 Task: Look for space in Mason, United States from 12th July, 2023 to 16th July, 2023 for 8 adults in price range Rs.10000 to Rs.16000. Place can be private room with 8 bedrooms having 8 beds and 8 bathrooms. Property type can be house, flat, guest house. Amenities needed are: wifi, TV, free parkinig on premises, gym, breakfast. Booking option can be shelf check-in. Required host language is English.
Action: Mouse moved to (603, 152)
Screenshot: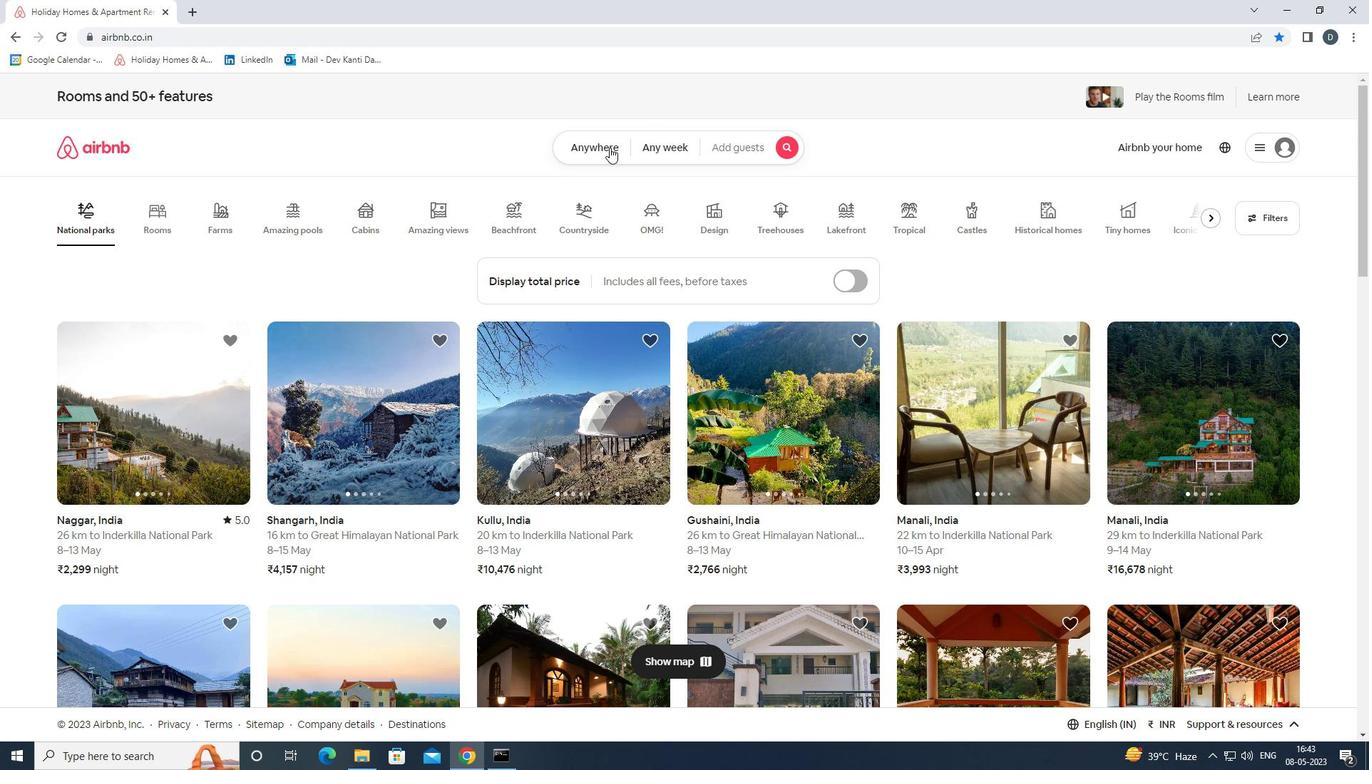 
Action: Mouse pressed left at (603, 152)
Screenshot: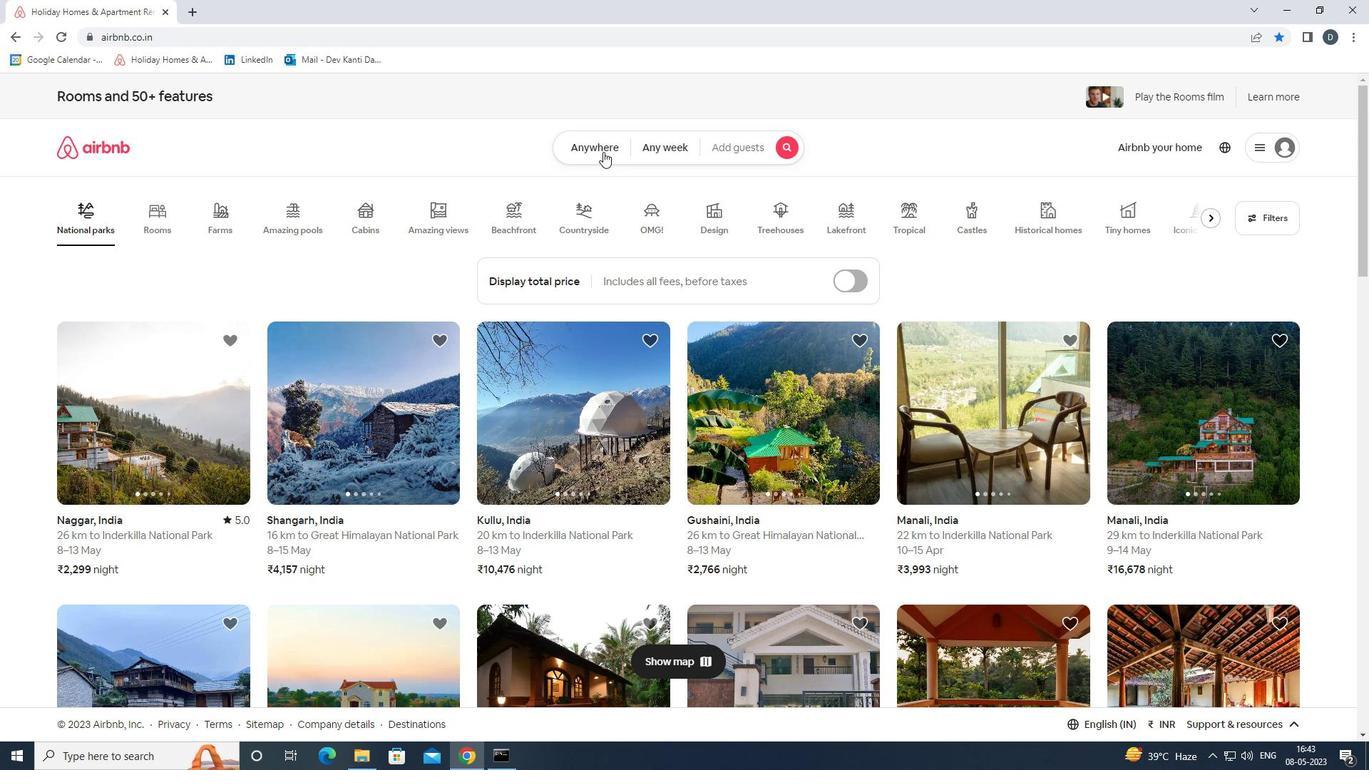 
Action: Mouse moved to (488, 203)
Screenshot: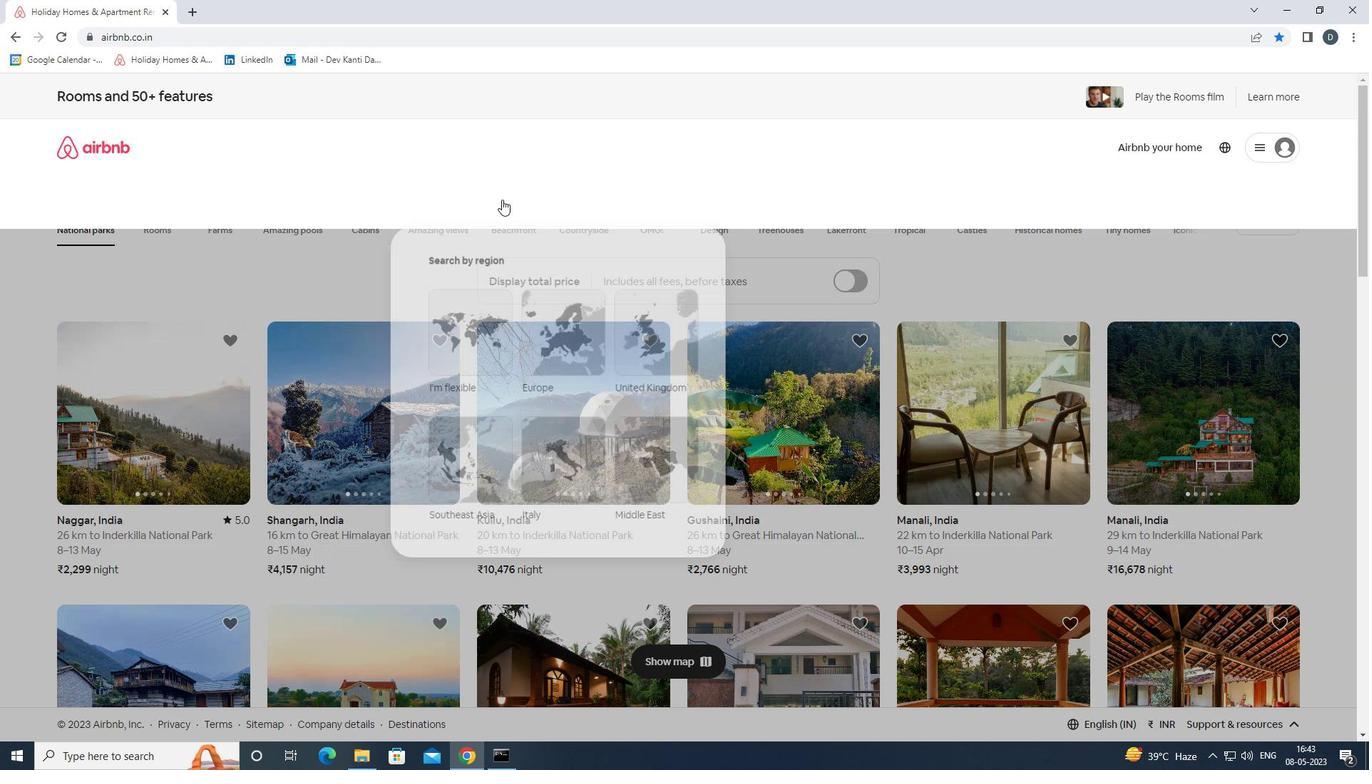 
Action: Mouse pressed left at (488, 203)
Screenshot: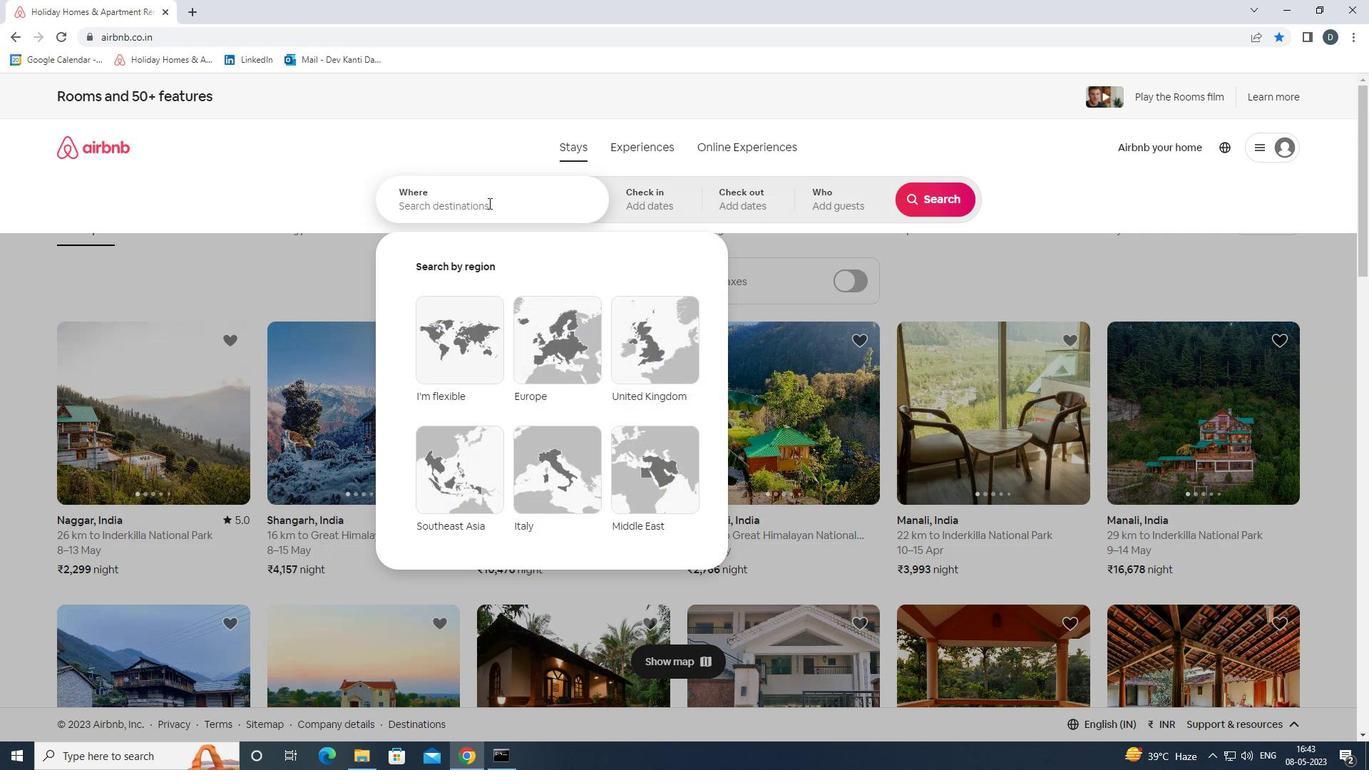 
Action: Key pressed <Key.shift><Key.shift>MASON,<Key.shift>UNITED<Key.space><Key.shift>STATES<Key.enter>
Screenshot: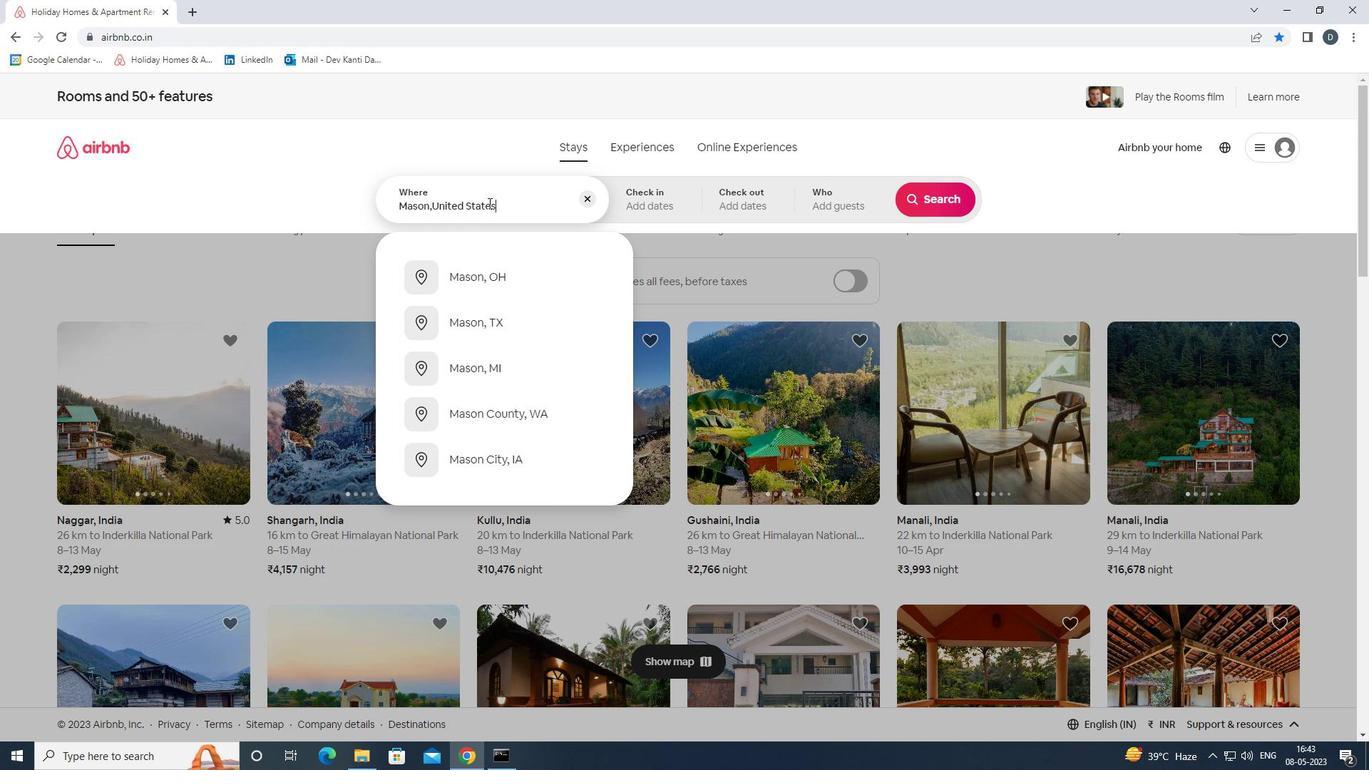 
Action: Mouse moved to (935, 314)
Screenshot: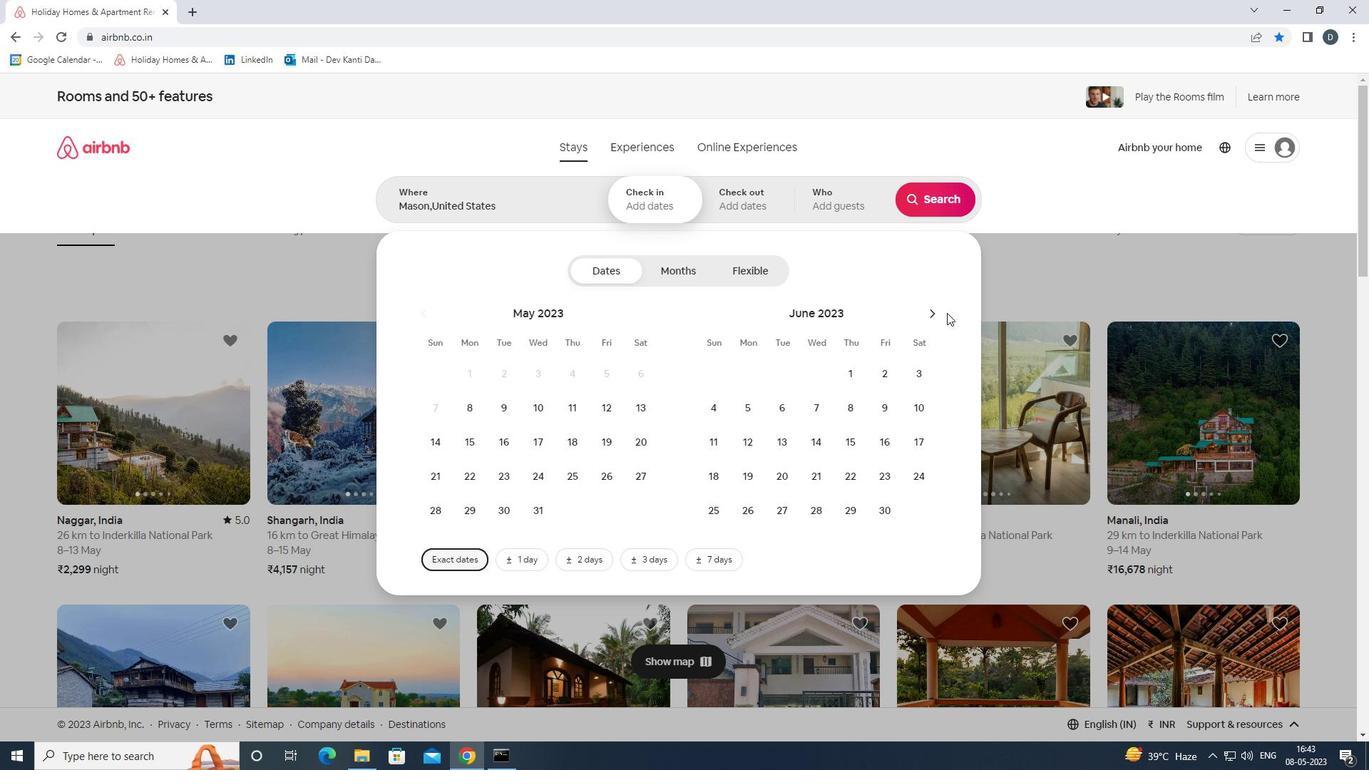 
Action: Mouse pressed left at (935, 314)
Screenshot: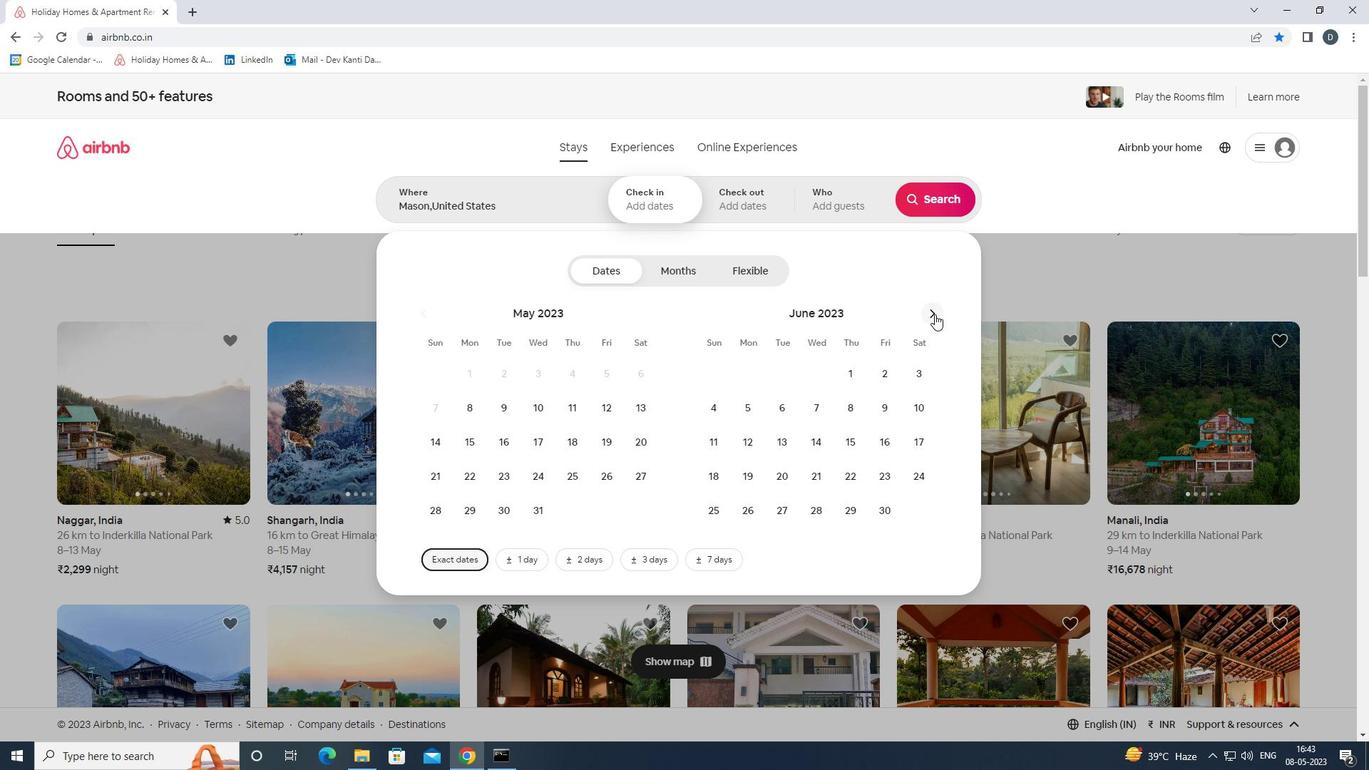 
Action: Mouse moved to (807, 444)
Screenshot: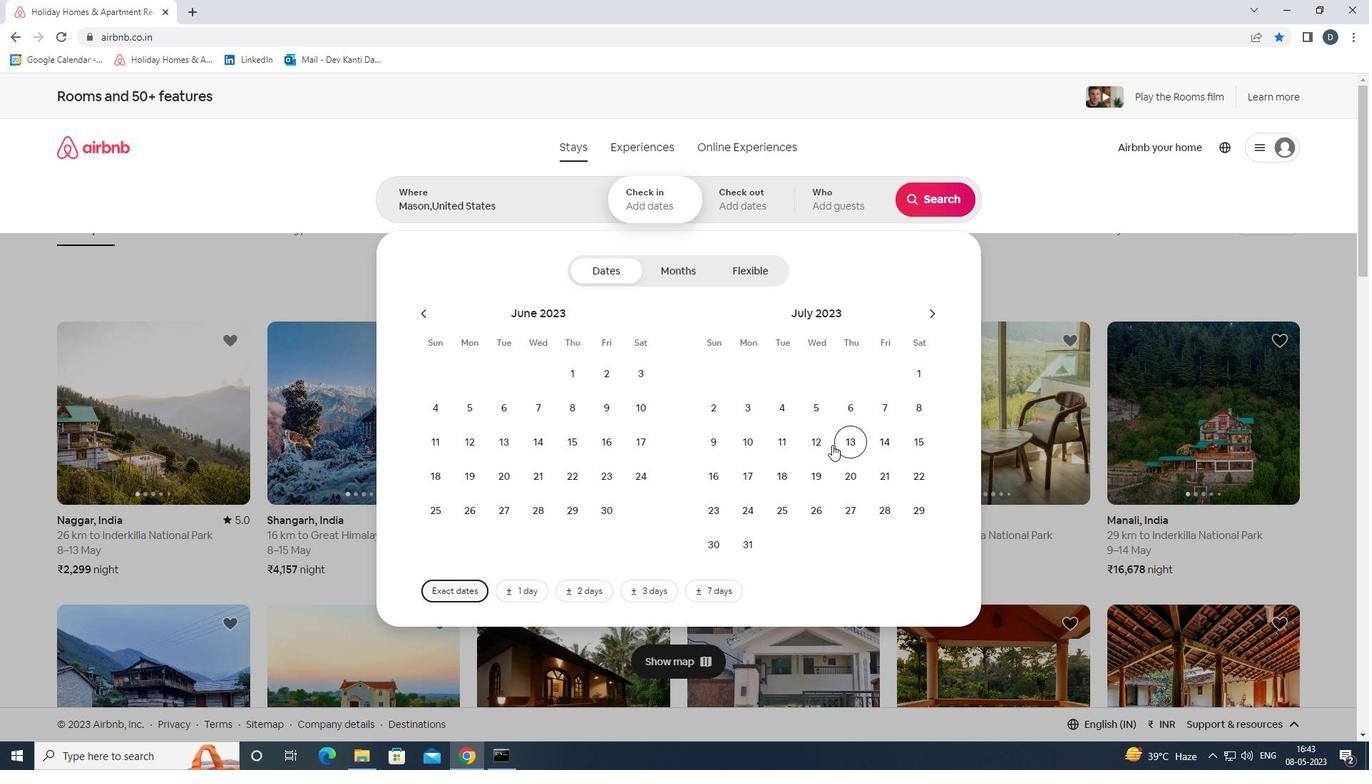 
Action: Mouse pressed left at (807, 444)
Screenshot: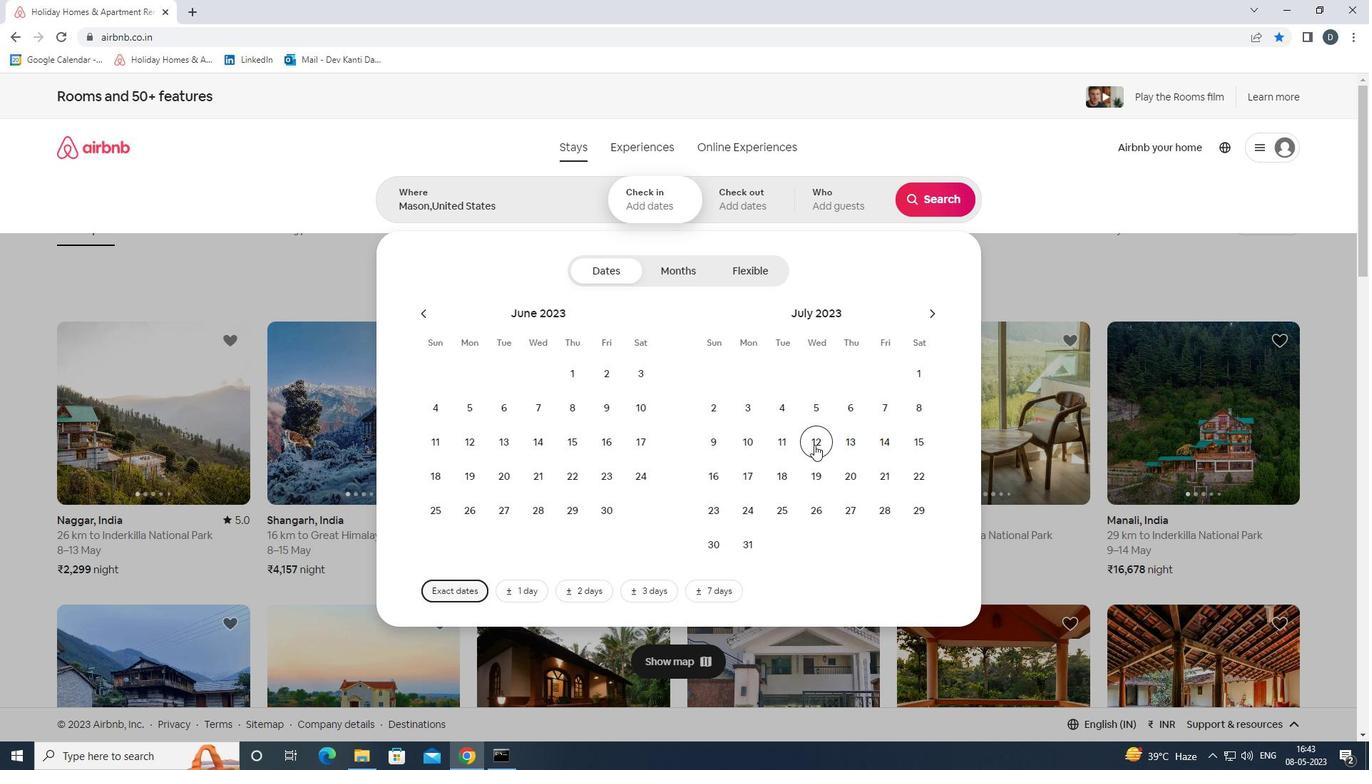 
Action: Mouse moved to (711, 480)
Screenshot: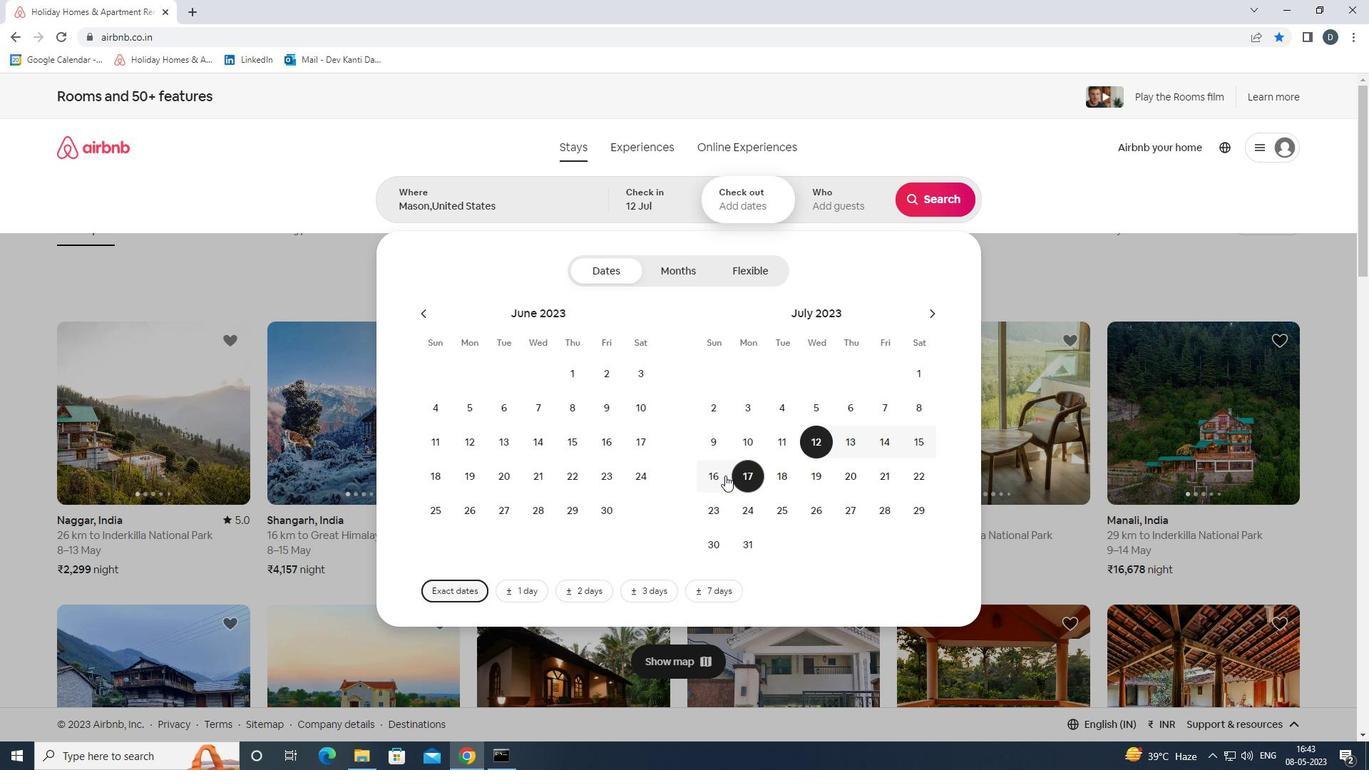 
Action: Mouse pressed left at (711, 480)
Screenshot: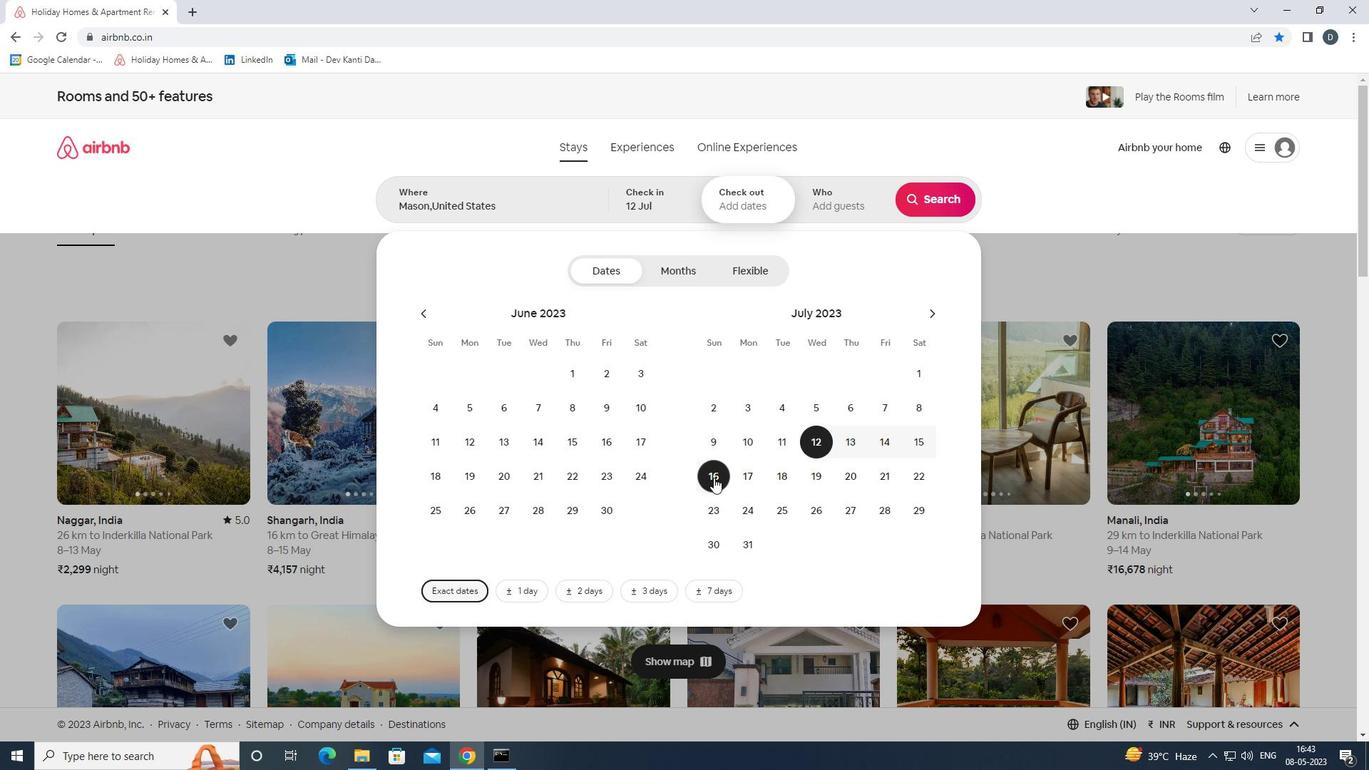 
Action: Mouse moved to (843, 194)
Screenshot: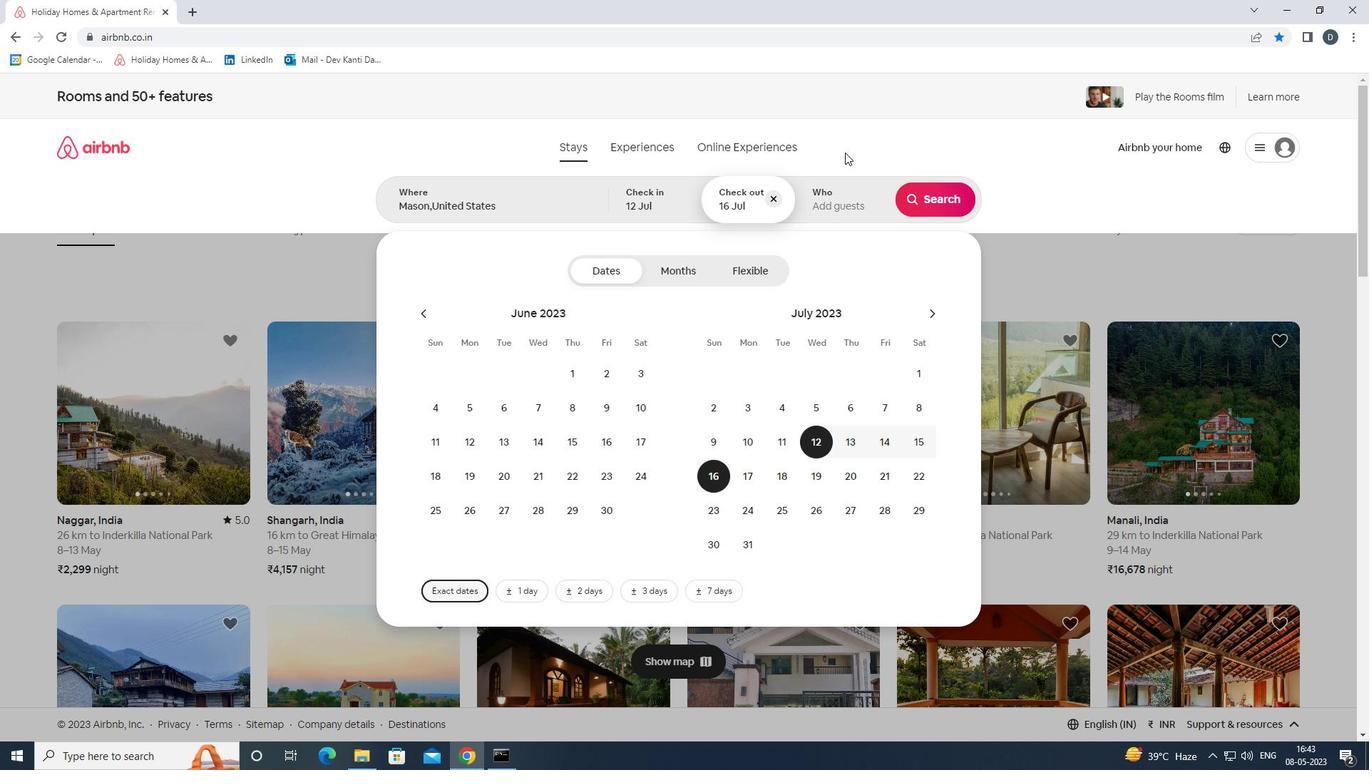 
Action: Mouse pressed left at (843, 194)
Screenshot: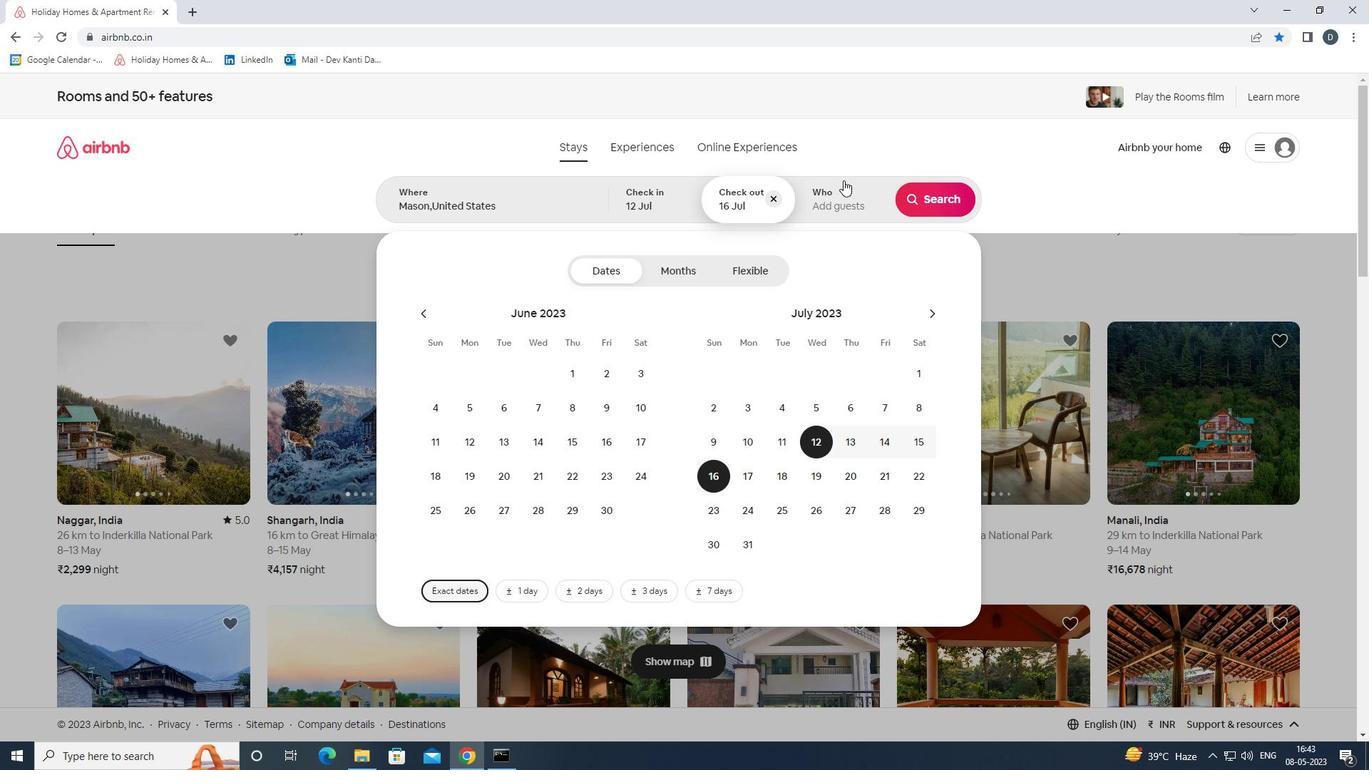 
Action: Mouse moved to (935, 279)
Screenshot: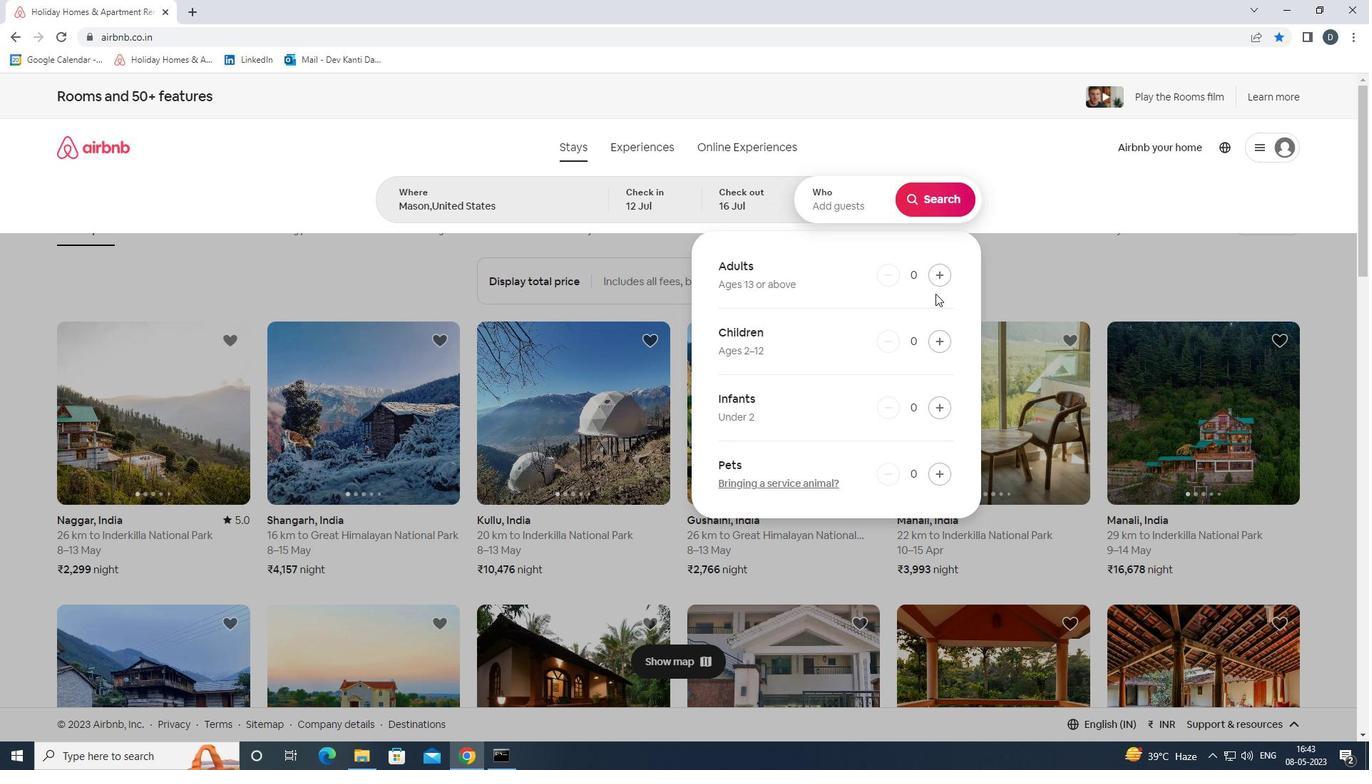 
Action: Mouse pressed left at (935, 279)
Screenshot: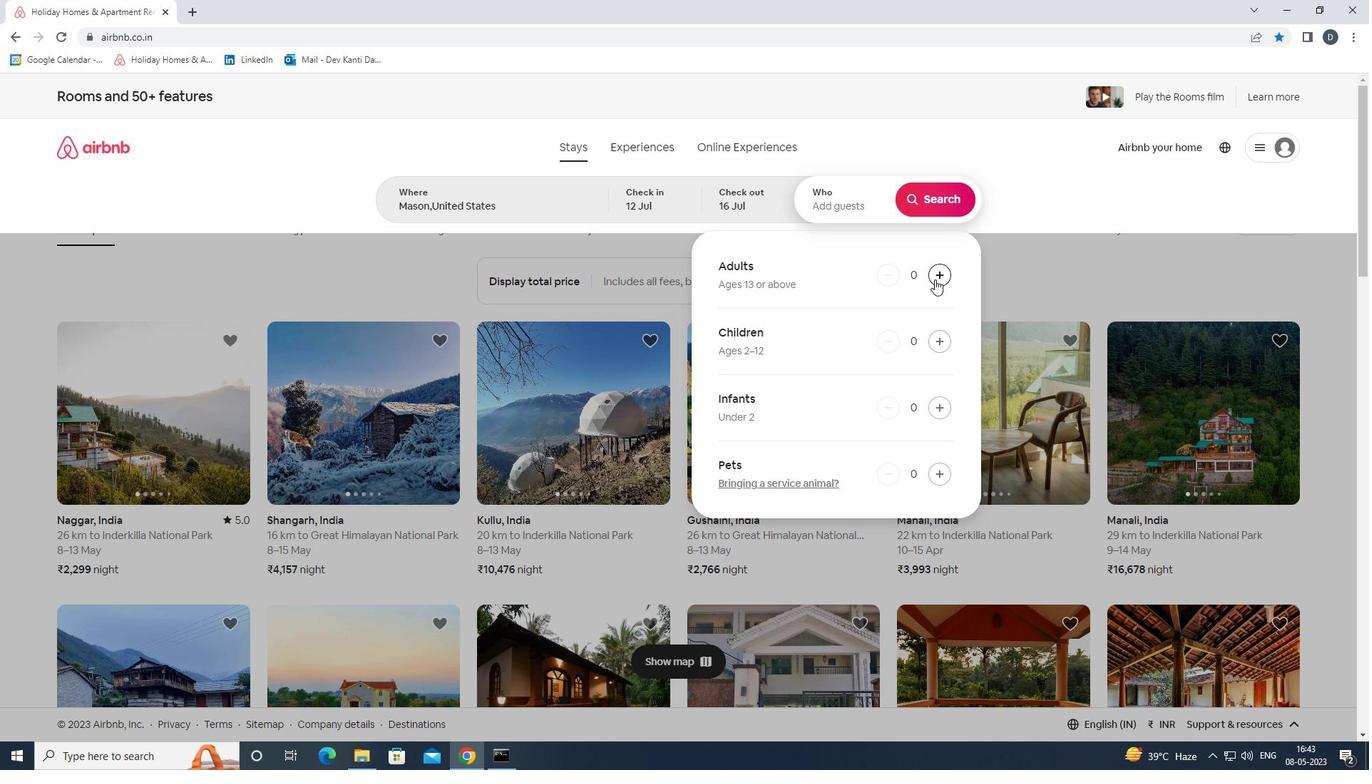 
Action: Mouse pressed left at (935, 279)
Screenshot: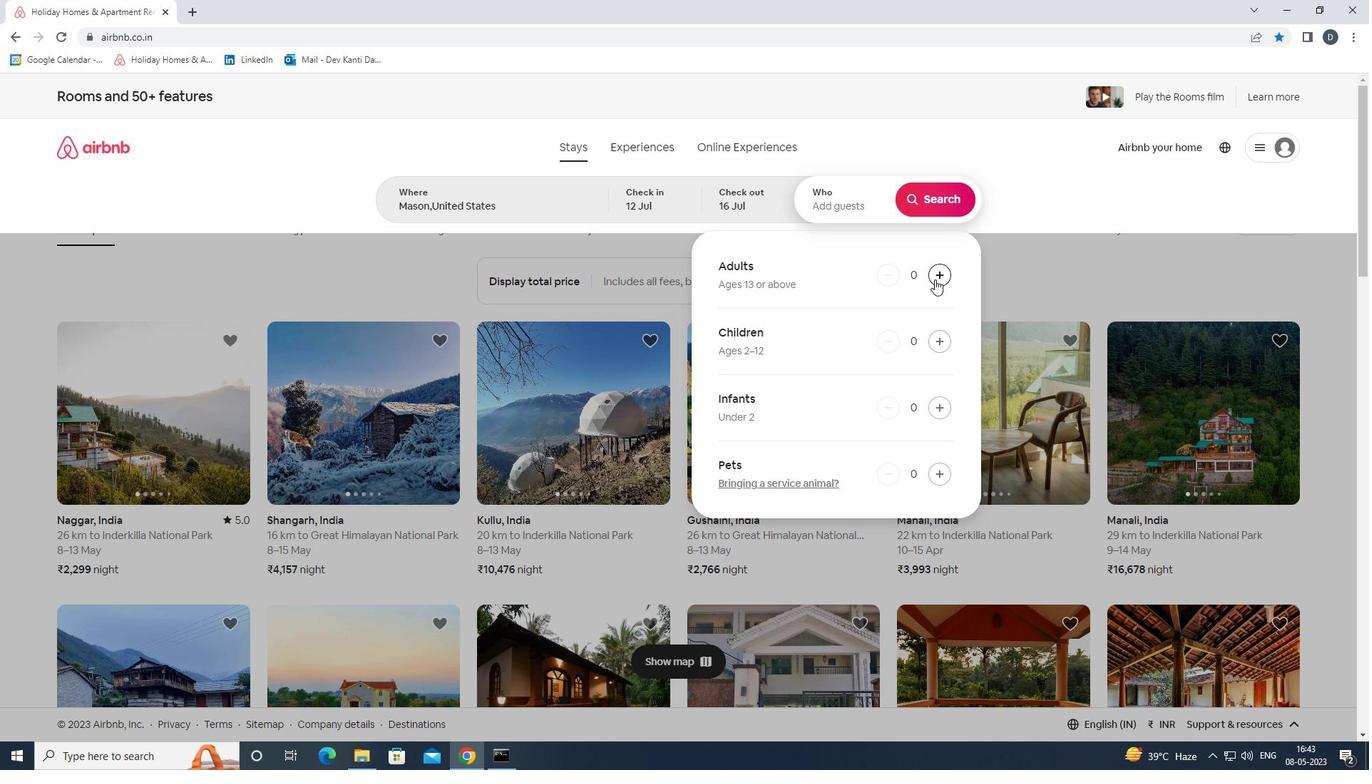 
Action: Mouse pressed left at (935, 279)
Screenshot: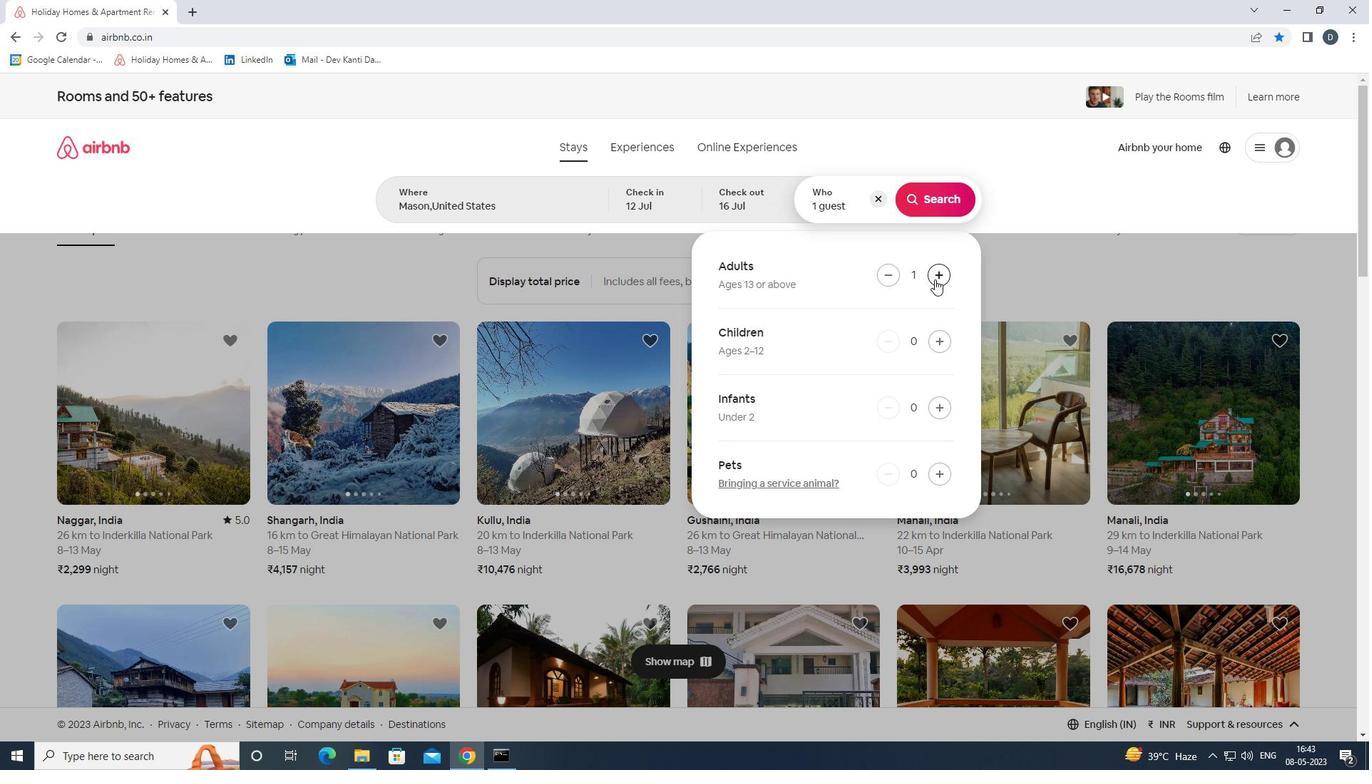 
Action: Mouse pressed left at (935, 279)
Screenshot: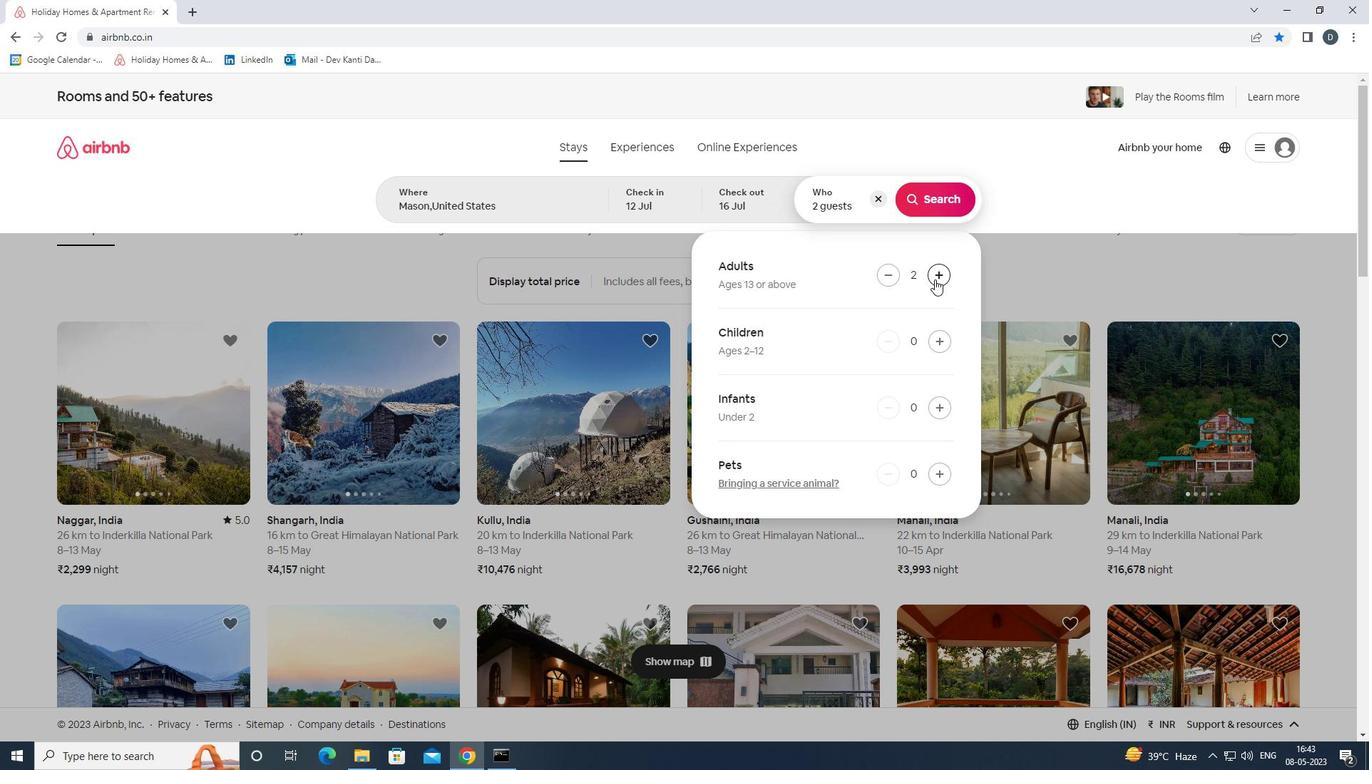 
Action: Mouse pressed left at (935, 279)
Screenshot: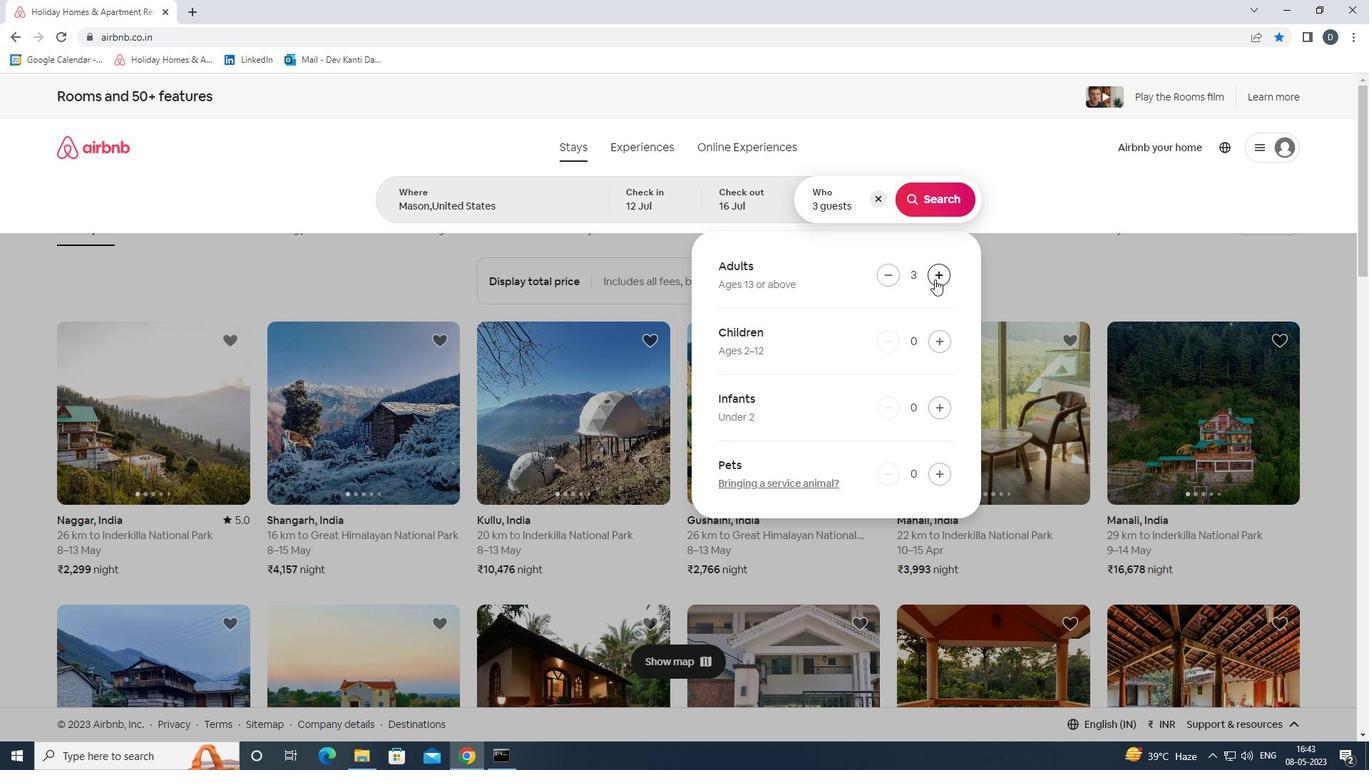 
Action: Mouse pressed left at (935, 279)
Screenshot: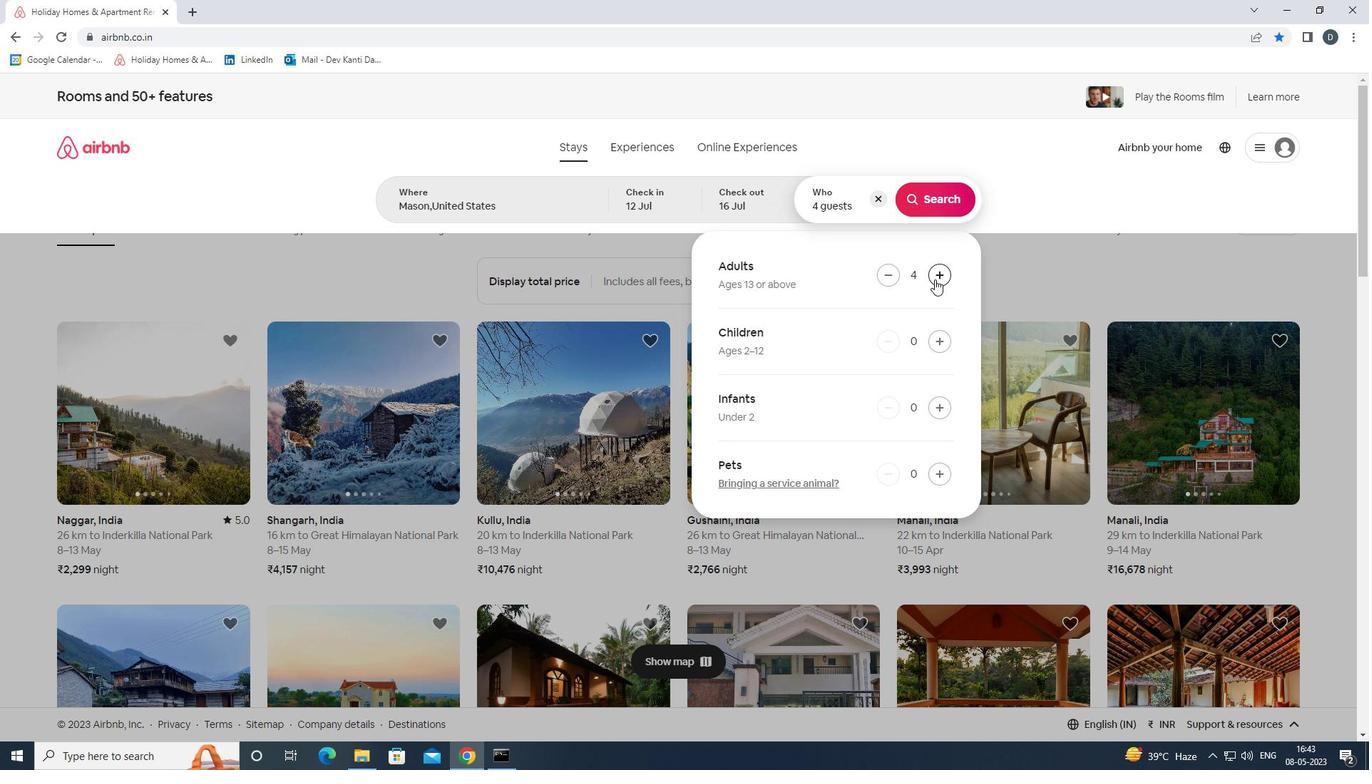 
Action: Mouse pressed left at (935, 279)
Screenshot: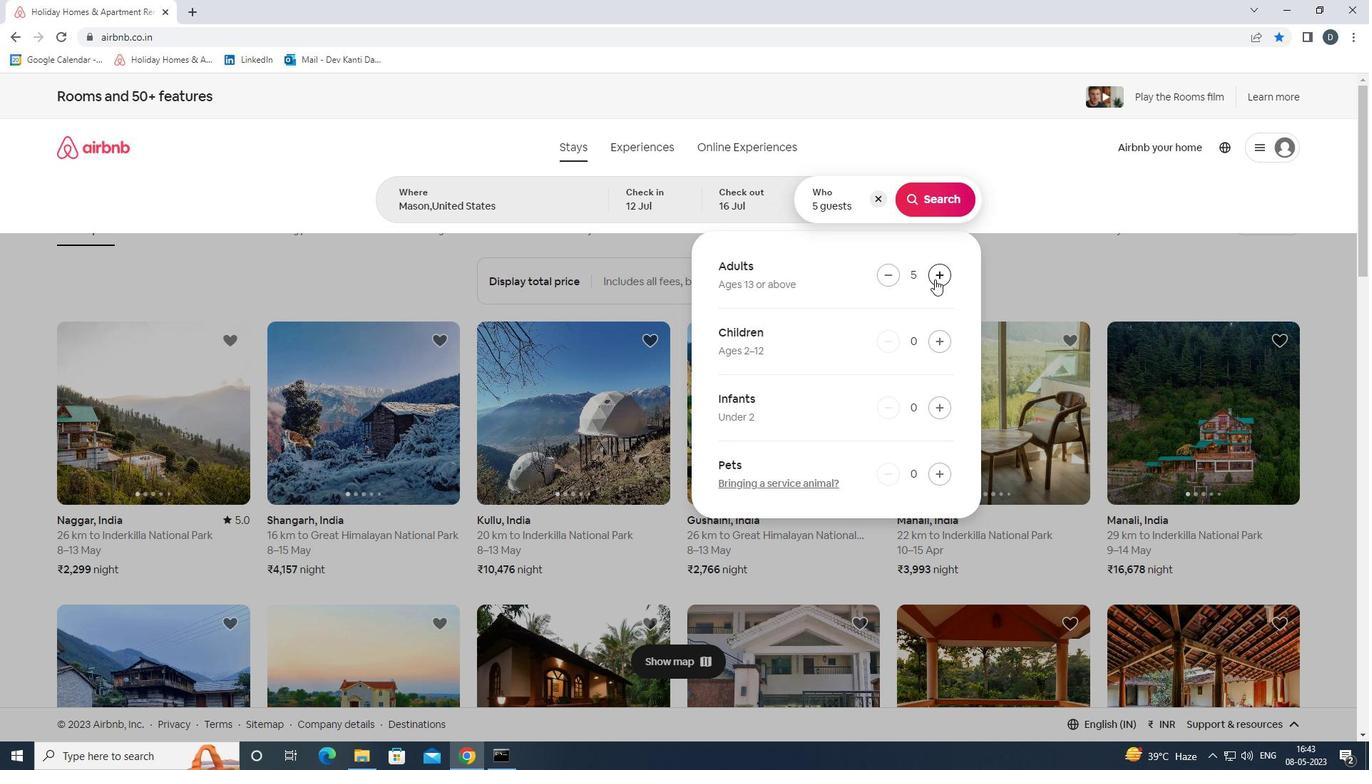 
Action: Mouse pressed left at (935, 279)
Screenshot: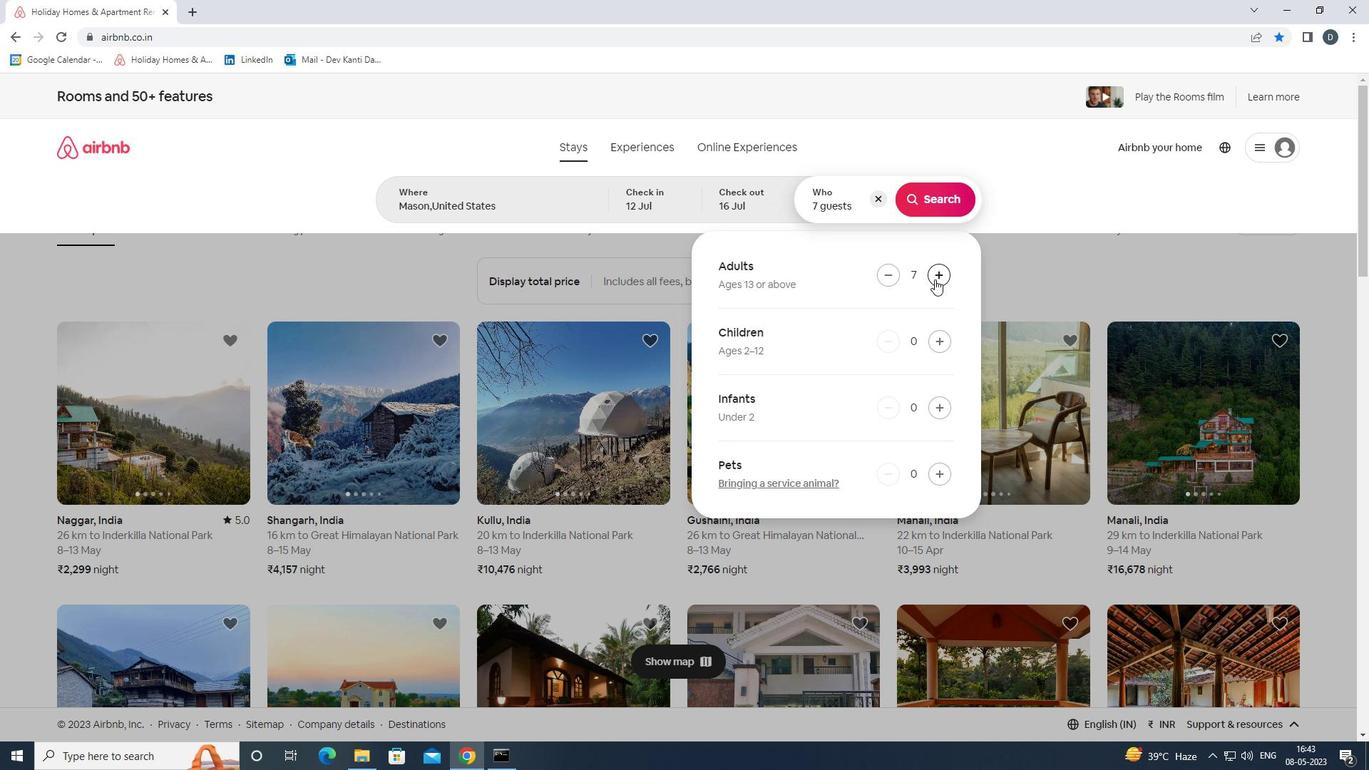 
Action: Mouse moved to (916, 211)
Screenshot: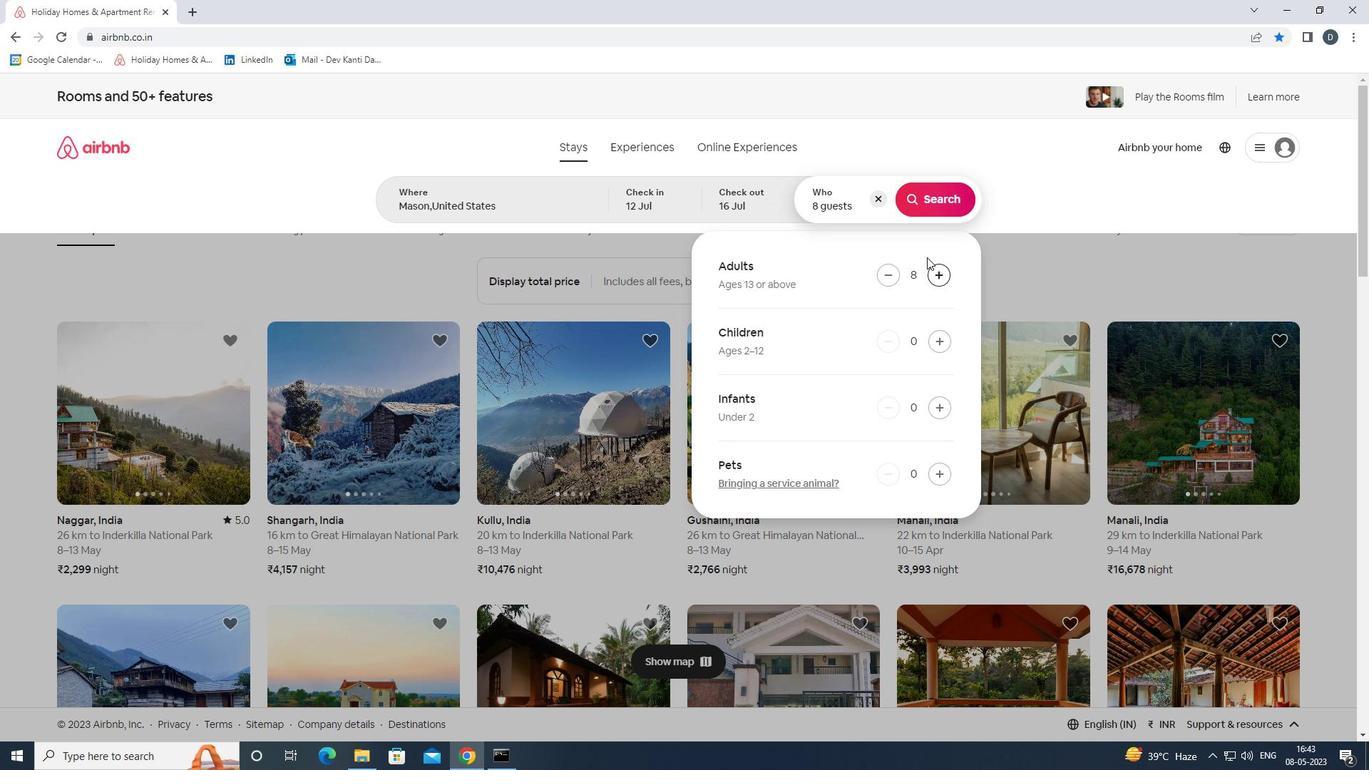 
Action: Mouse pressed left at (916, 211)
Screenshot: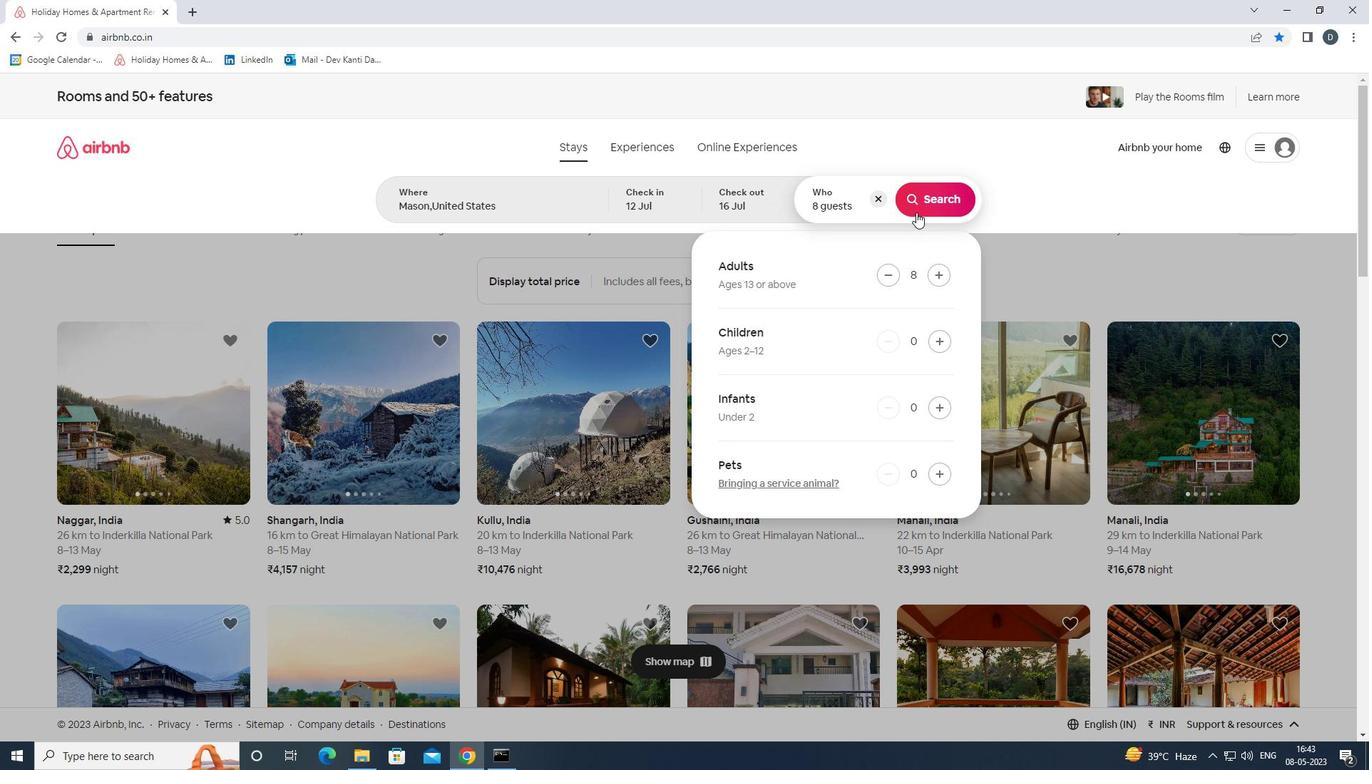 
Action: Mouse moved to (1324, 162)
Screenshot: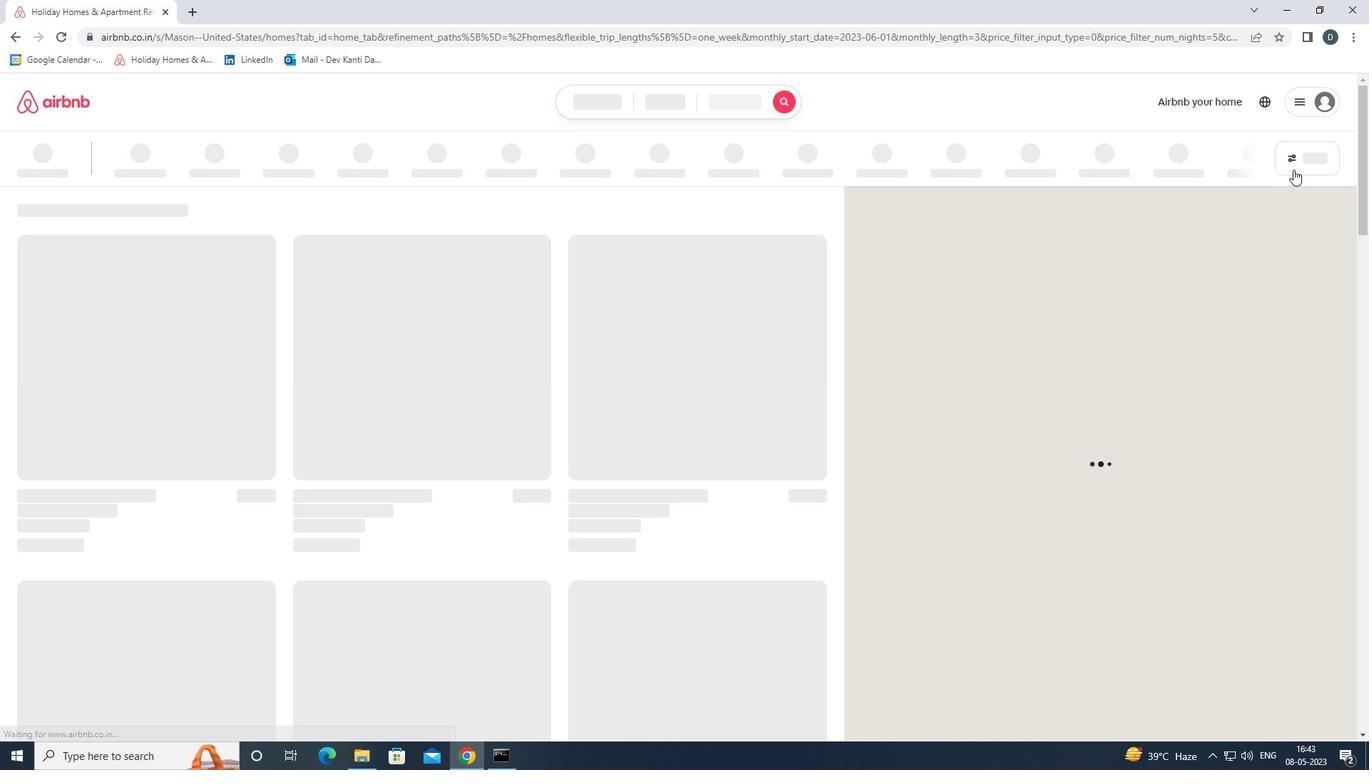 
Action: Mouse pressed left at (1324, 162)
Screenshot: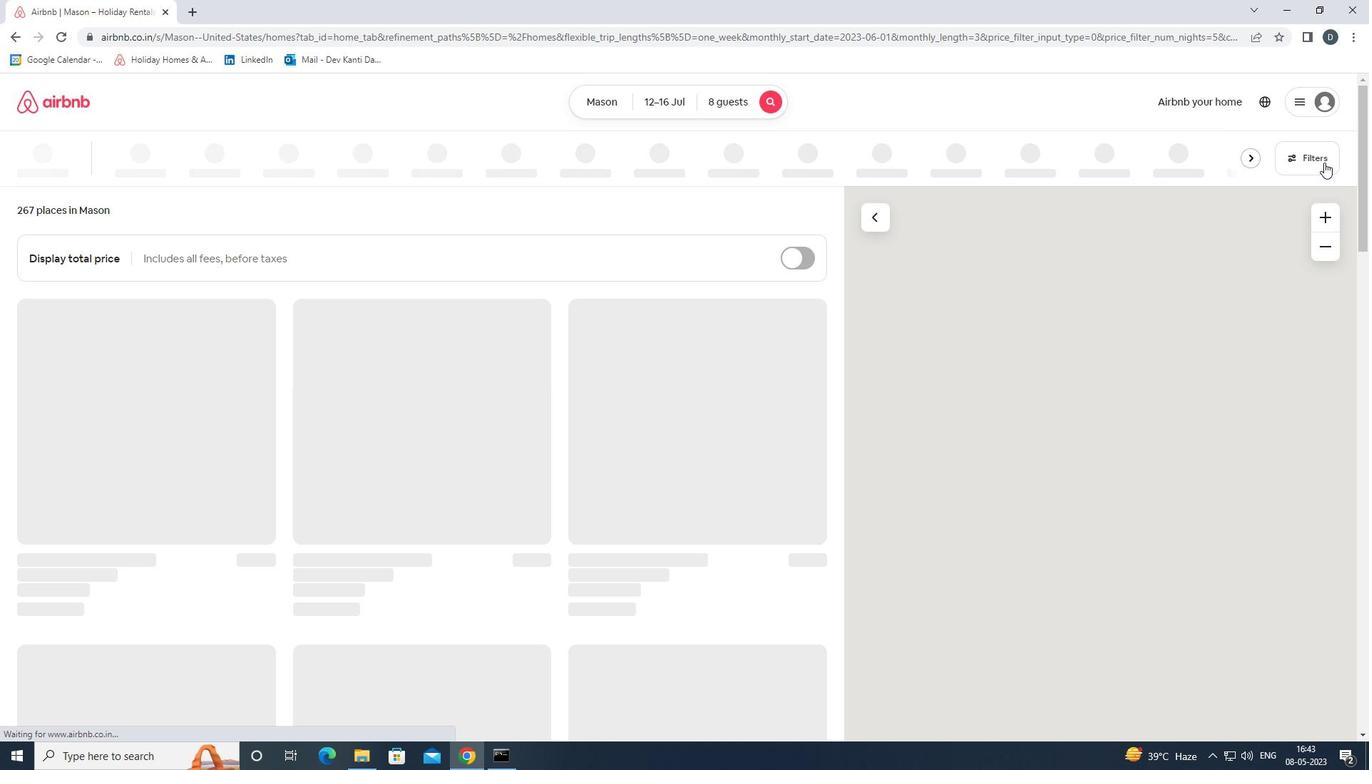 
Action: Mouse moved to (517, 506)
Screenshot: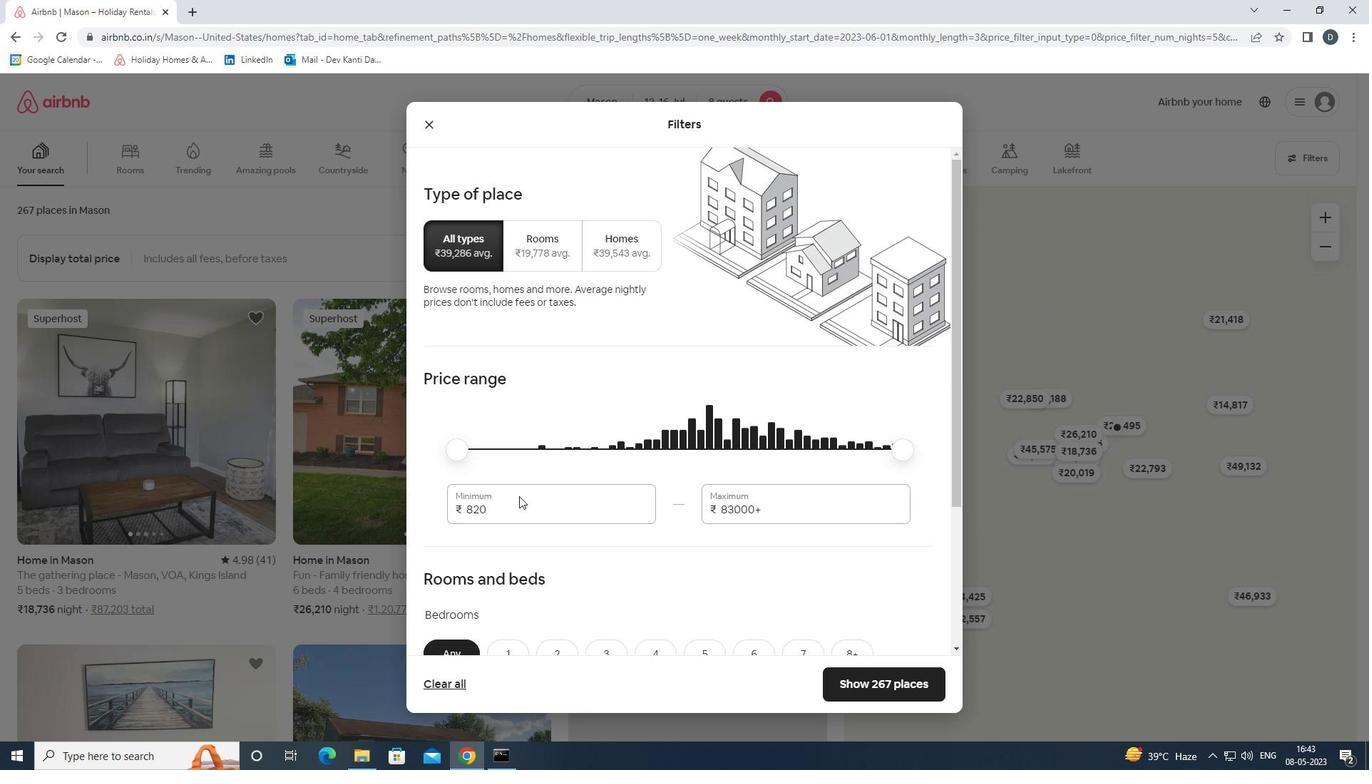 
Action: Mouse pressed left at (517, 506)
Screenshot: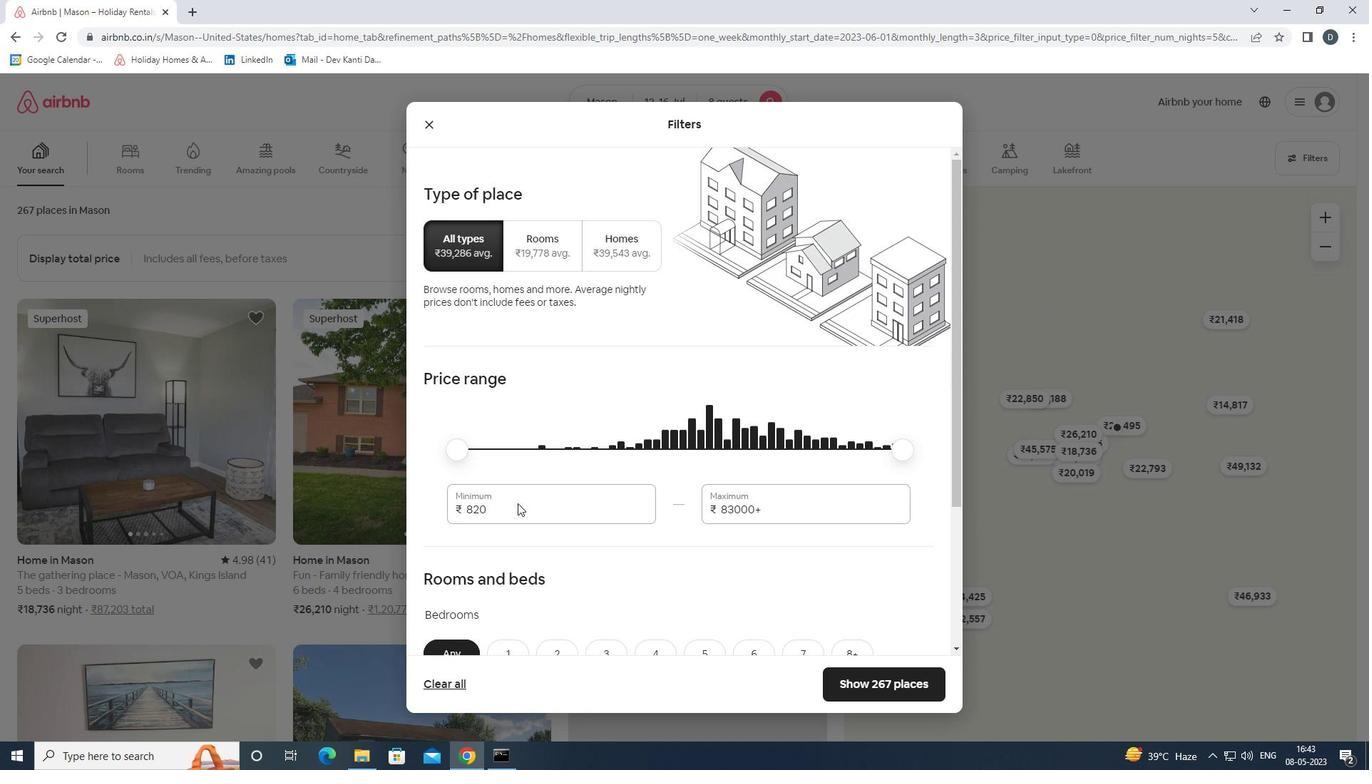 
Action: Mouse pressed left at (517, 506)
Screenshot: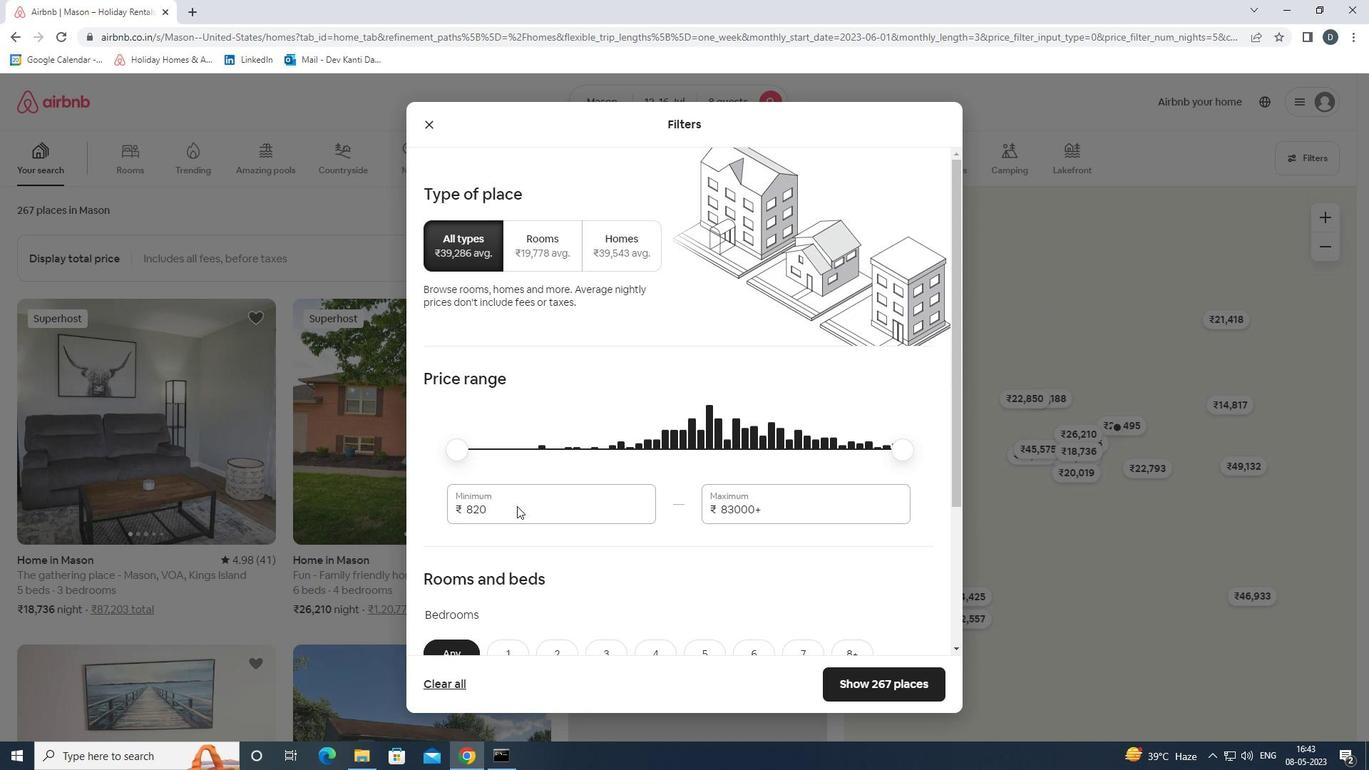 
Action: Key pressed 10000<Key.tab>16000
Screenshot: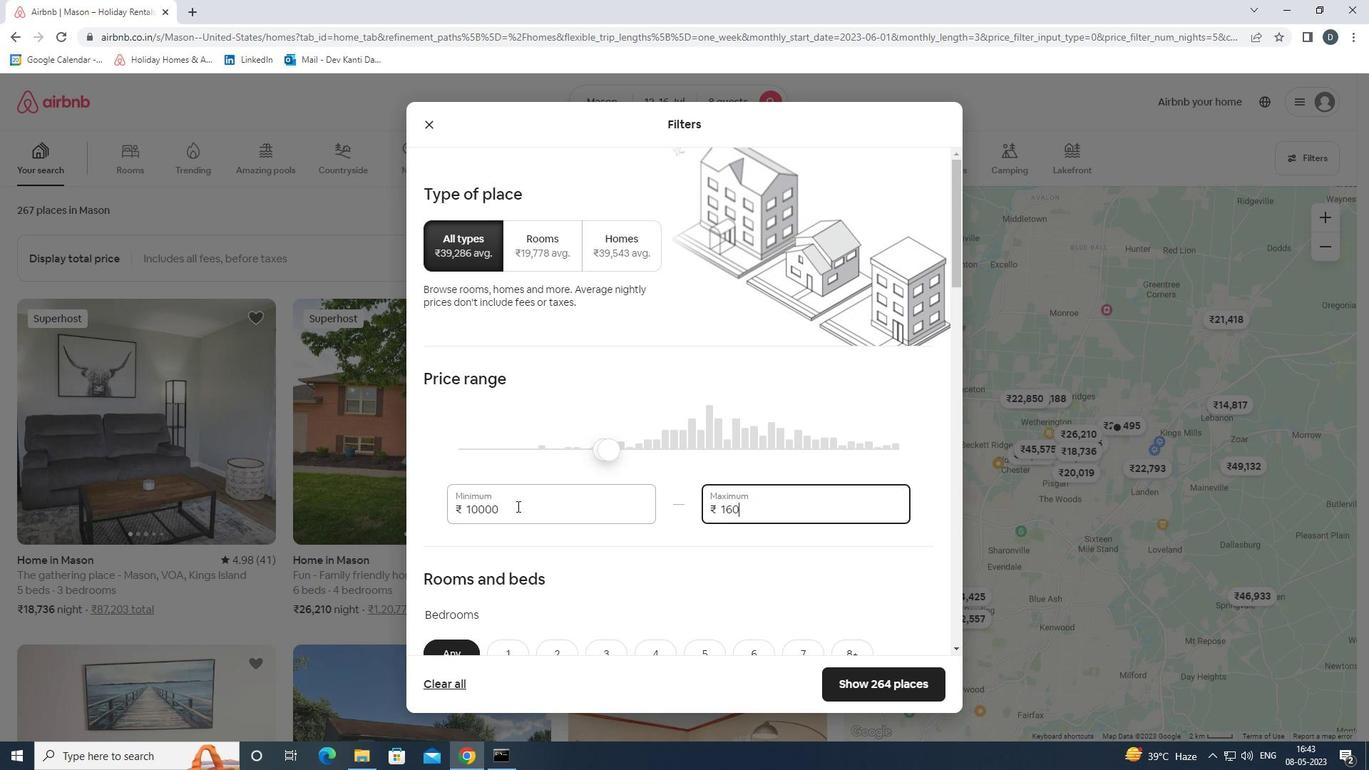 
Action: Mouse moved to (542, 513)
Screenshot: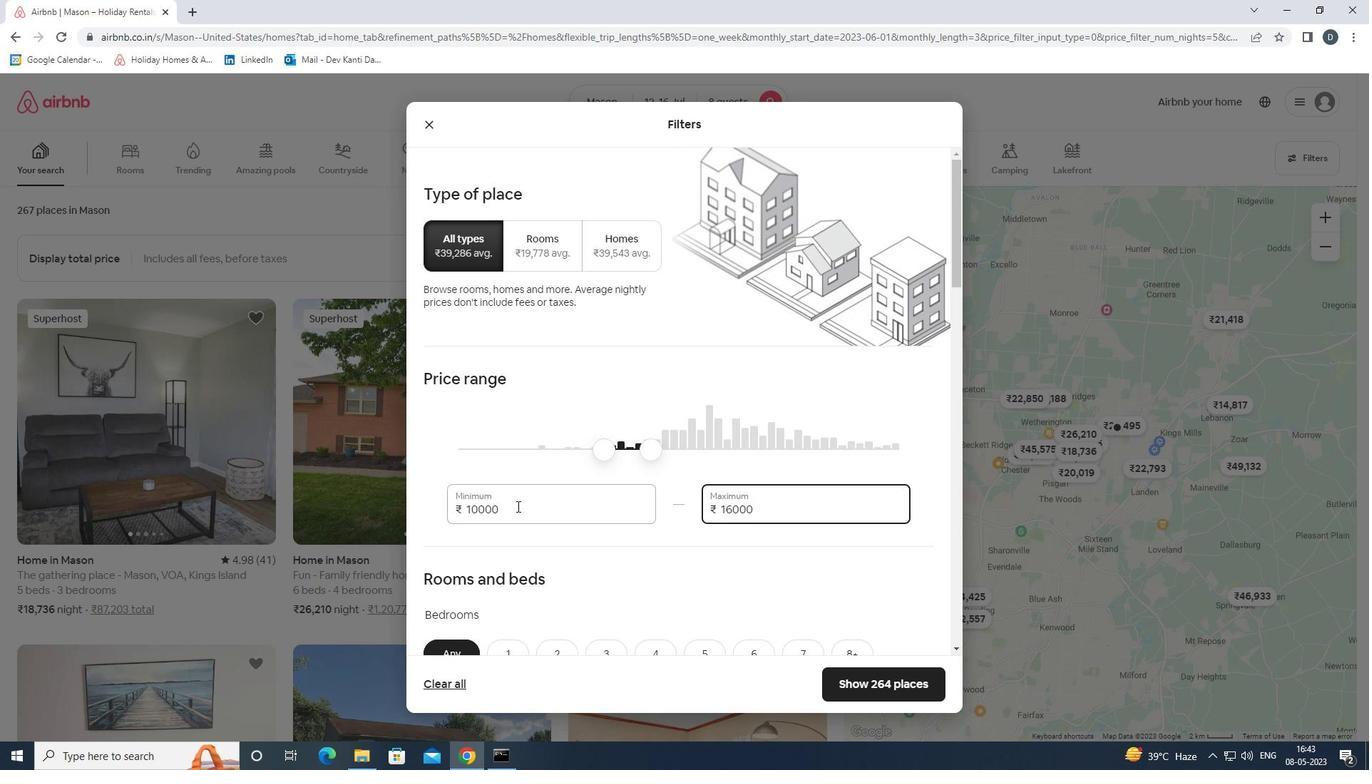
Action: Mouse scrolled (542, 512) with delta (0, 0)
Screenshot: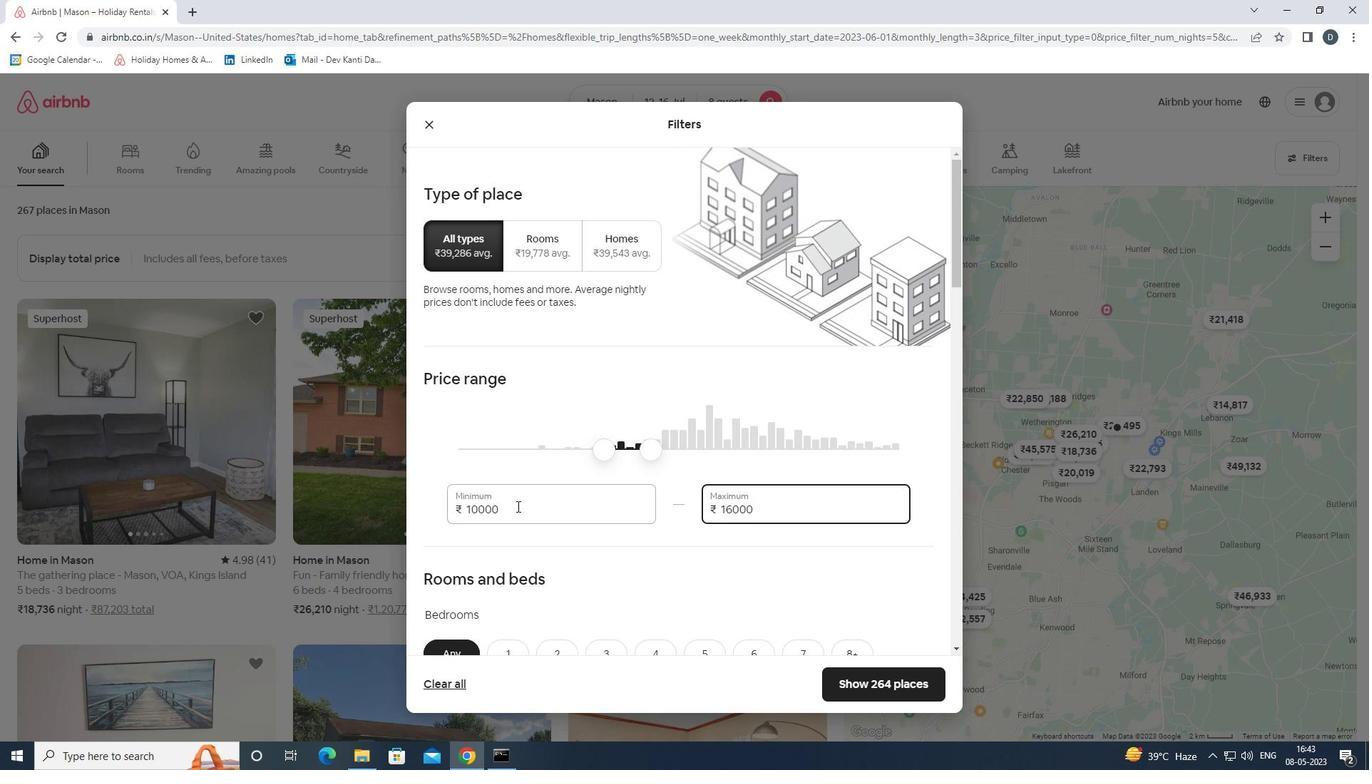 
Action: Mouse scrolled (542, 512) with delta (0, 0)
Screenshot: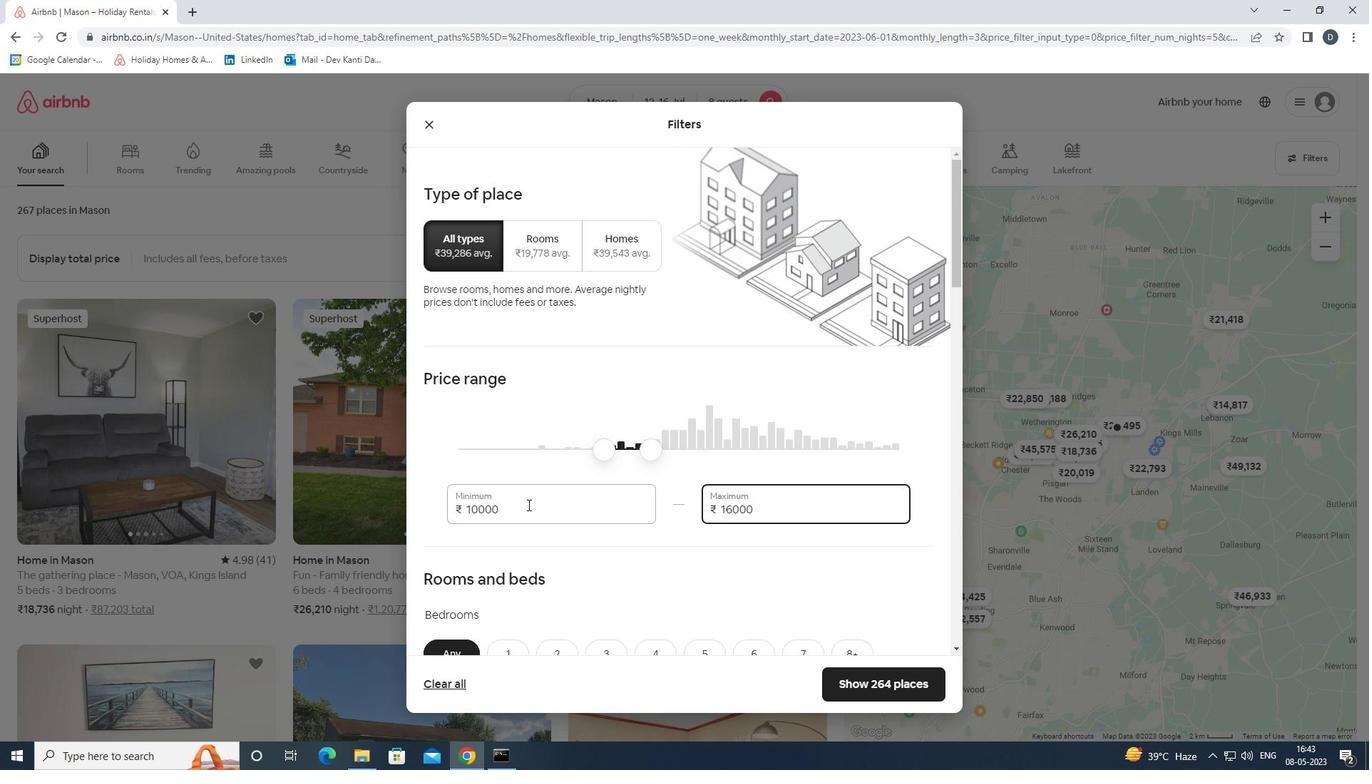 
Action: Mouse moved to (540, 513)
Screenshot: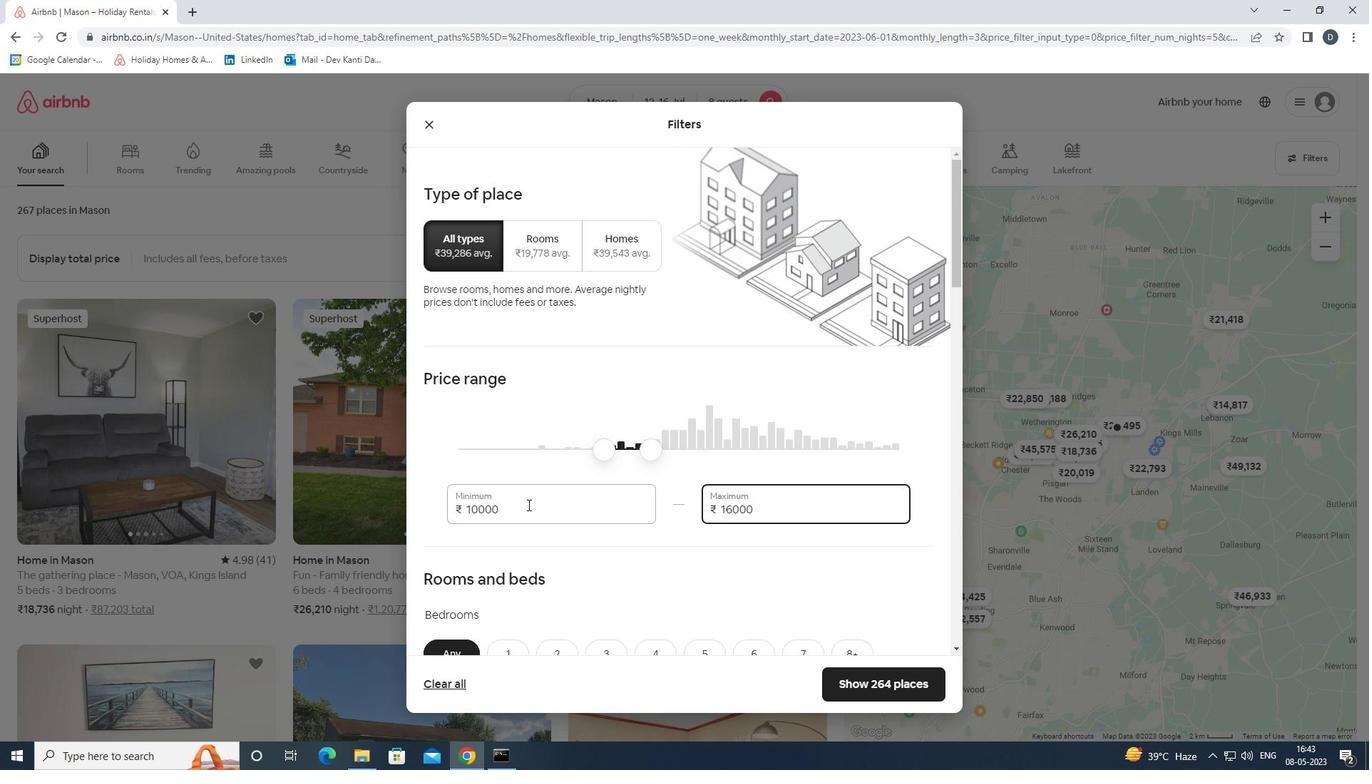 
Action: Mouse scrolled (540, 512) with delta (0, 0)
Screenshot: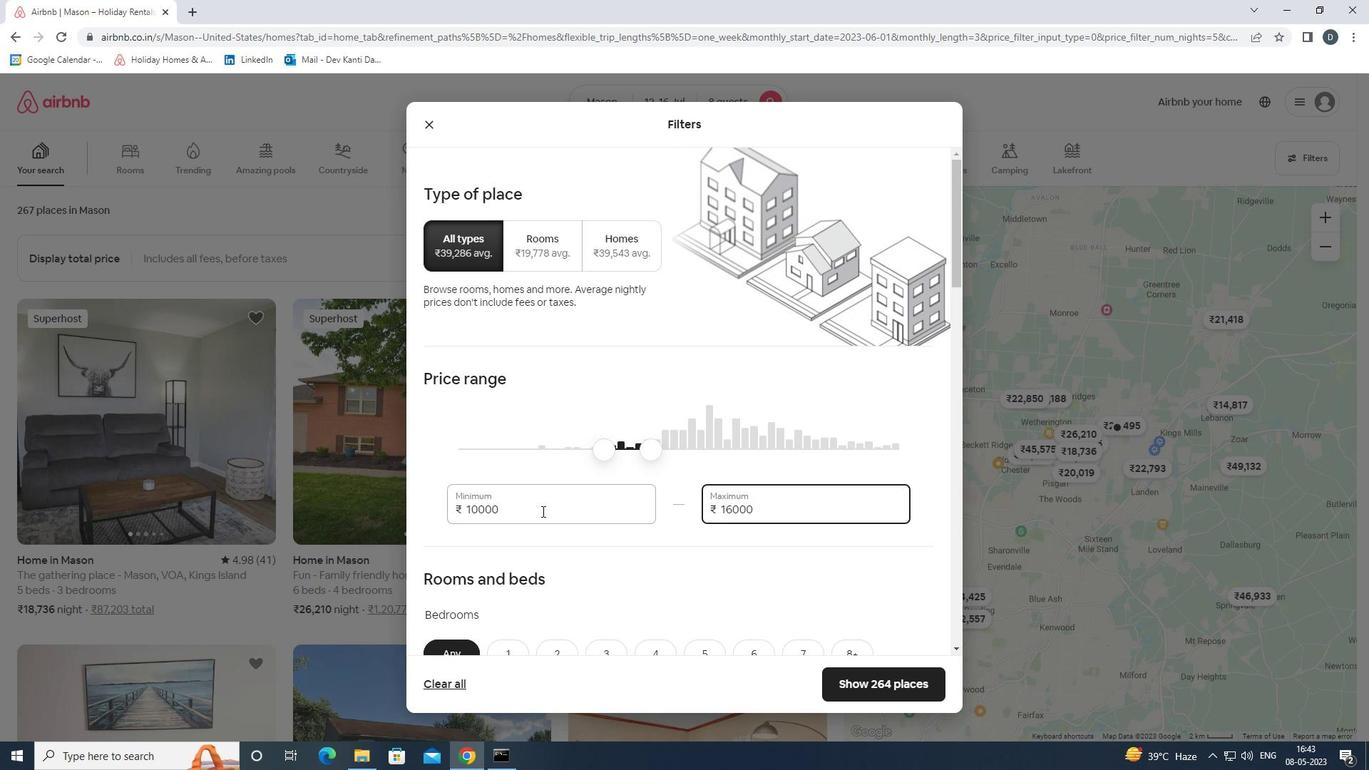 
Action: Mouse scrolled (540, 512) with delta (0, 0)
Screenshot: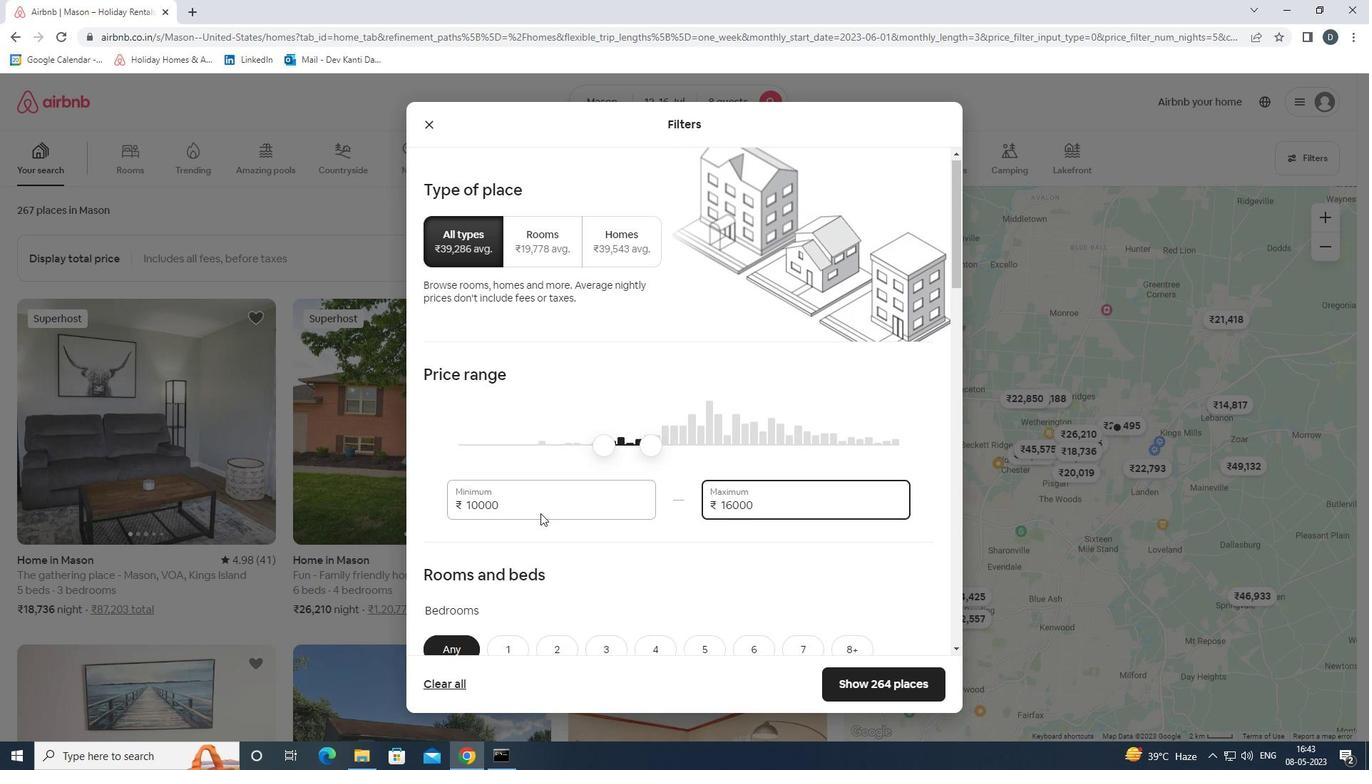 
Action: Mouse moved to (569, 472)
Screenshot: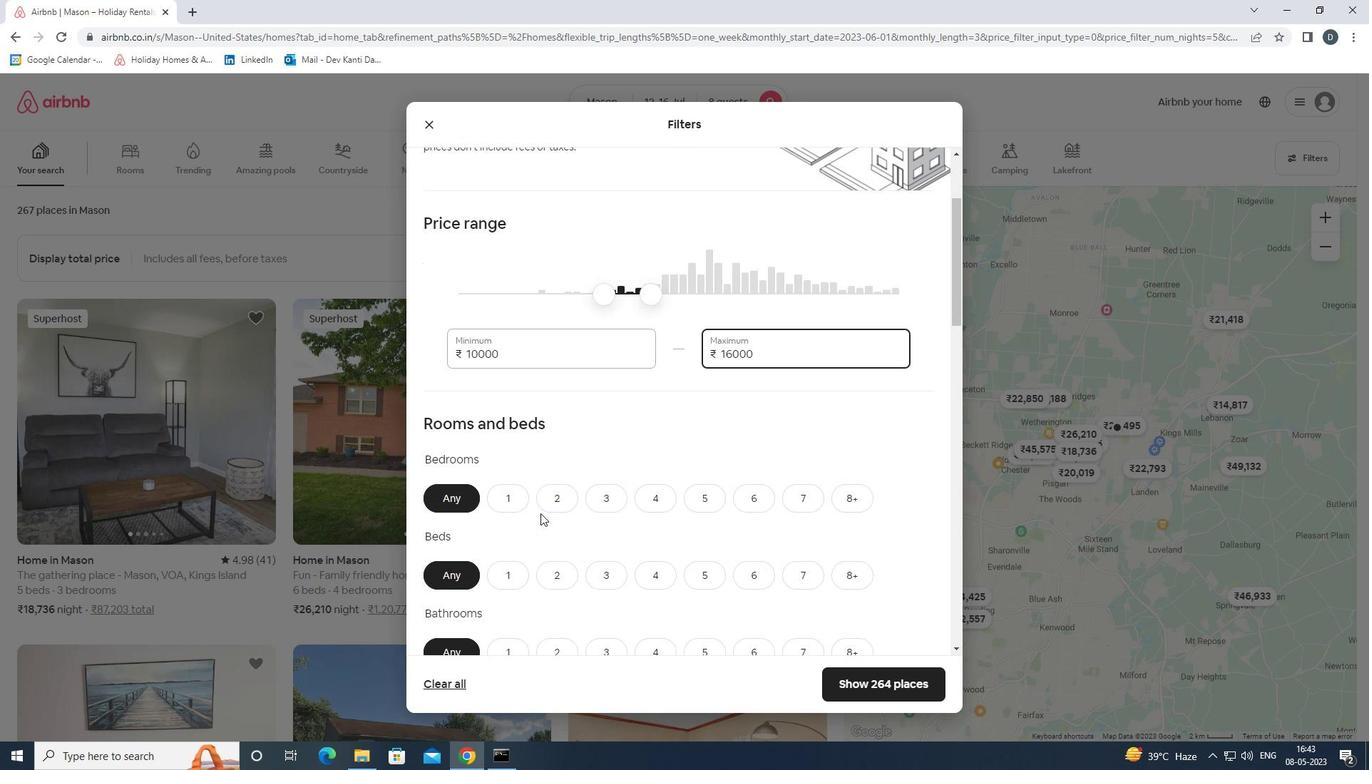 
Action: Mouse scrolled (569, 472) with delta (0, 0)
Screenshot: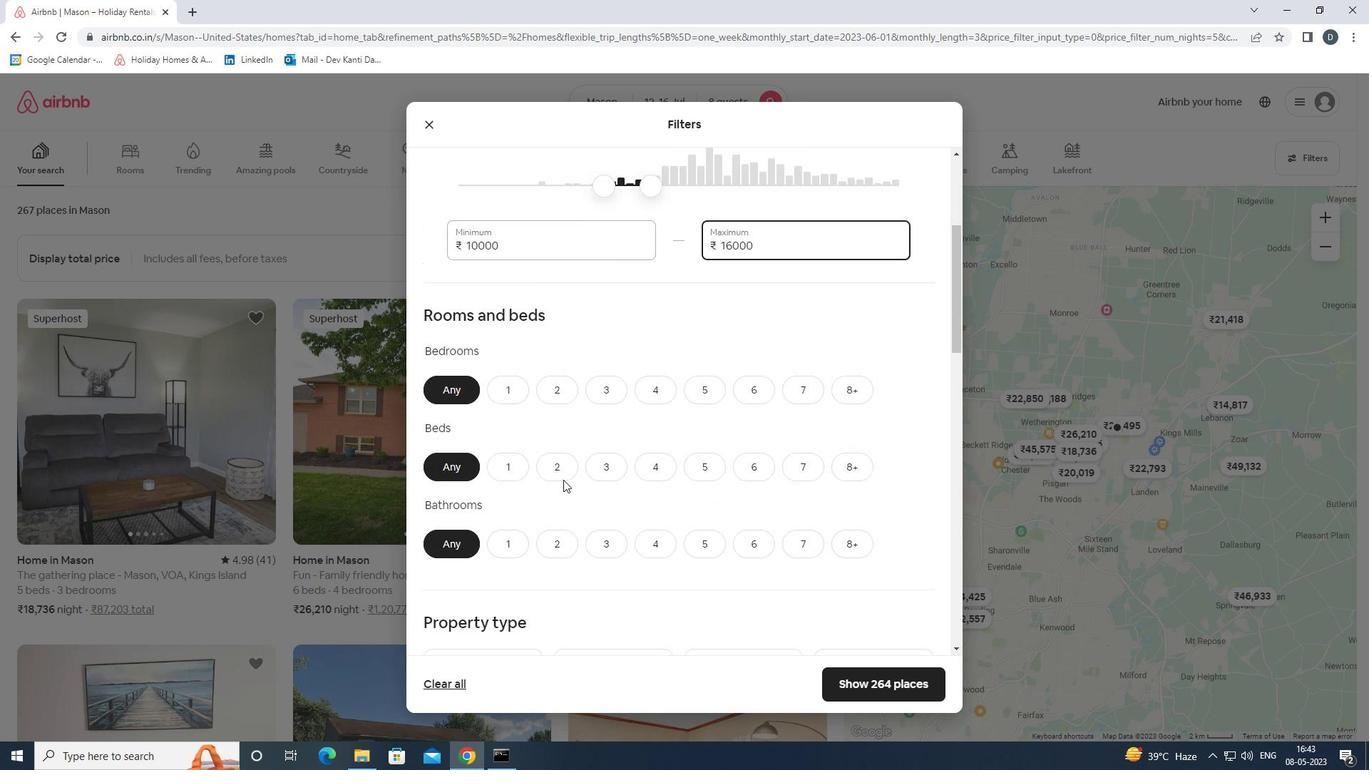 
Action: Mouse moved to (840, 294)
Screenshot: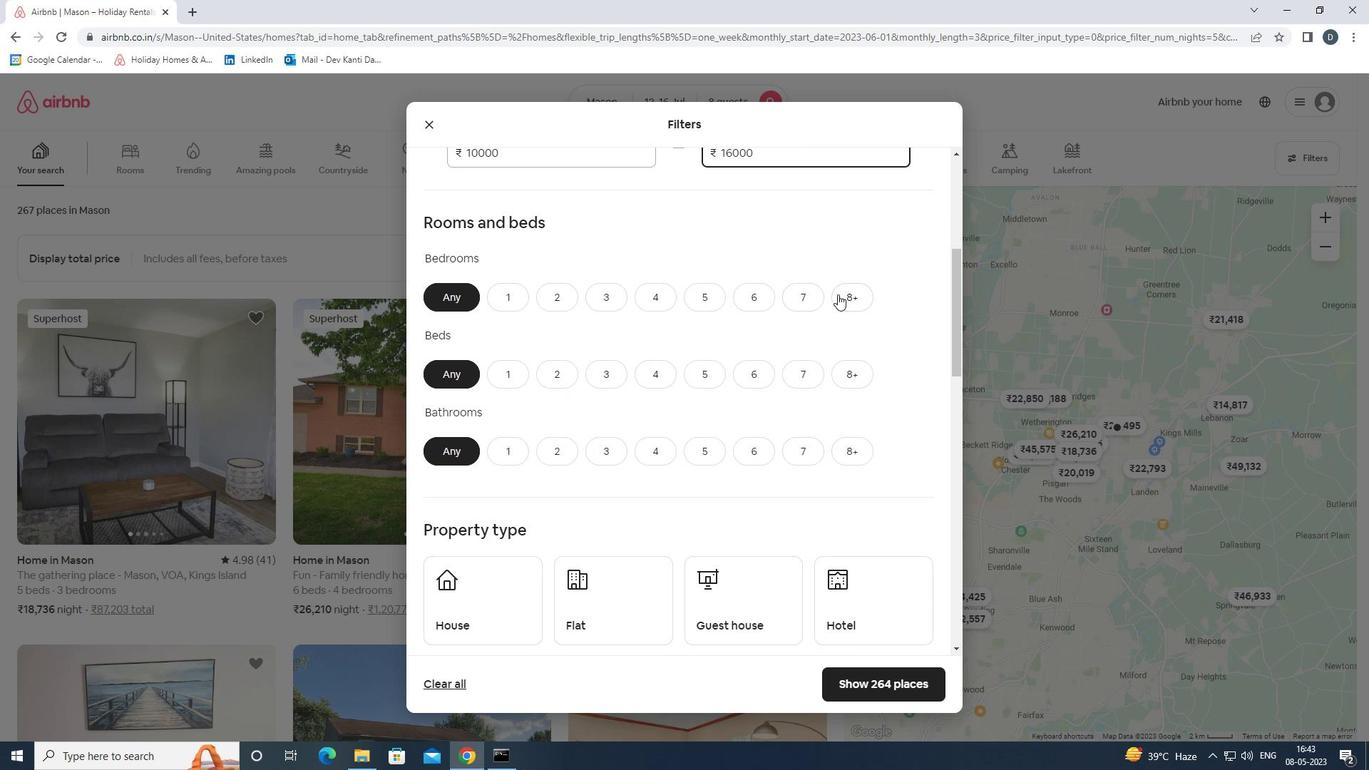 
Action: Mouse pressed left at (840, 294)
Screenshot: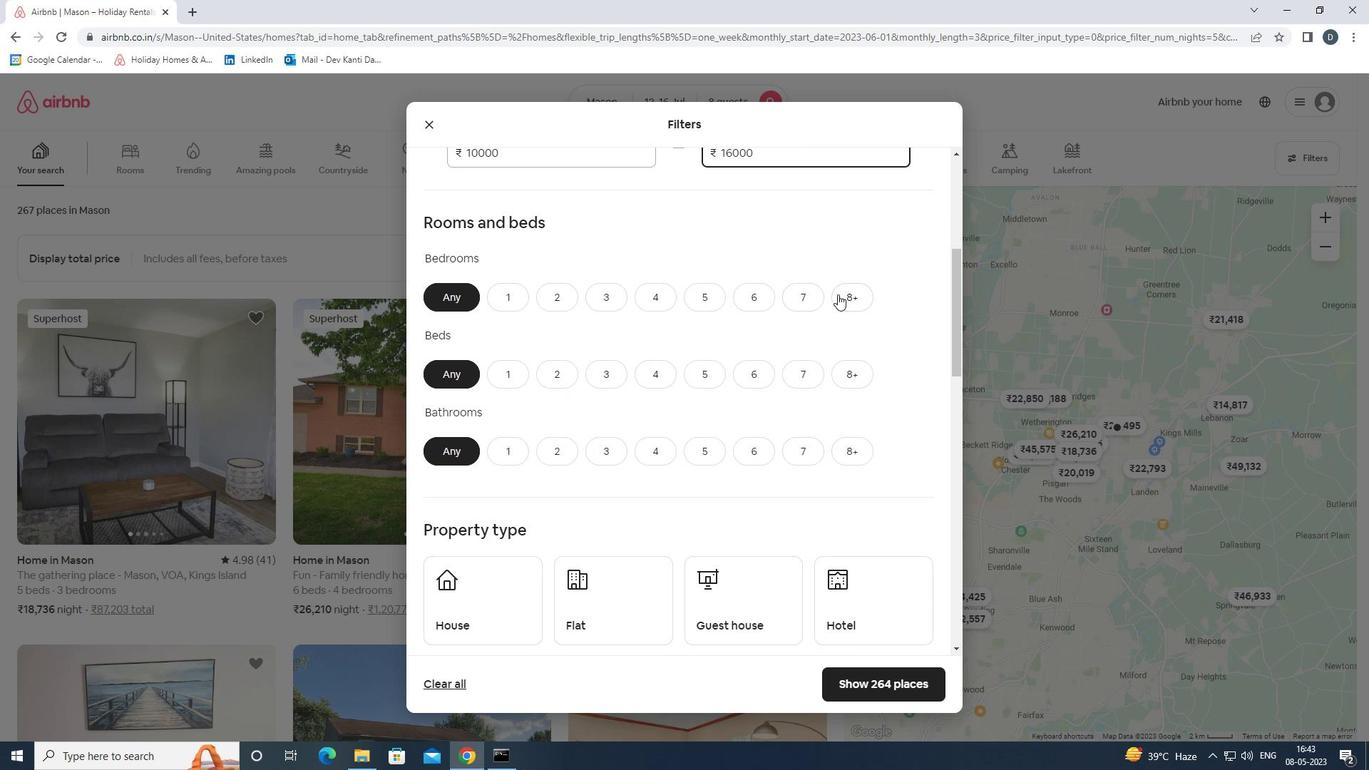 
Action: Mouse moved to (853, 369)
Screenshot: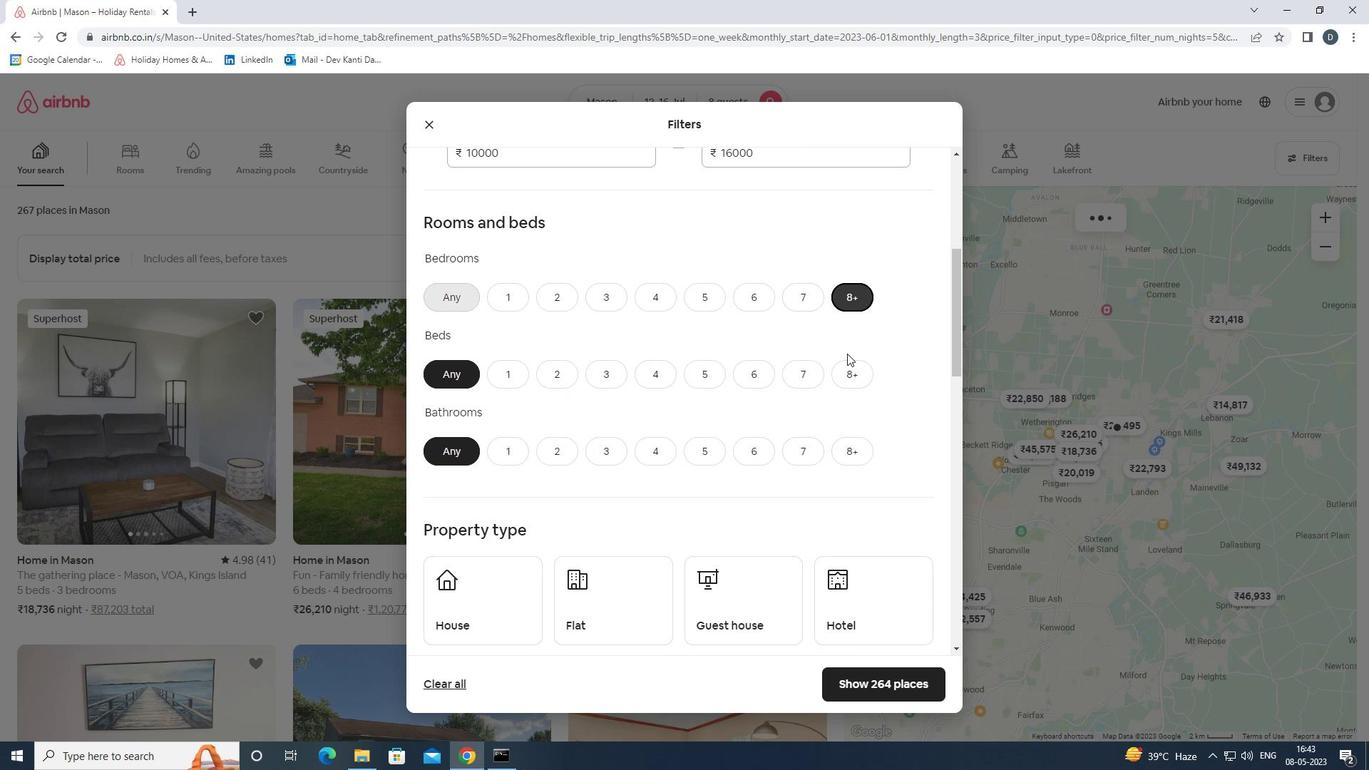 
Action: Mouse pressed left at (853, 369)
Screenshot: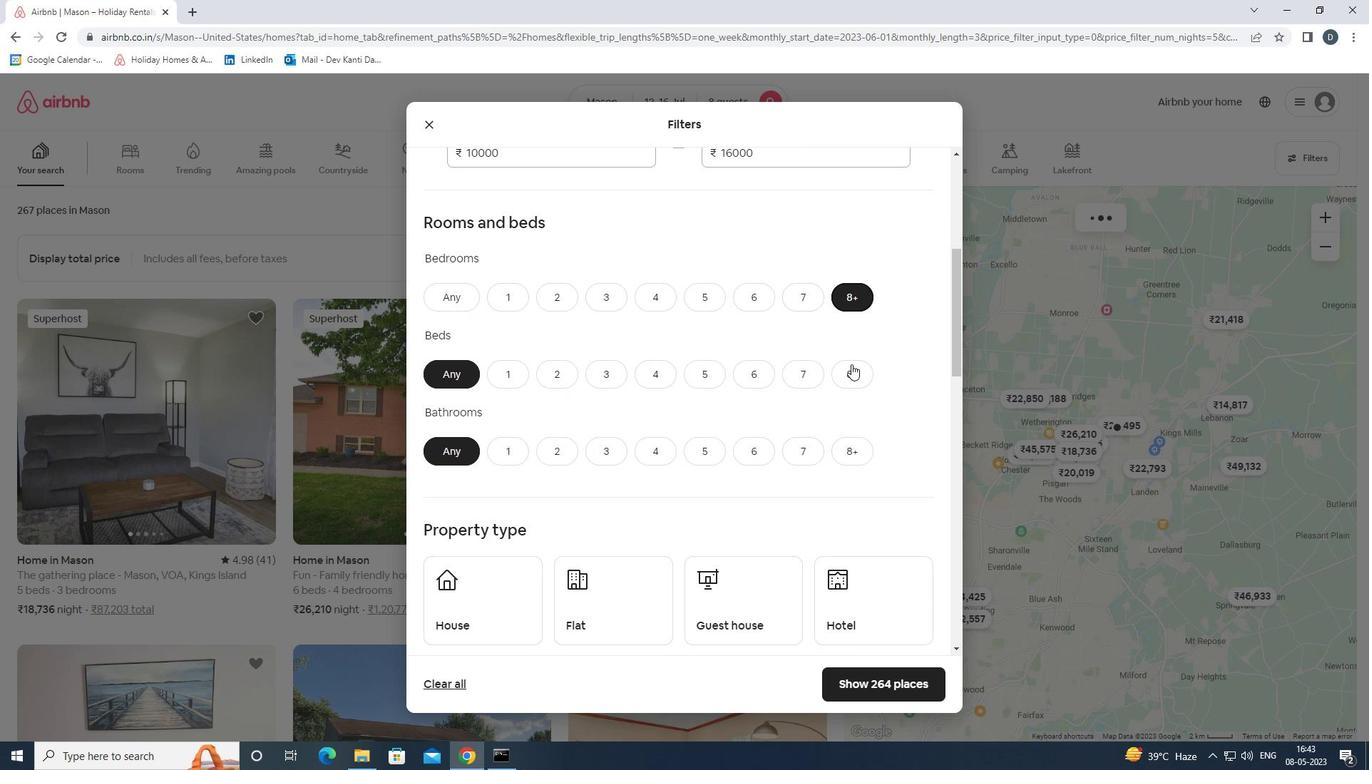 
Action: Mouse moved to (853, 450)
Screenshot: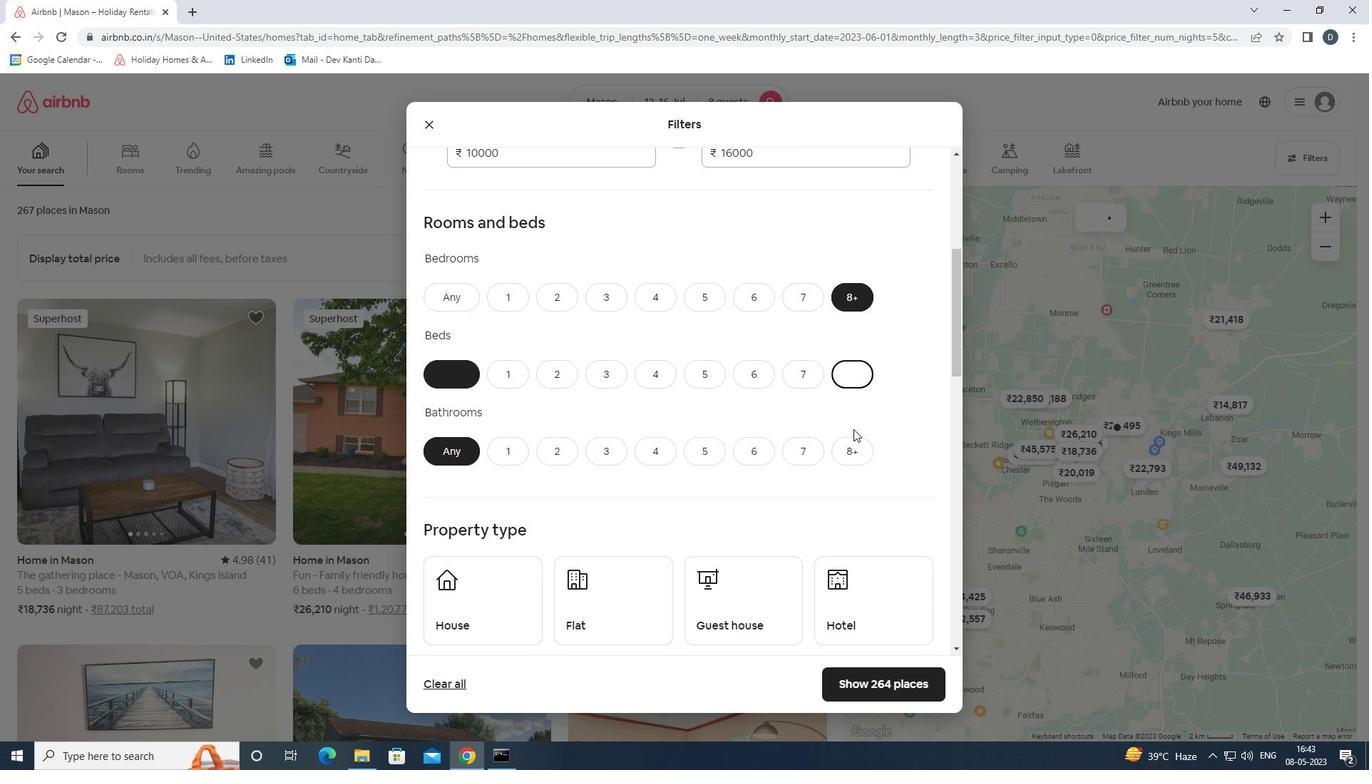 
Action: Mouse pressed left at (853, 450)
Screenshot: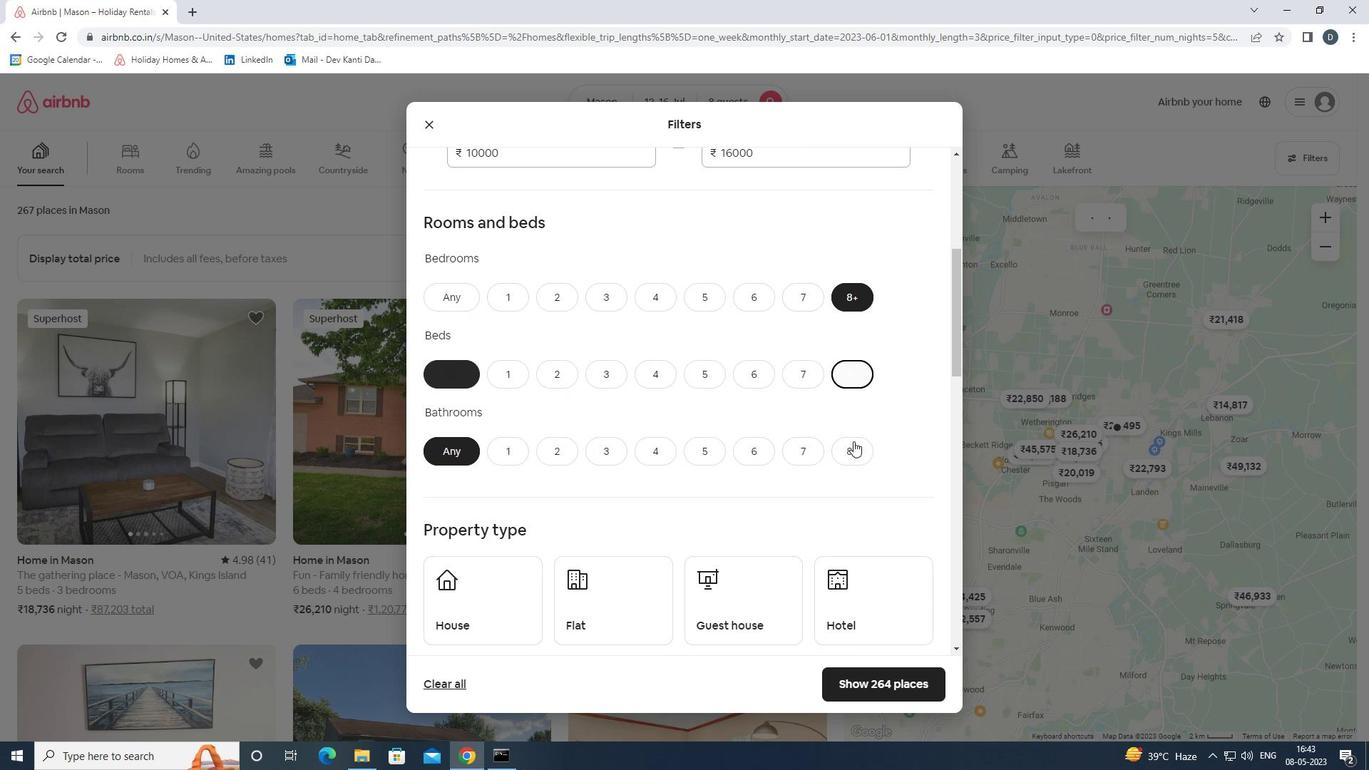 
Action: Mouse moved to (851, 450)
Screenshot: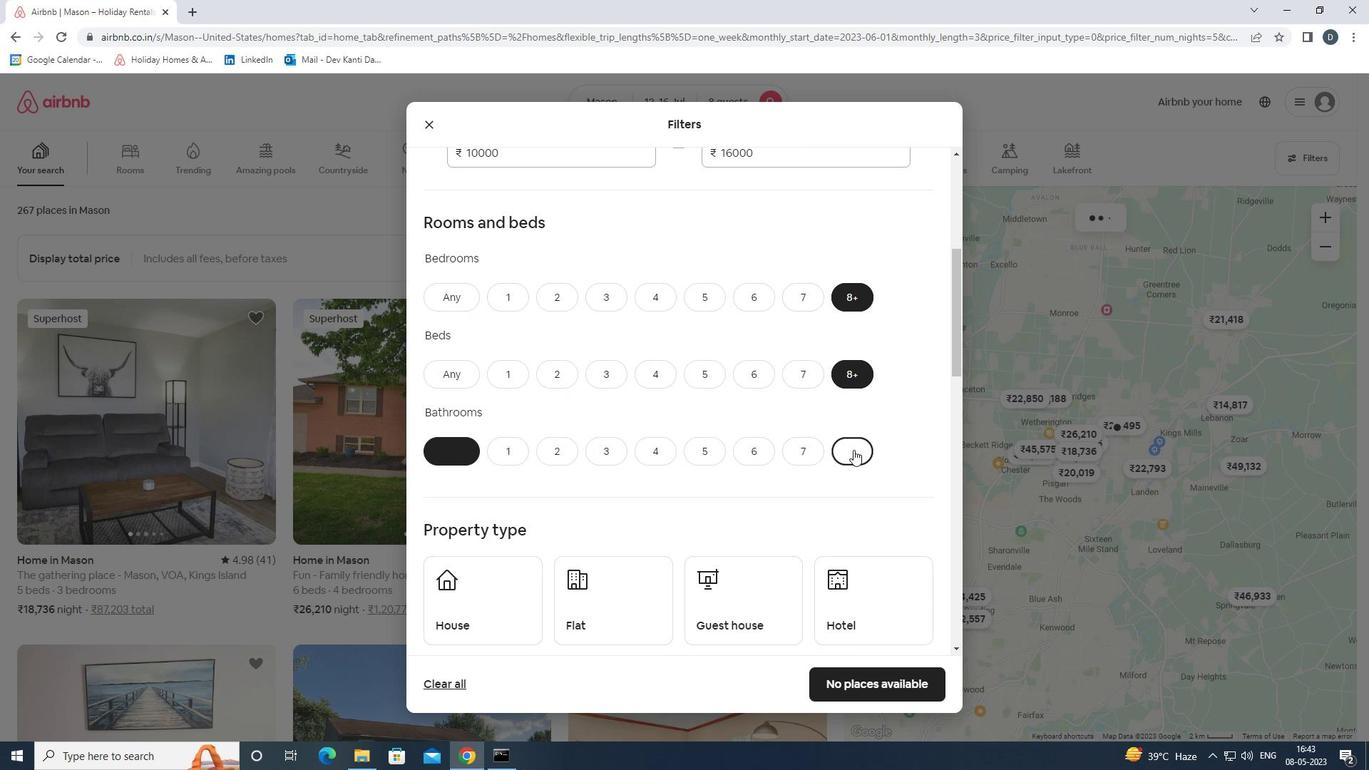 
Action: Mouse scrolled (851, 450) with delta (0, 0)
Screenshot: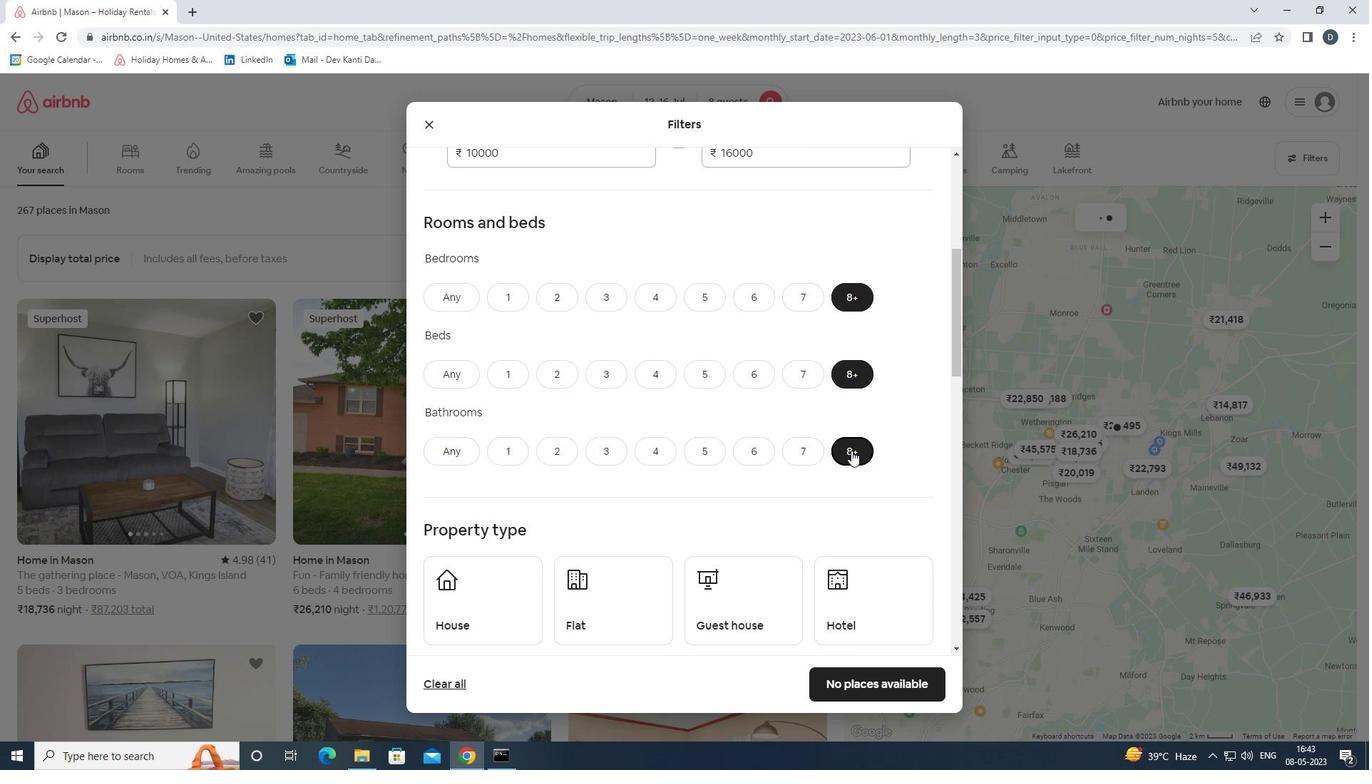 
Action: Mouse scrolled (851, 450) with delta (0, 0)
Screenshot: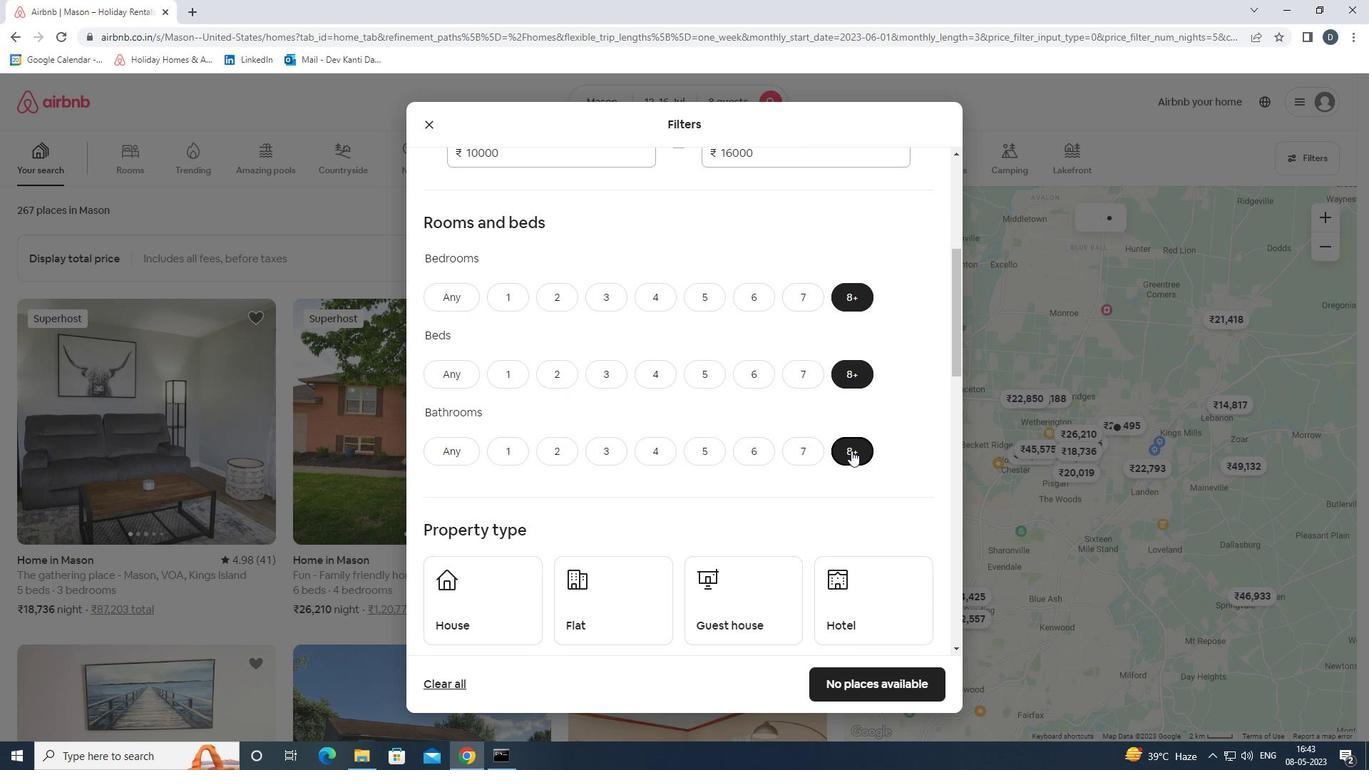 
Action: Mouse scrolled (851, 450) with delta (0, 0)
Screenshot: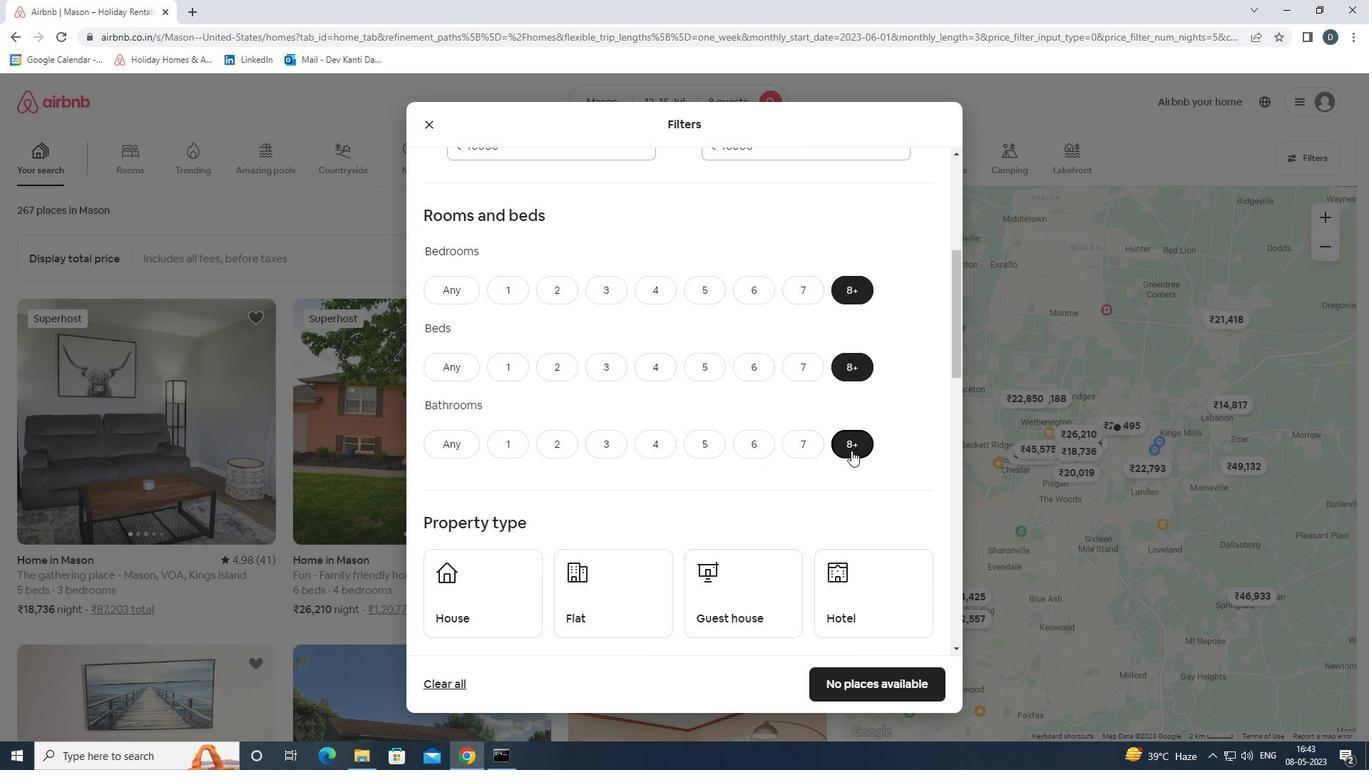 
Action: Mouse moved to (516, 385)
Screenshot: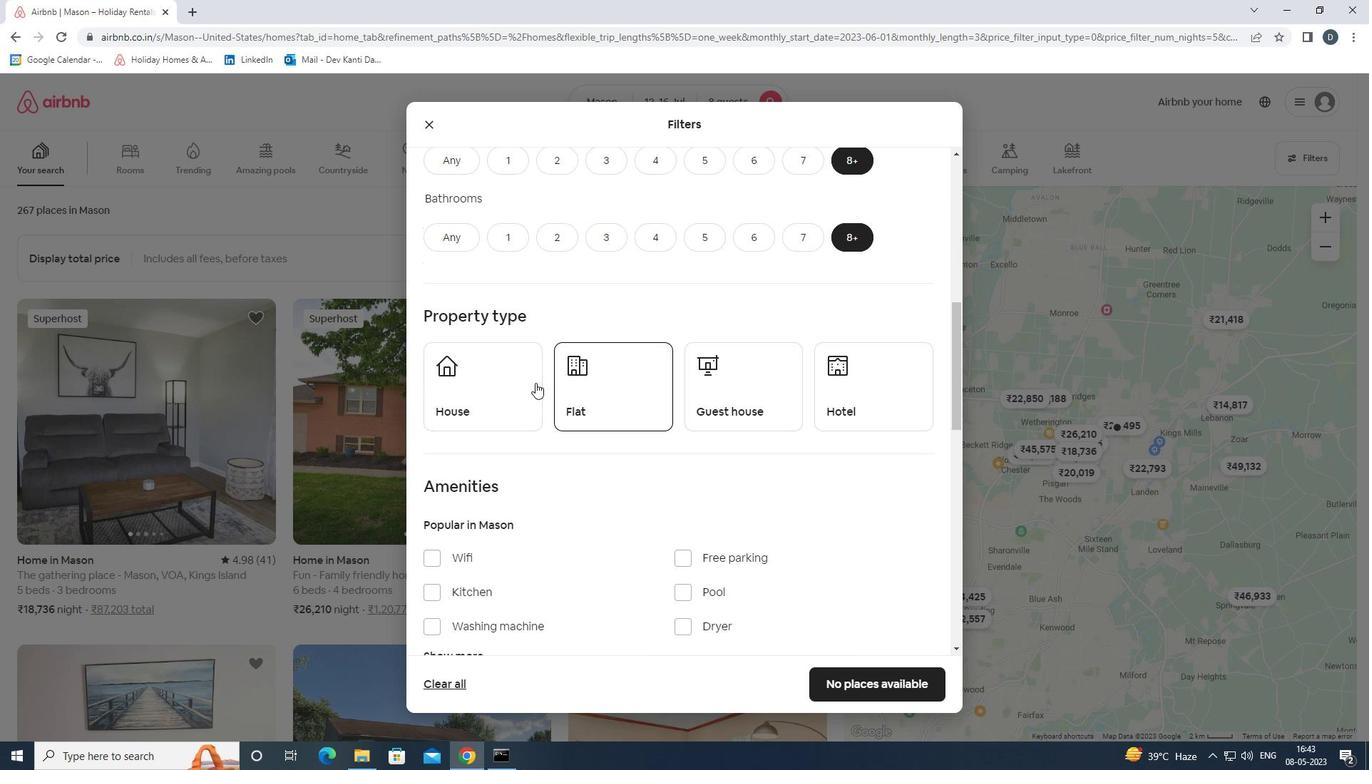 
Action: Mouse pressed left at (516, 385)
Screenshot: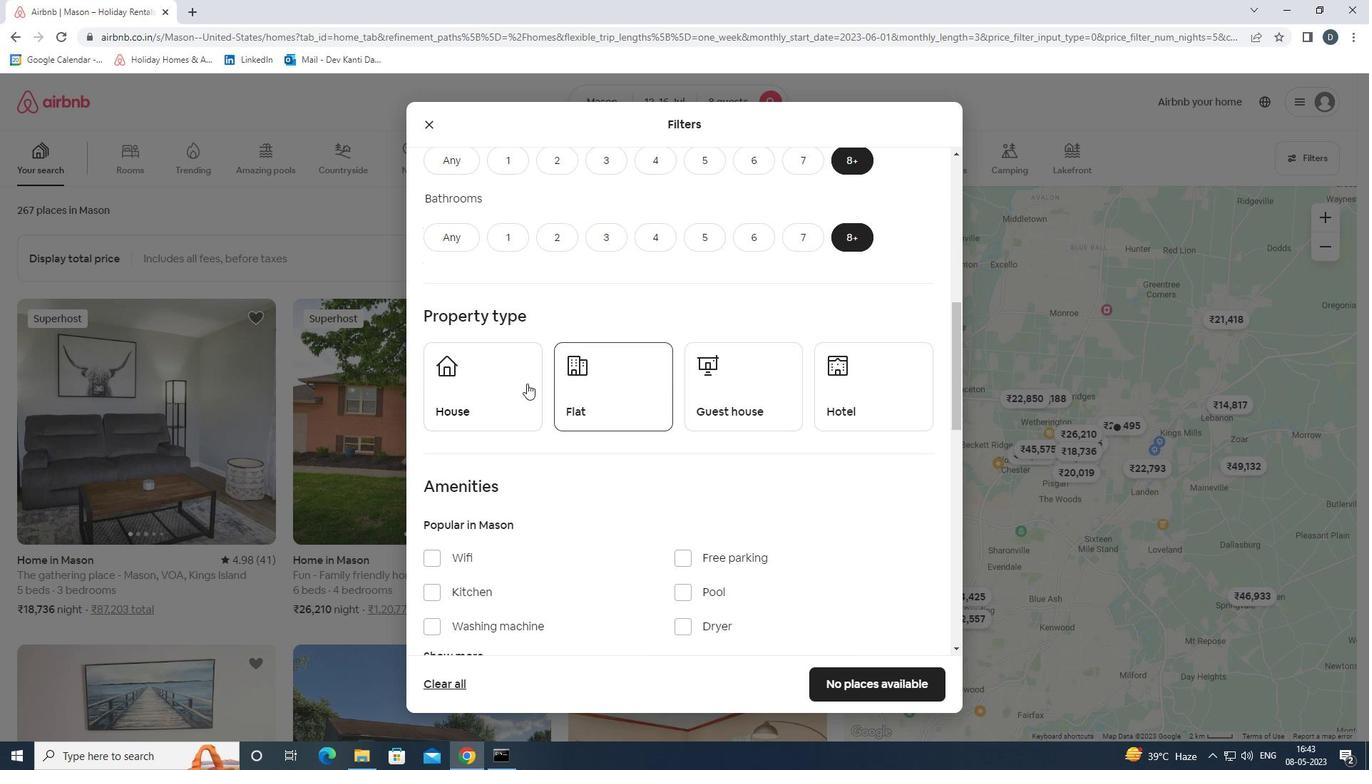 
Action: Mouse moved to (604, 387)
Screenshot: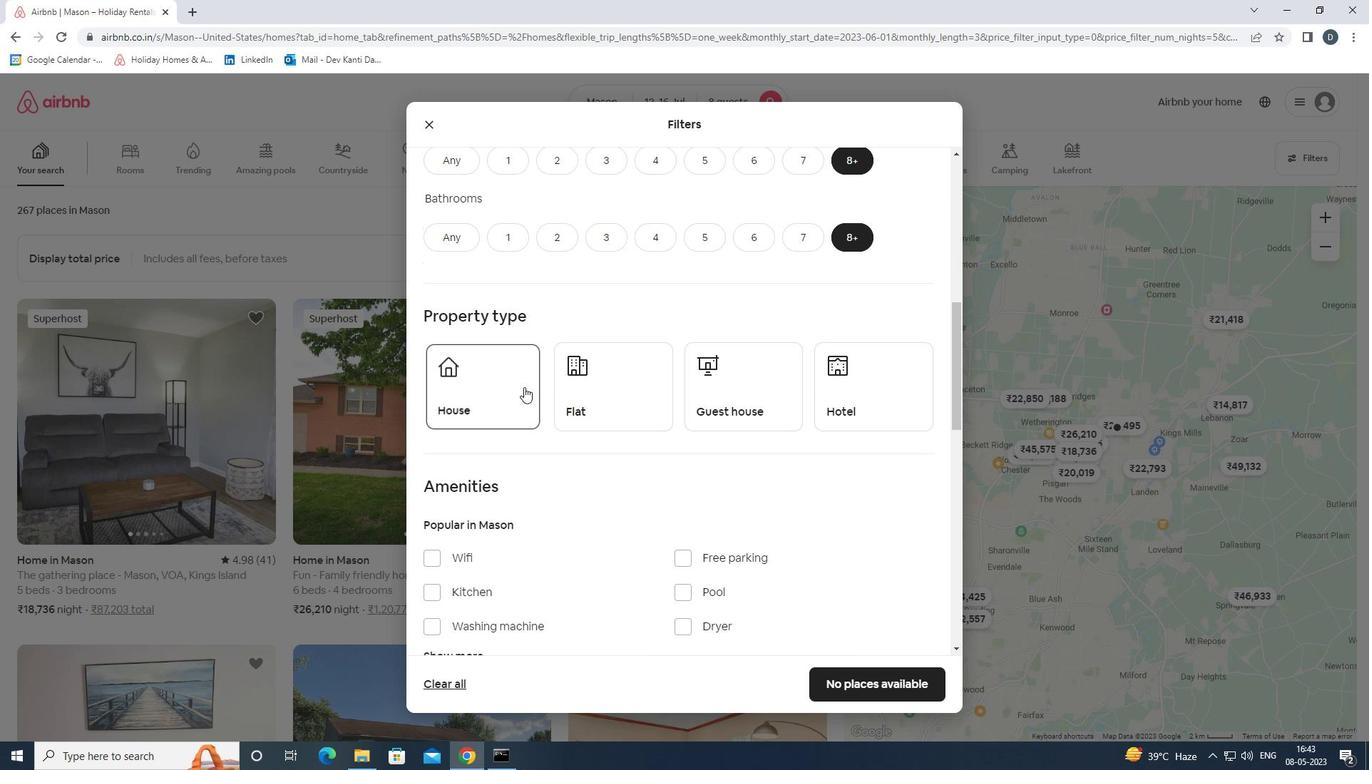 
Action: Mouse pressed left at (604, 387)
Screenshot: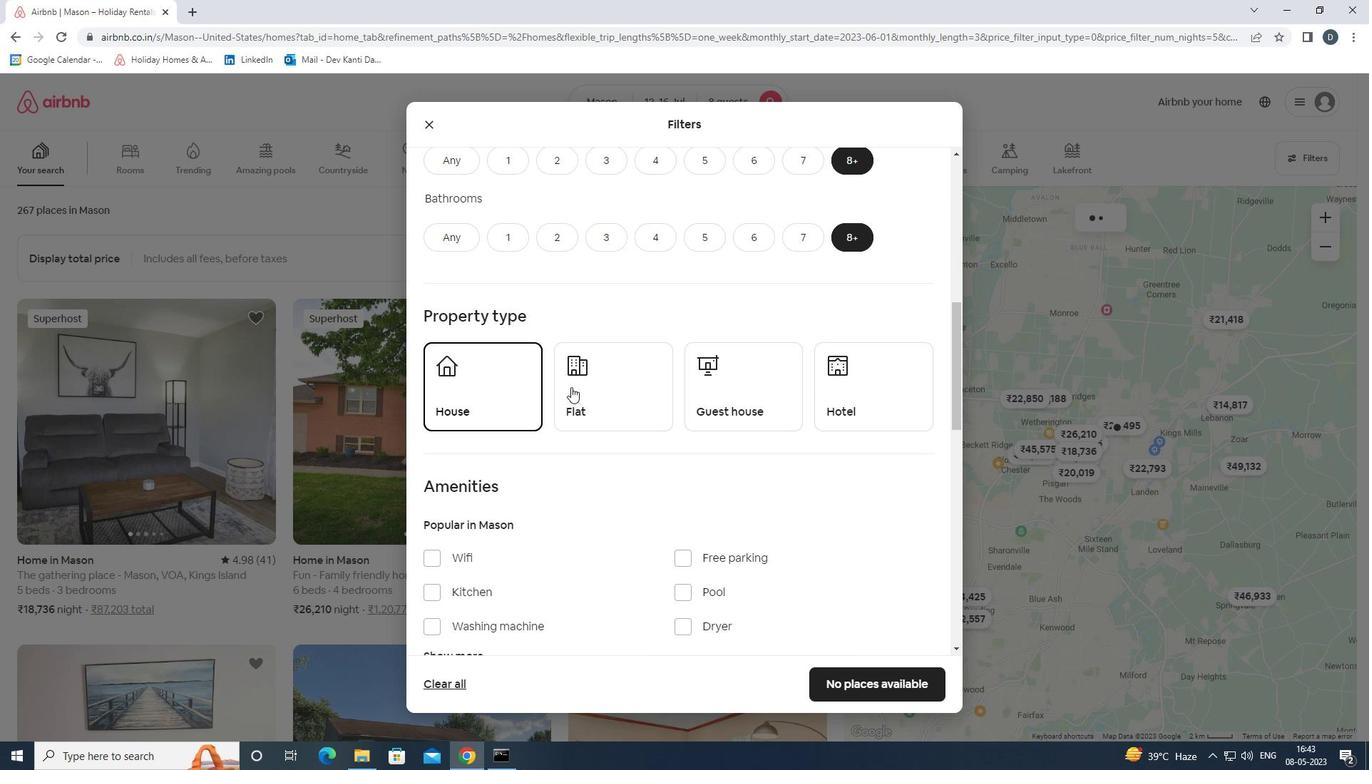 
Action: Mouse moved to (716, 386)
Screenshot: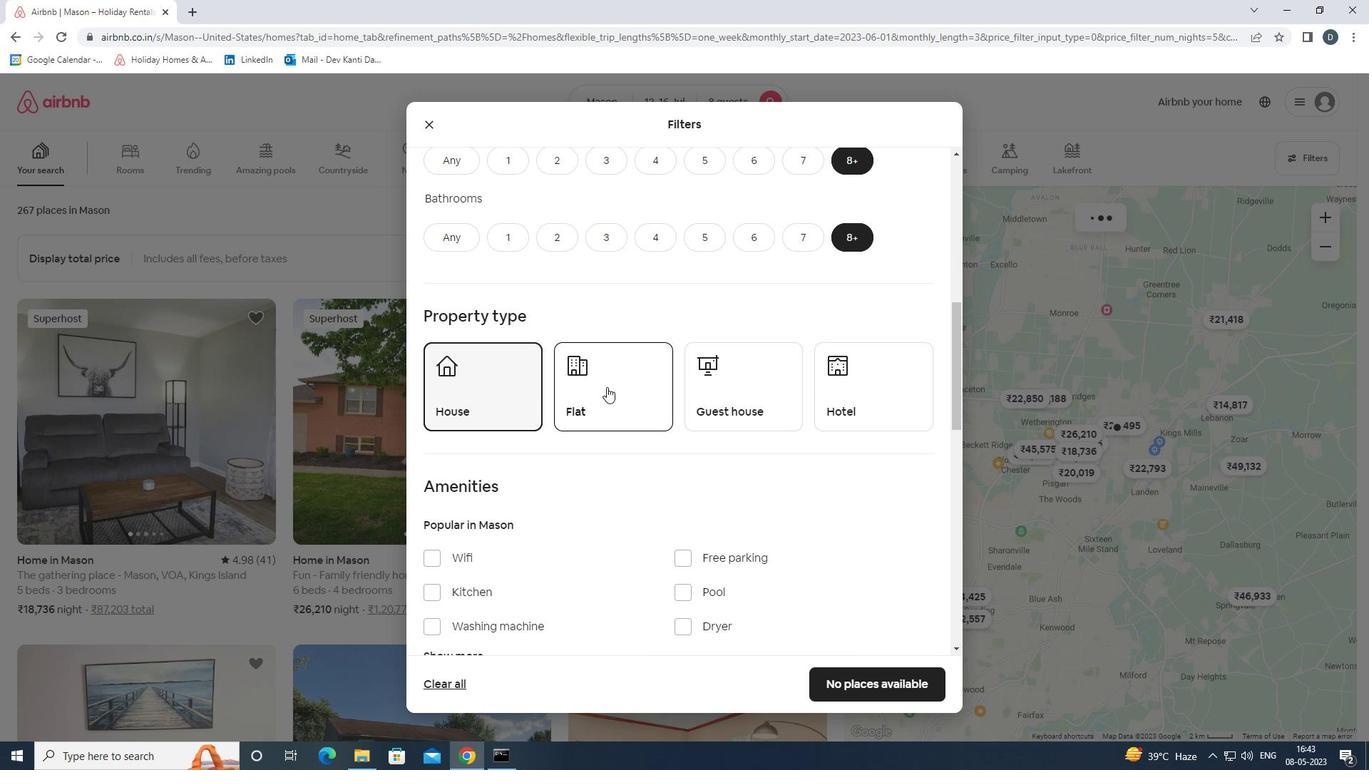 
Action: Mouse pressed left at (716, 386)
Screenshot: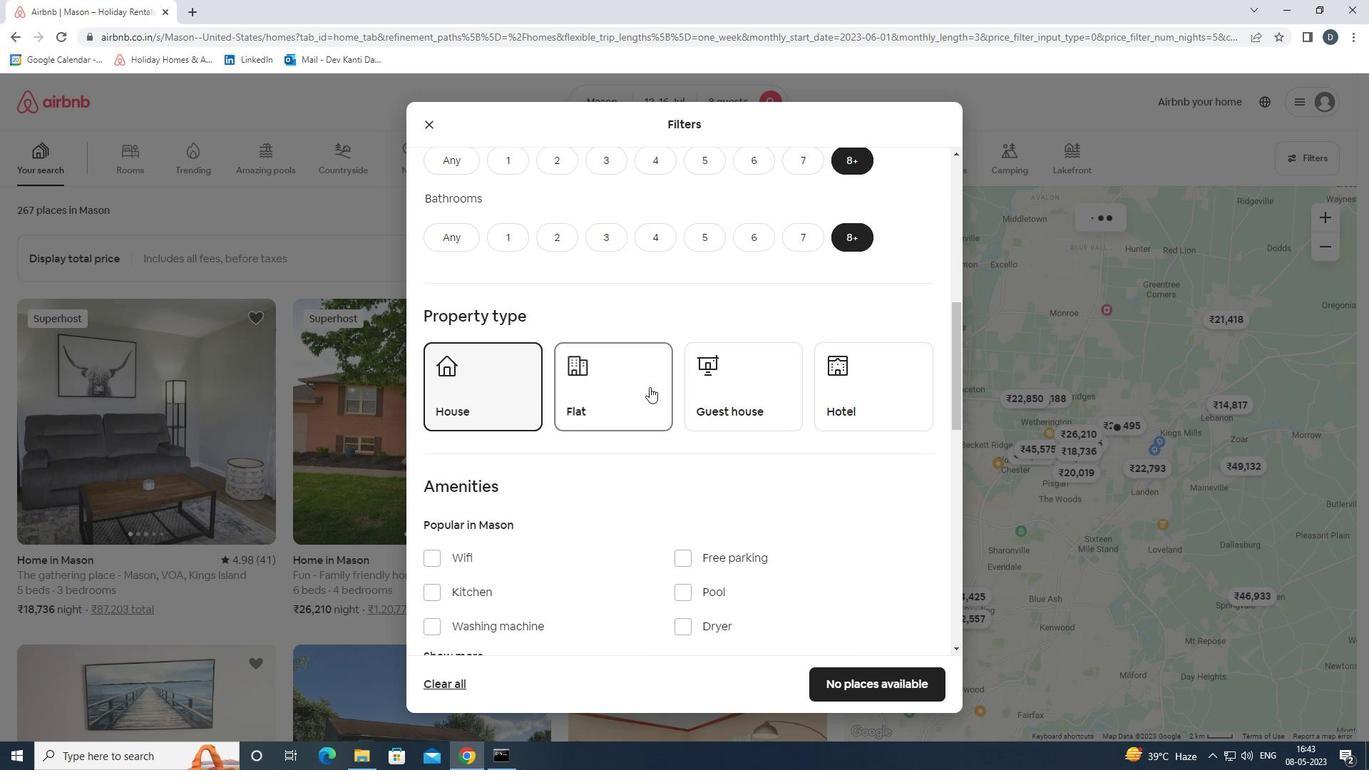
Action: Mouse scrolled (716, 385) with delta (0, 0)
Screenshot: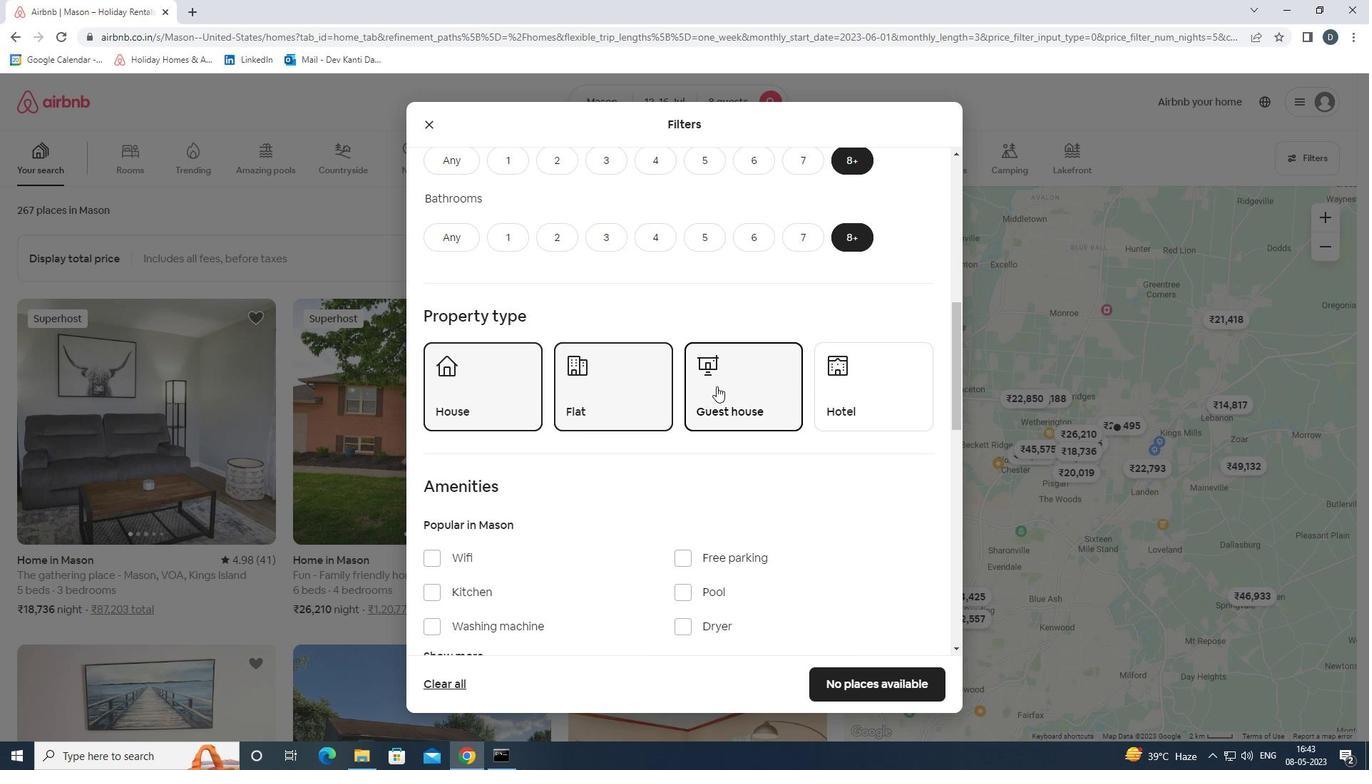 
Action: Mouse scrolled (716, 385) with delta (0, 0)
Screenshot: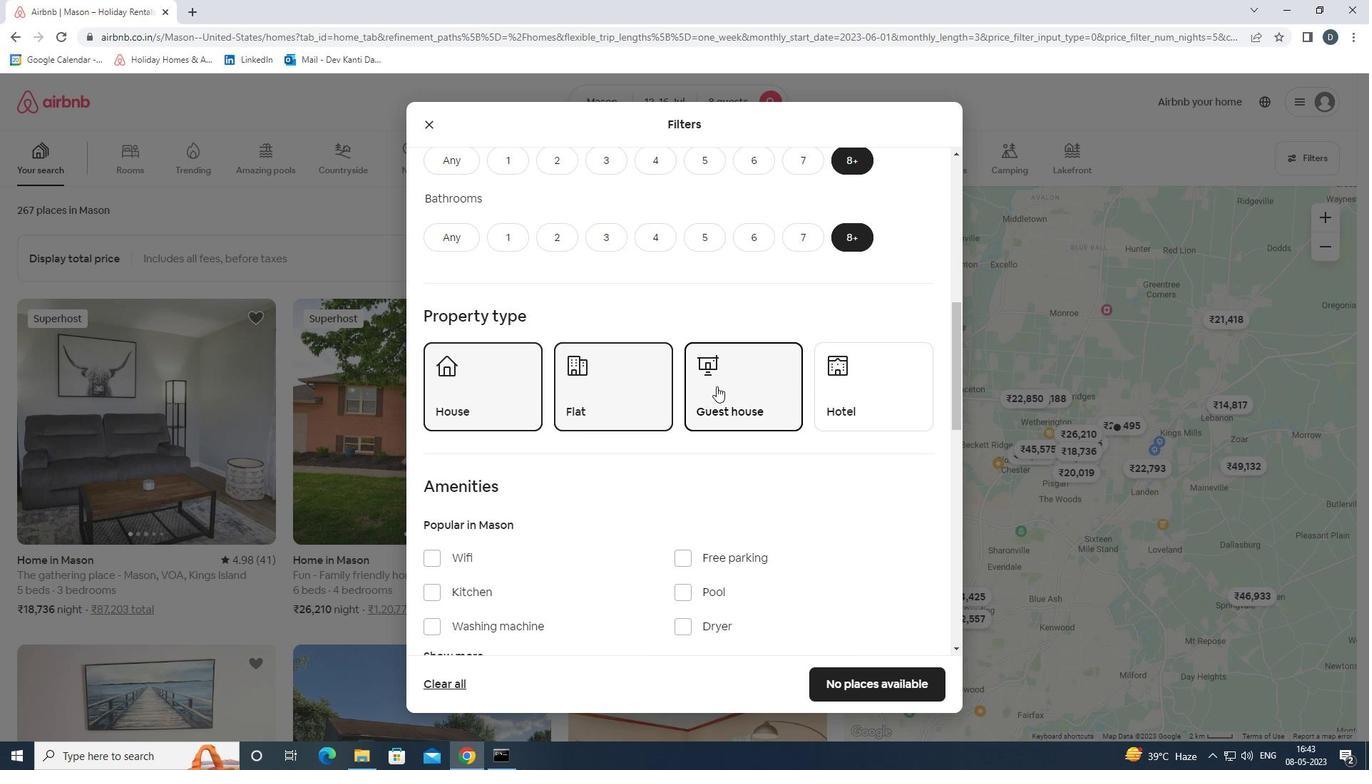 
Action: Mouse scrolled (716, 385) with delta (0, 0)
Screenshot: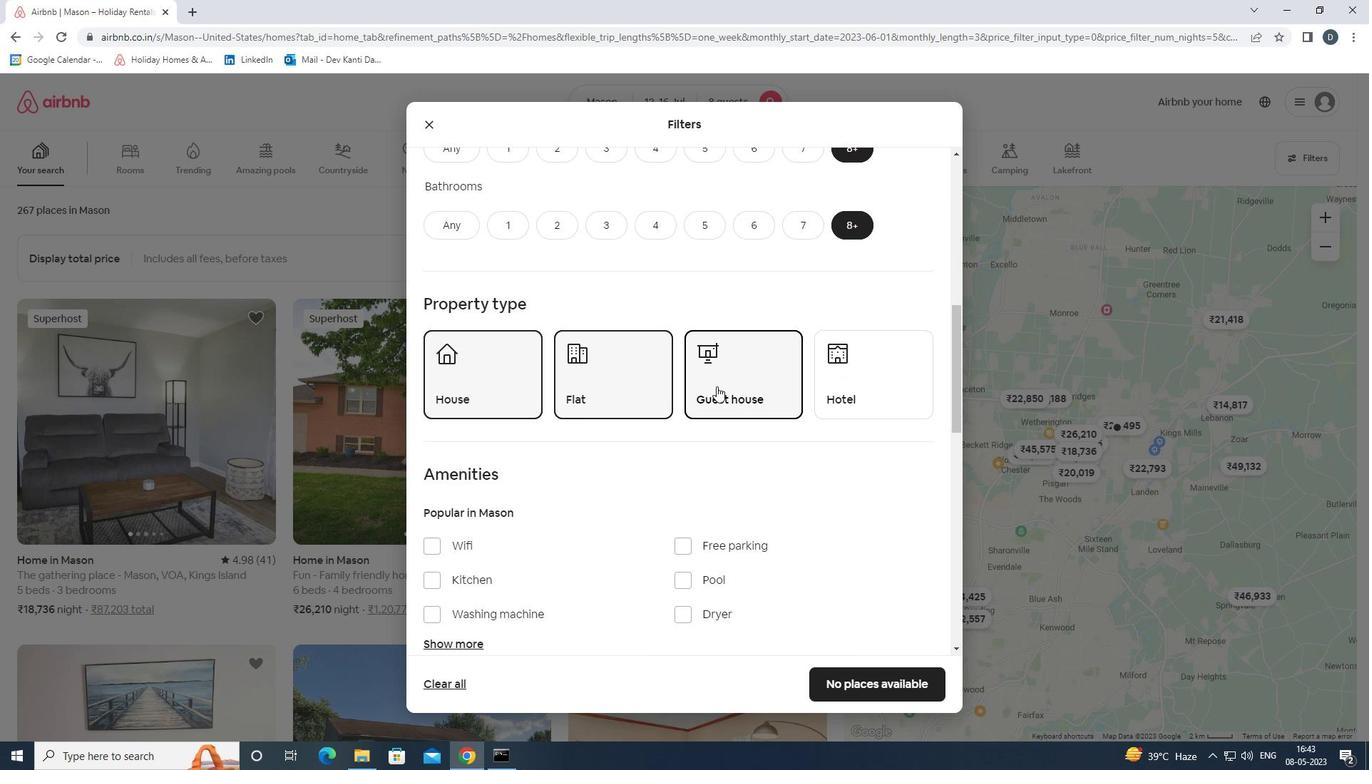 
Action: Mouse moved to (483, 338)
Screenshot: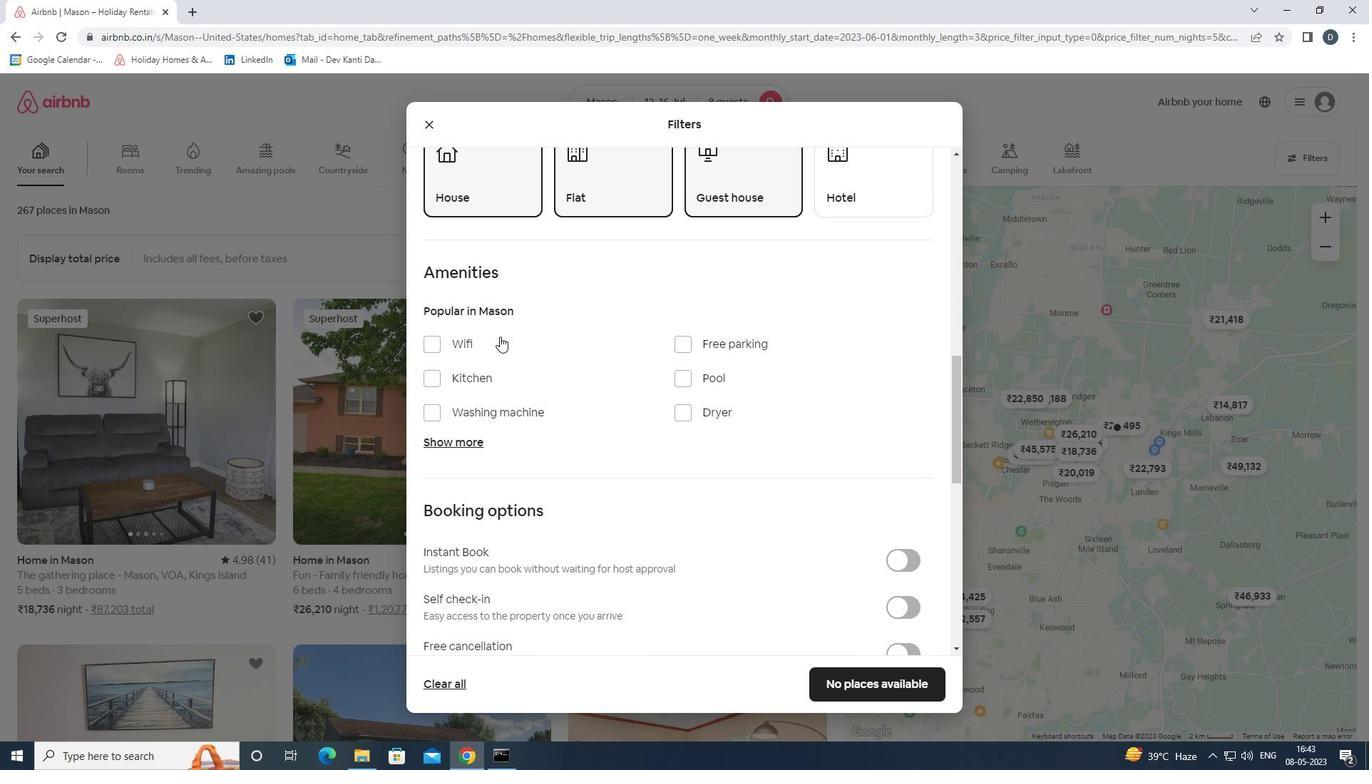 
Action: Mouse pressed left at (483, 338)
Screenshot: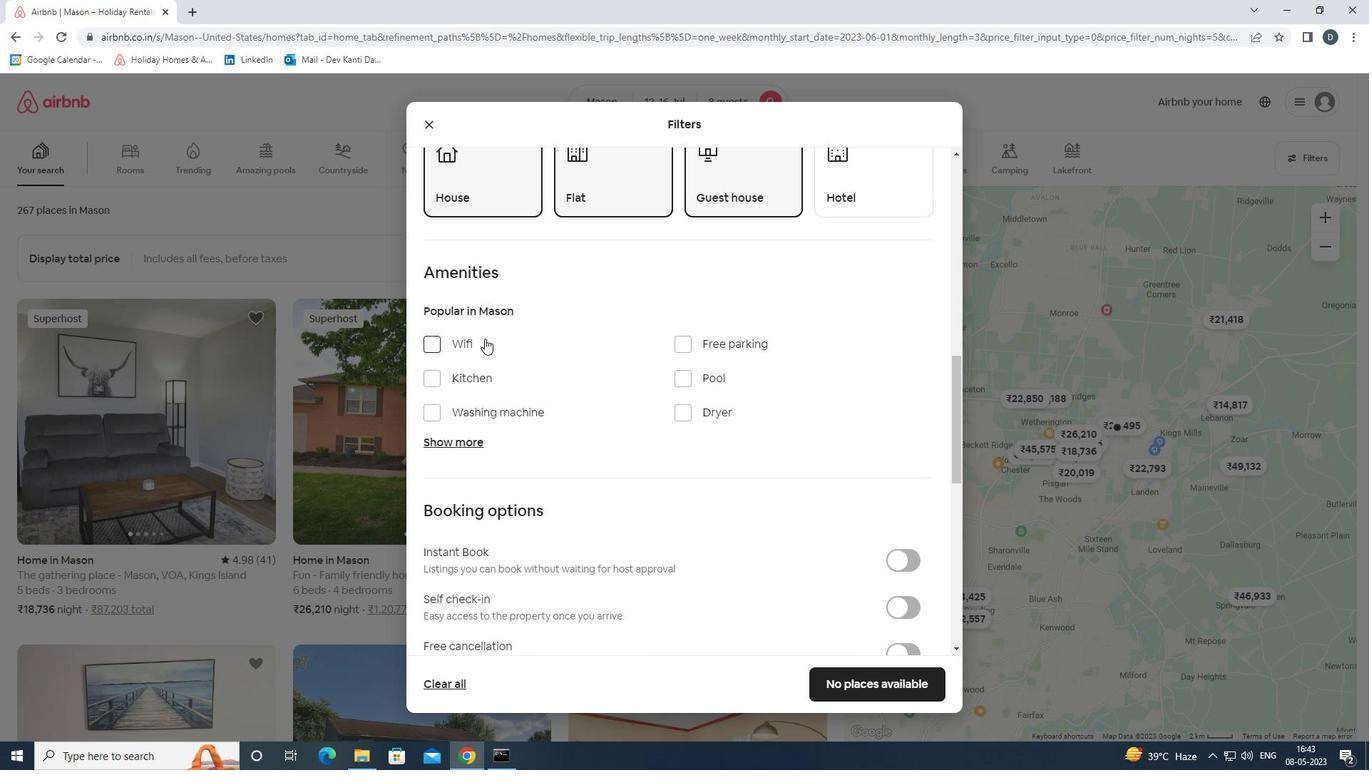 
Action: Mouse moved to (698, 339)
Screenshot: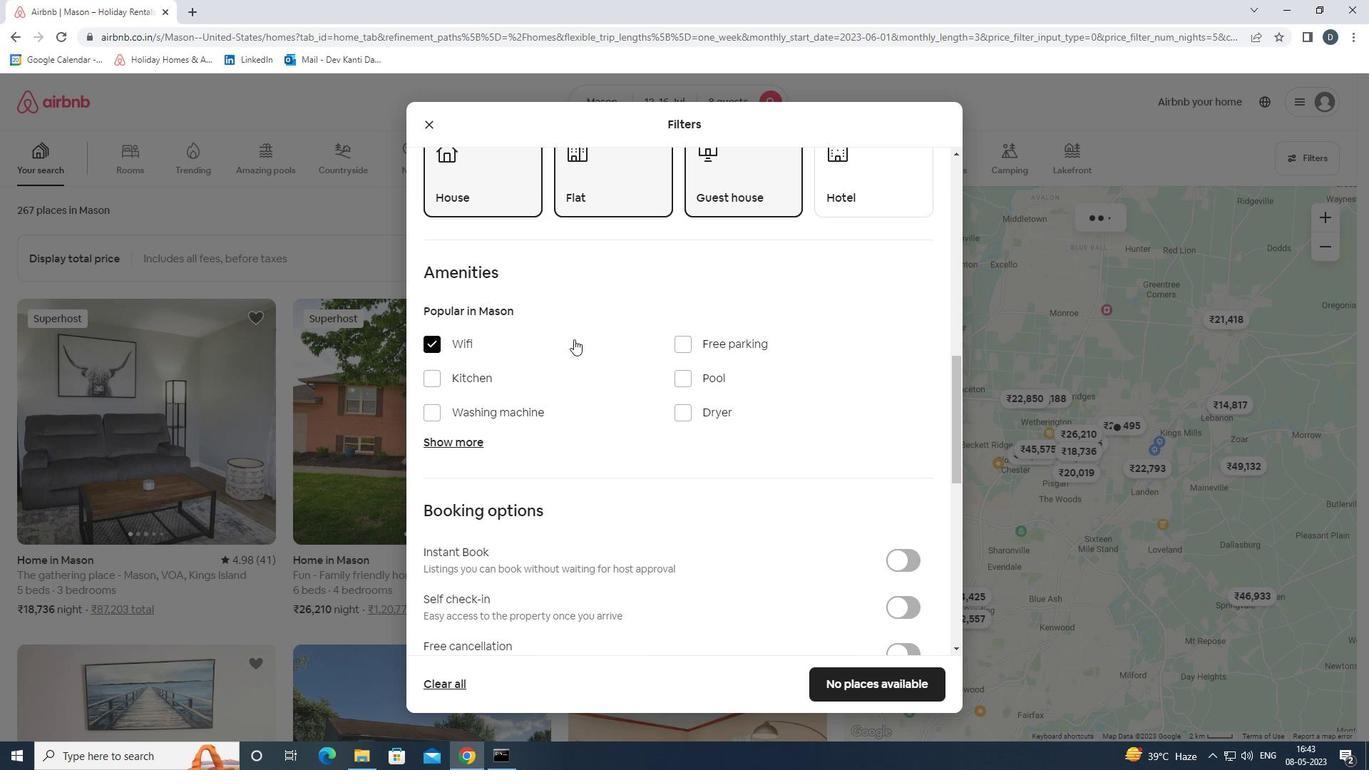 
Action: Mouse pressed left at (698, 339)
Screenshot: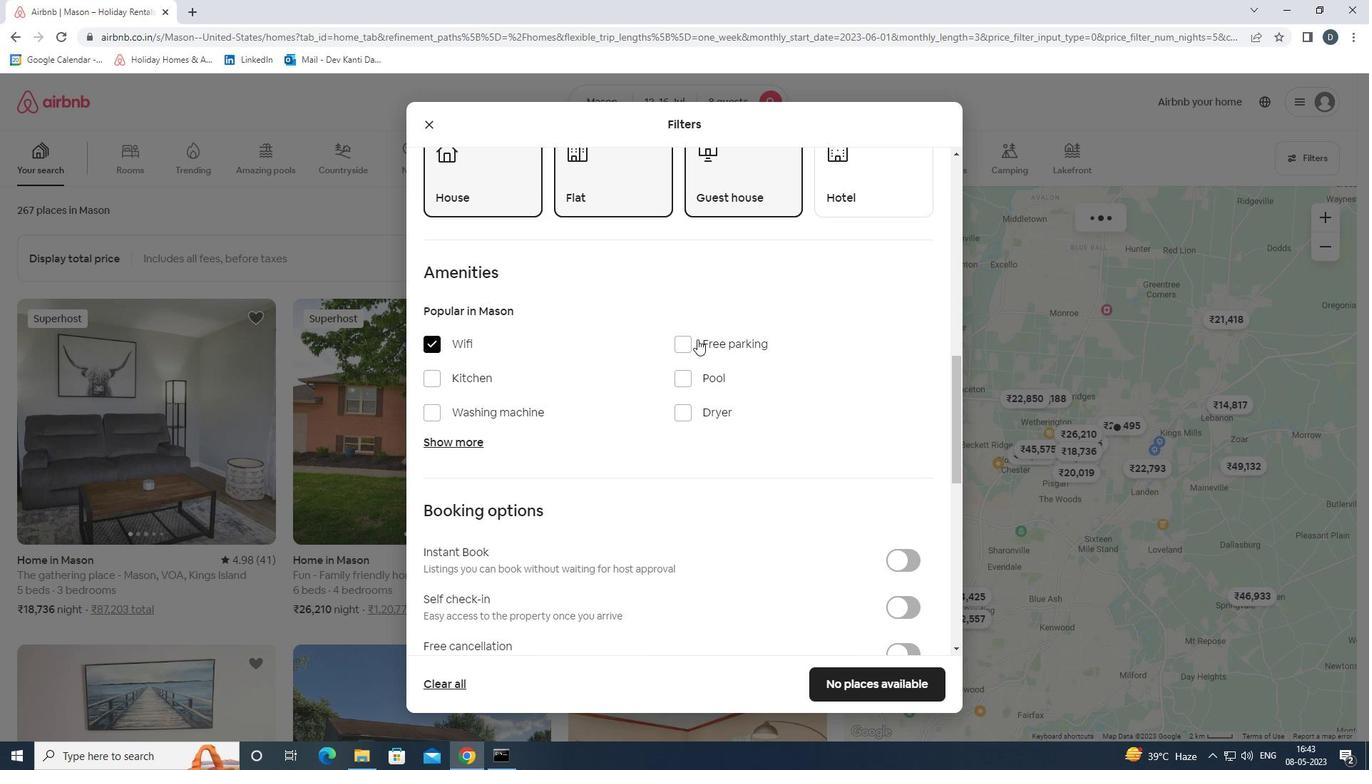 
Action: Mouse moved to (452, 438)
Screenshot: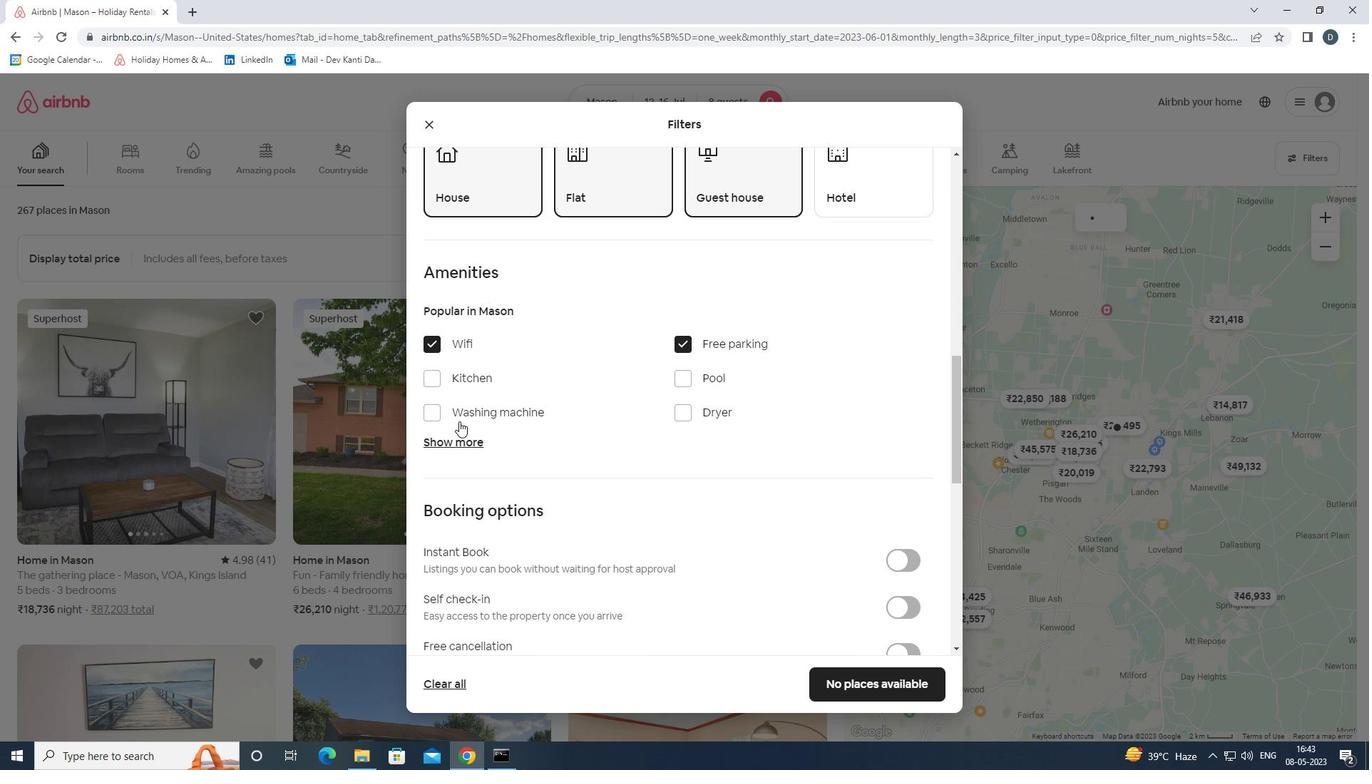 
Action: Mouse pressed left at (452, 438)
Screenshot: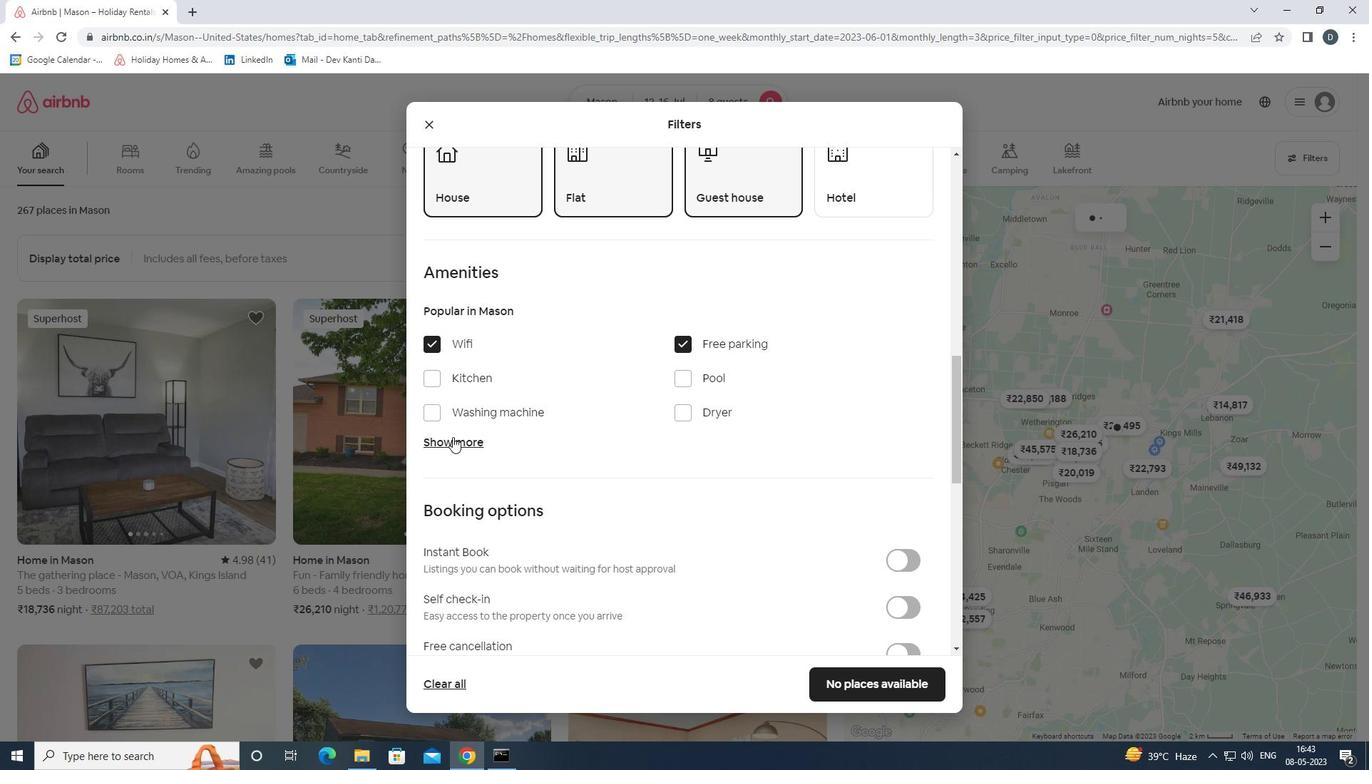 
Action: Mouse moved to (602, 394)
Screenshot: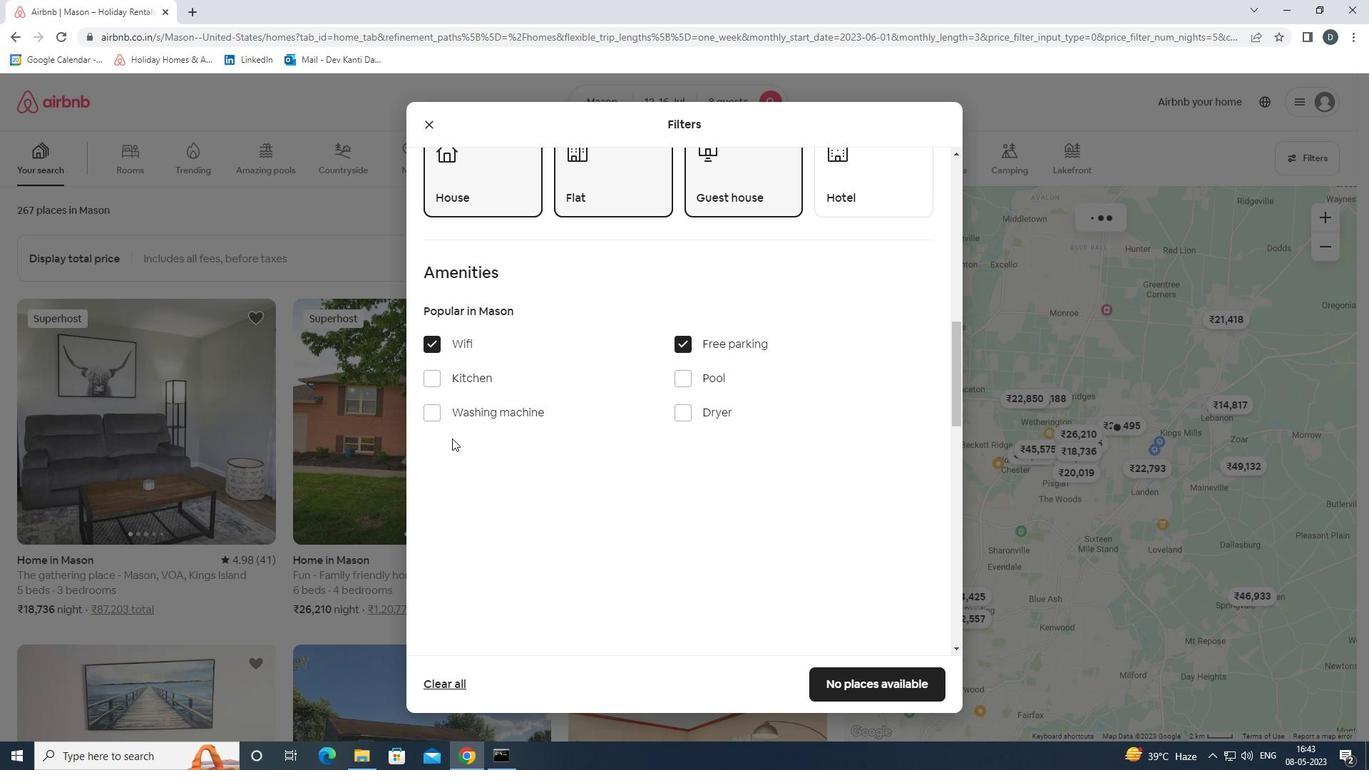 
Action: Mouse scrolled (602, 393) with delta (0, 0)
Screenshot: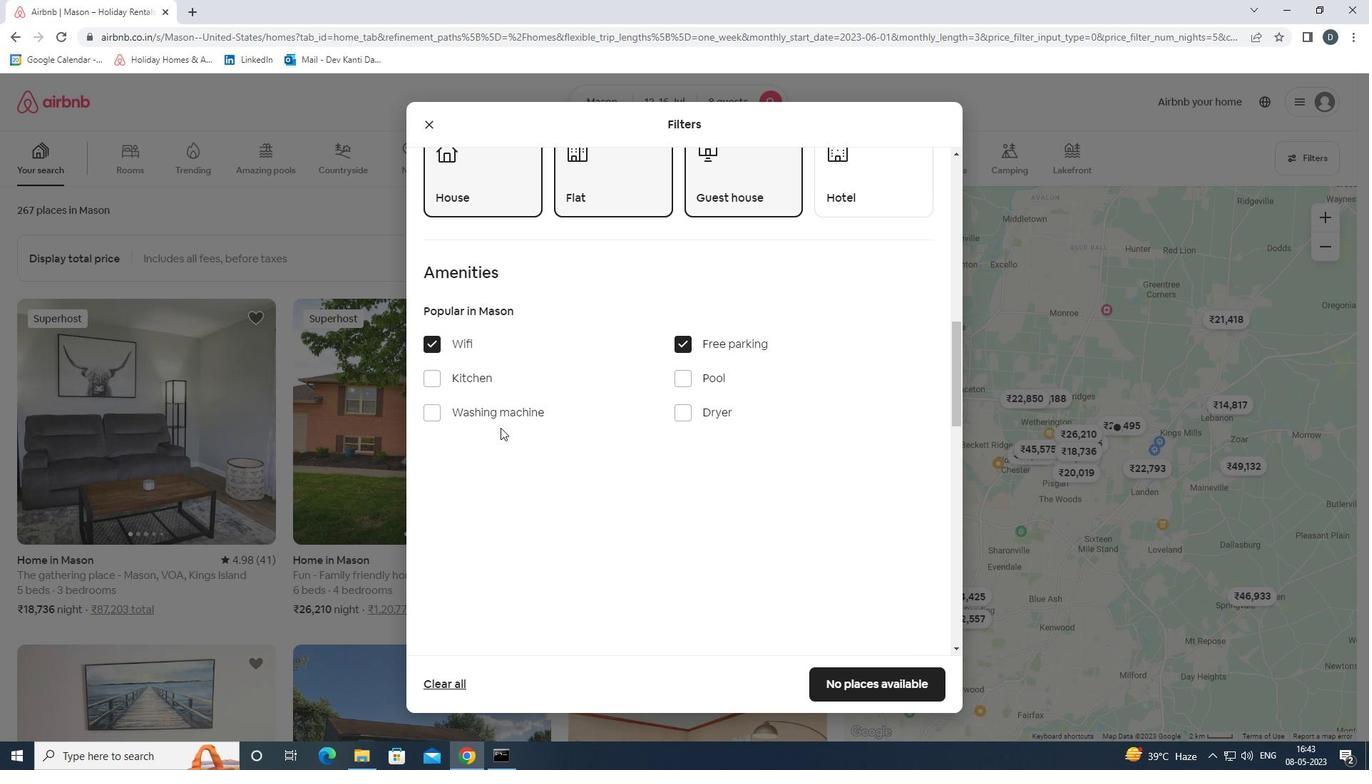 
Action: Mouse scrolled (602, 393) with delta (0, 0)
Screenshot: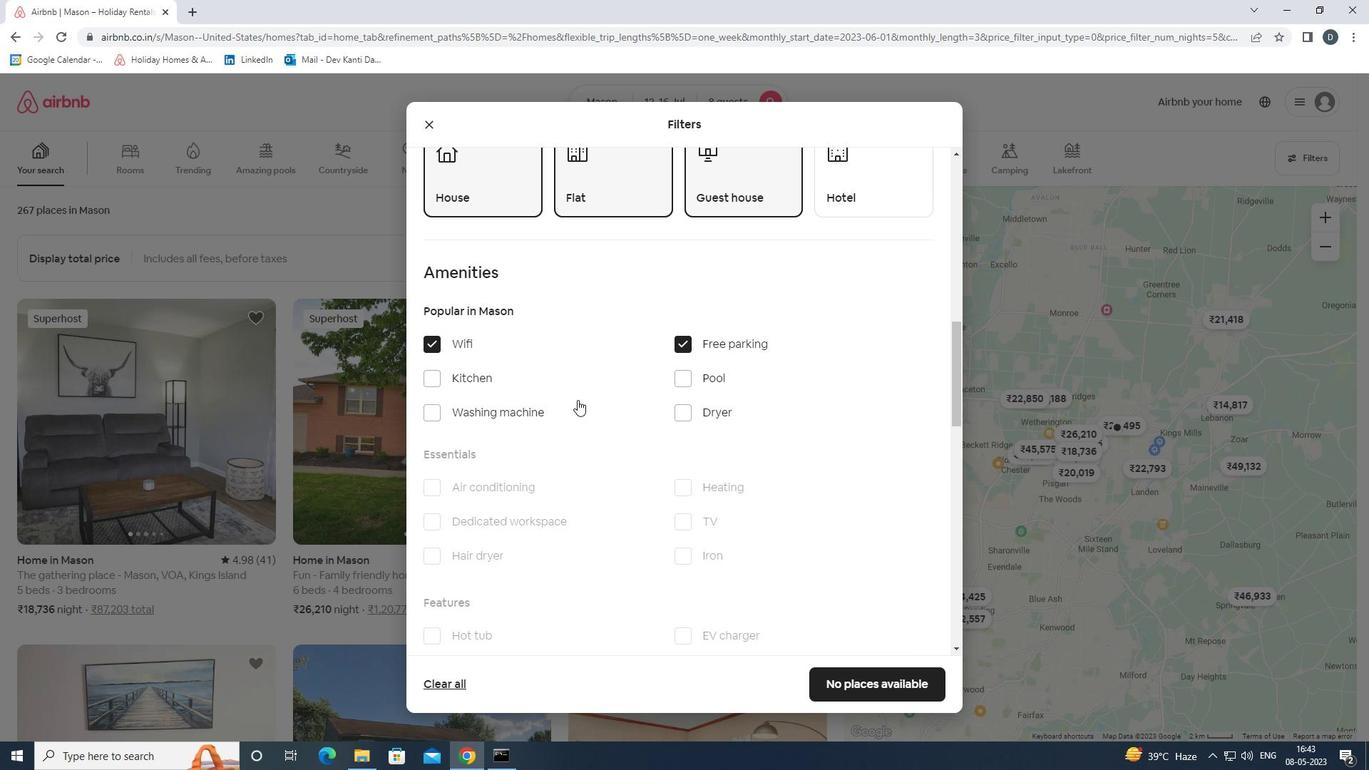 
Action: Mouse moved to (681, 378)
Screenshot: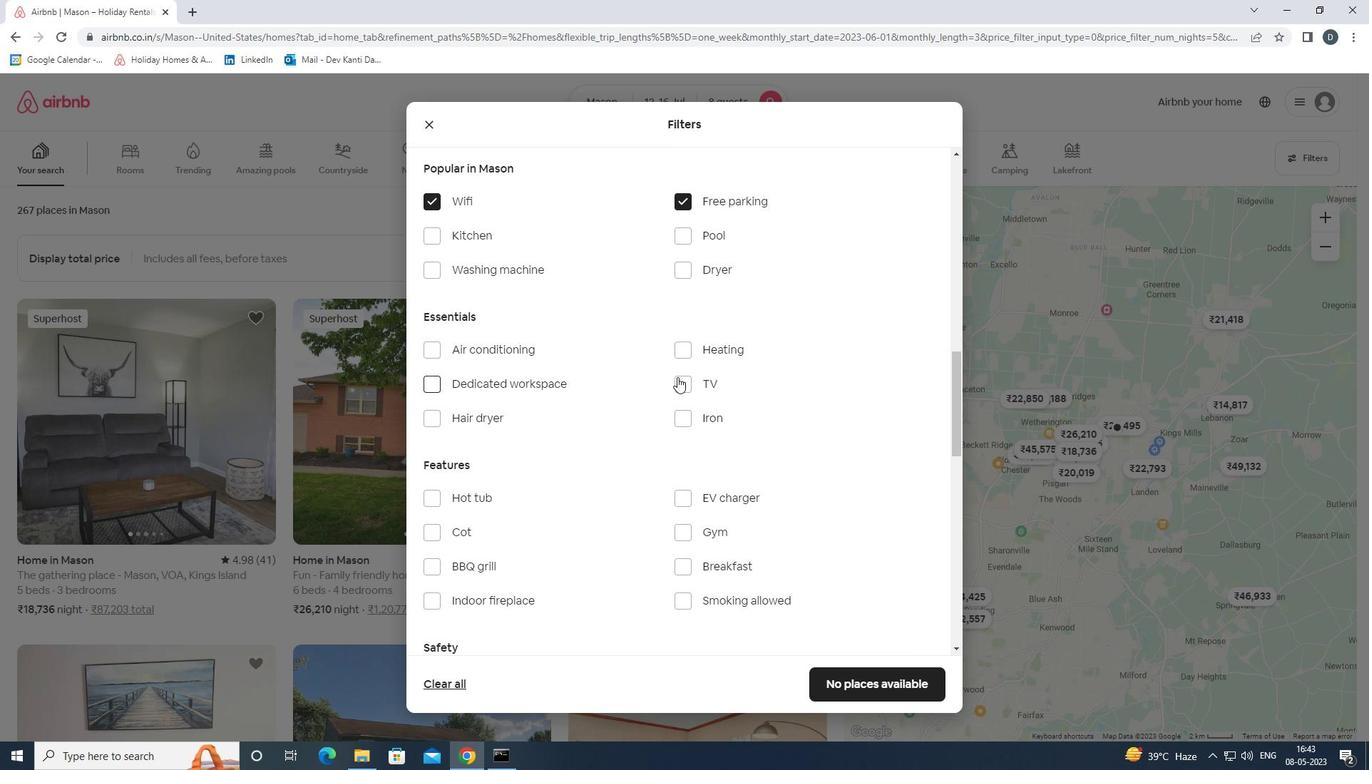 
Action: Mouse pressed left at (681, 378)
Screenshot: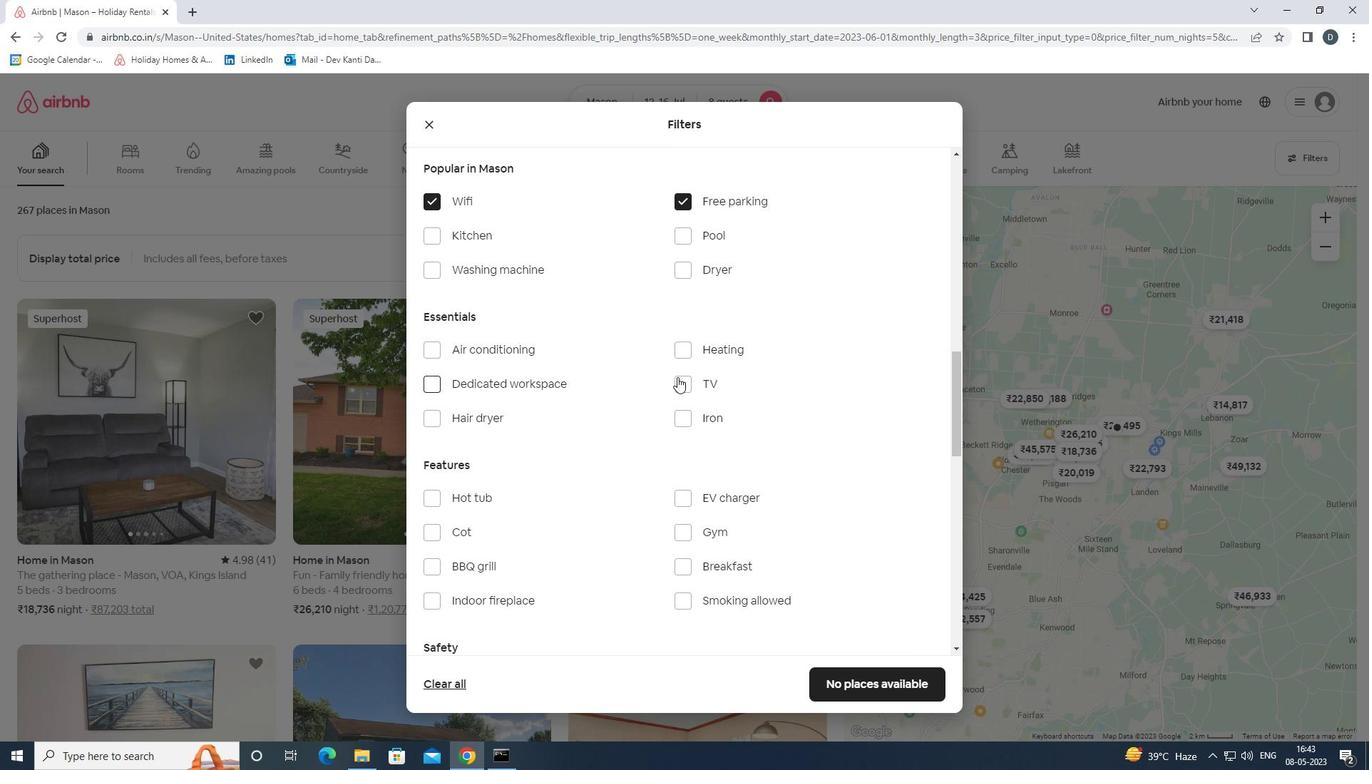 
Action: Mouse moved to (674, 381)
Screenshot: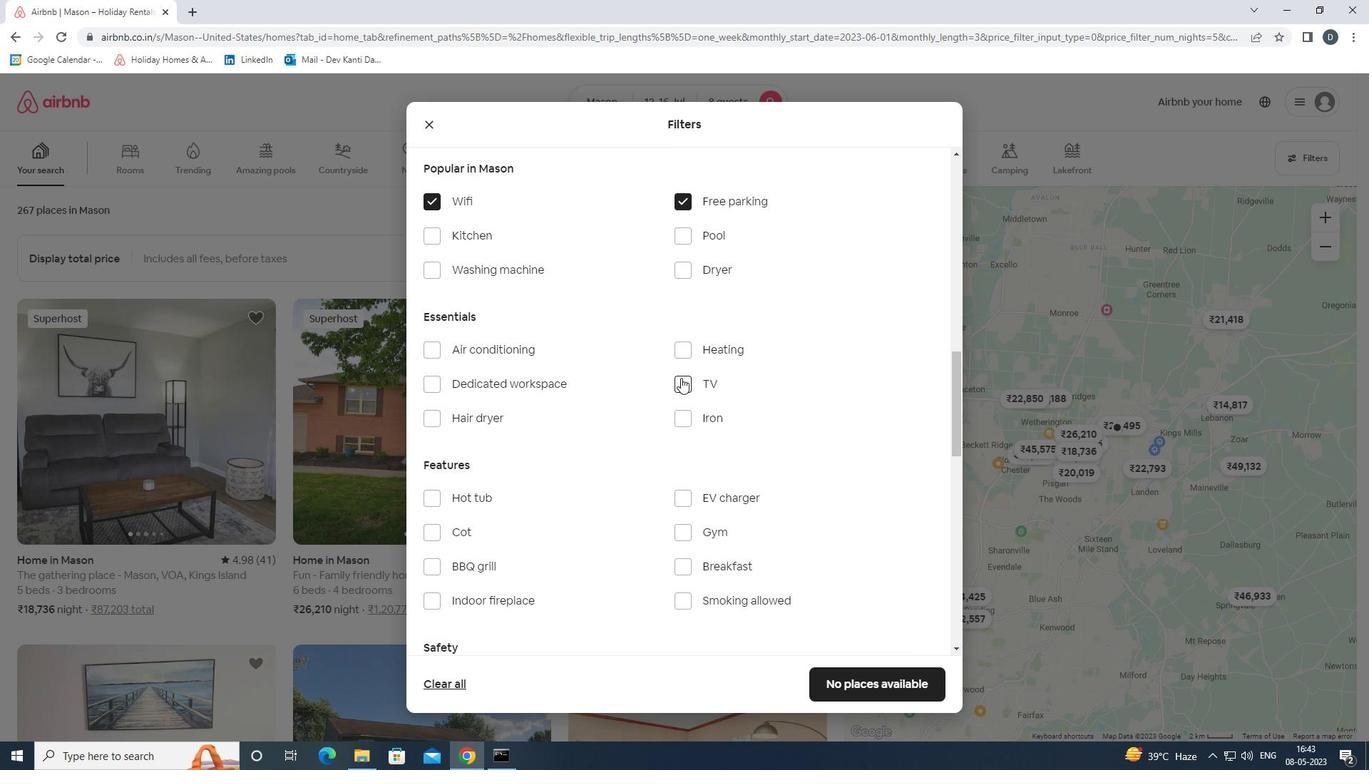 
Action: Mouse scrolled (674, 380) with delta (0, 0)
Screenshot: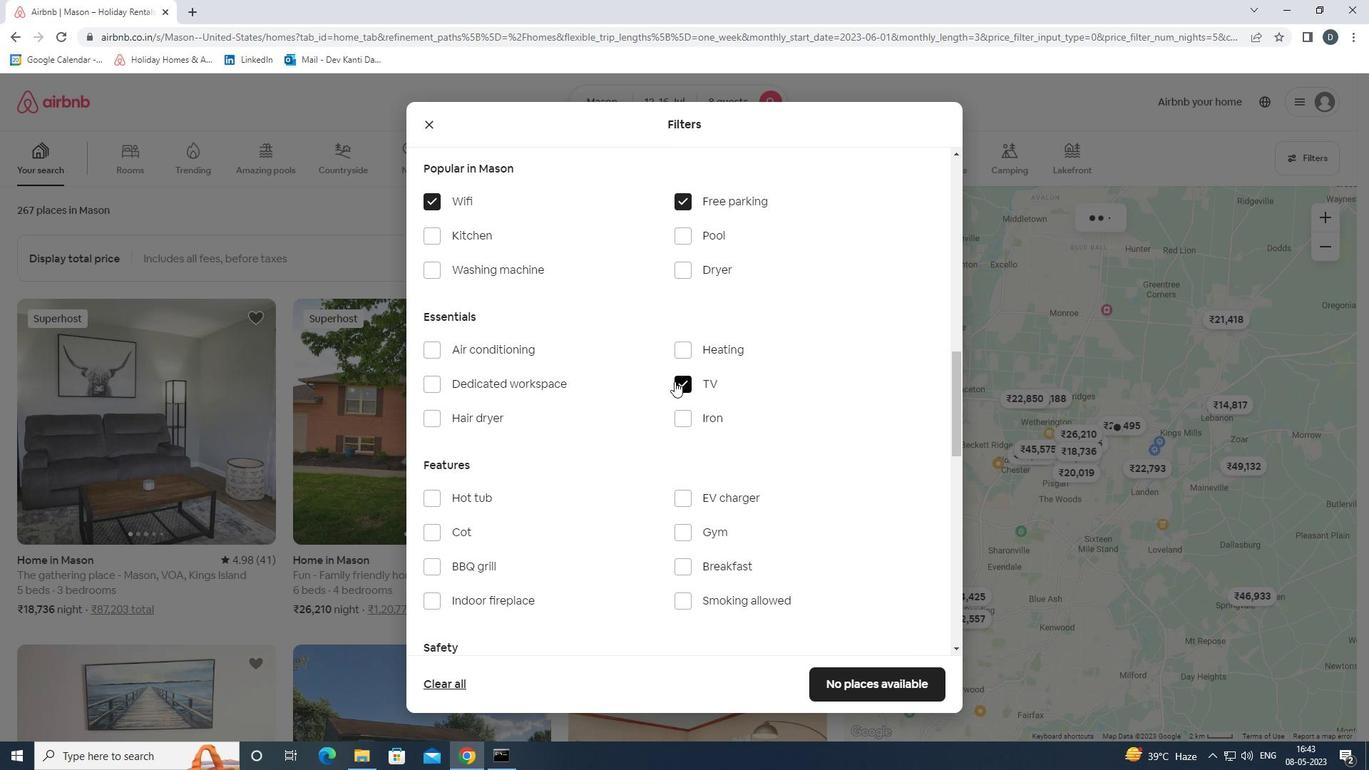 
Action: Mouse scrolled (674, 380) with delta (0, 0)
Screenshot: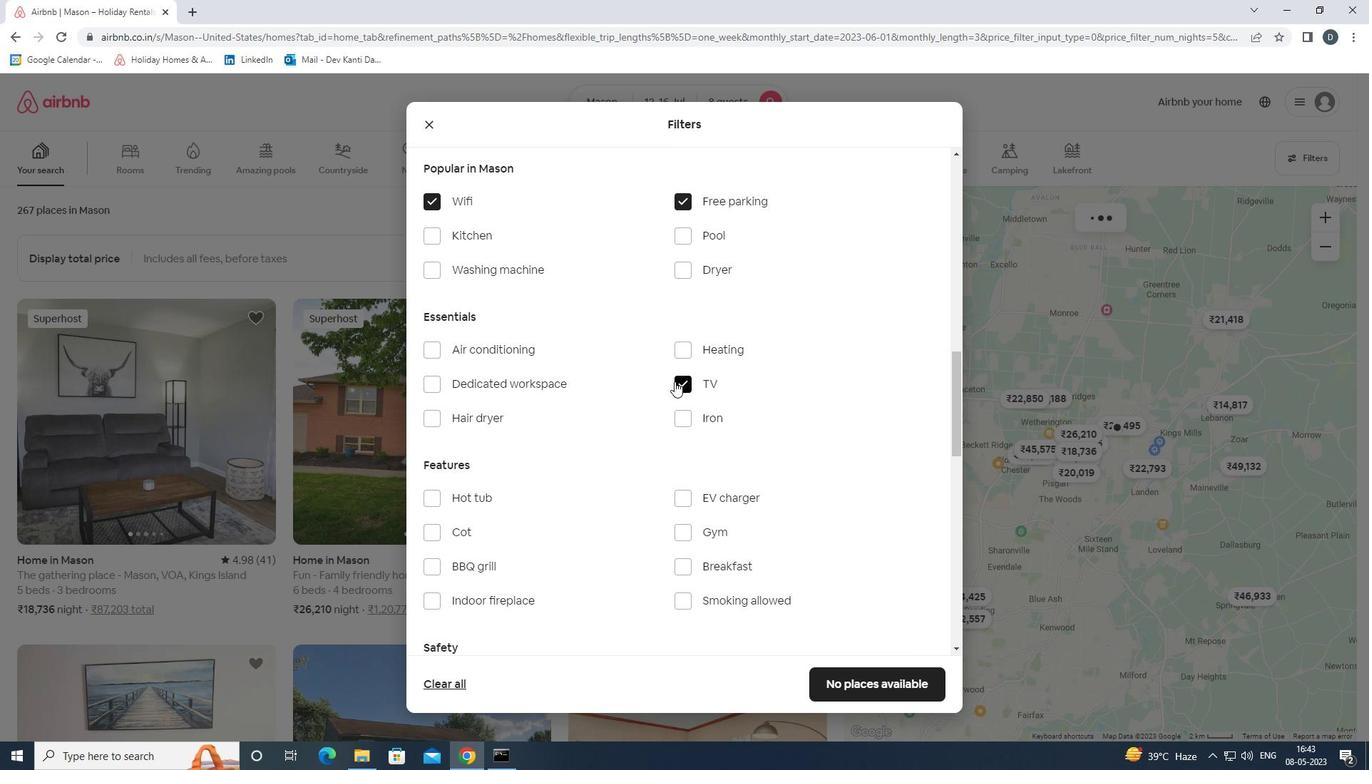 
Action: Mouse moved to (701, 388)
Screenshot: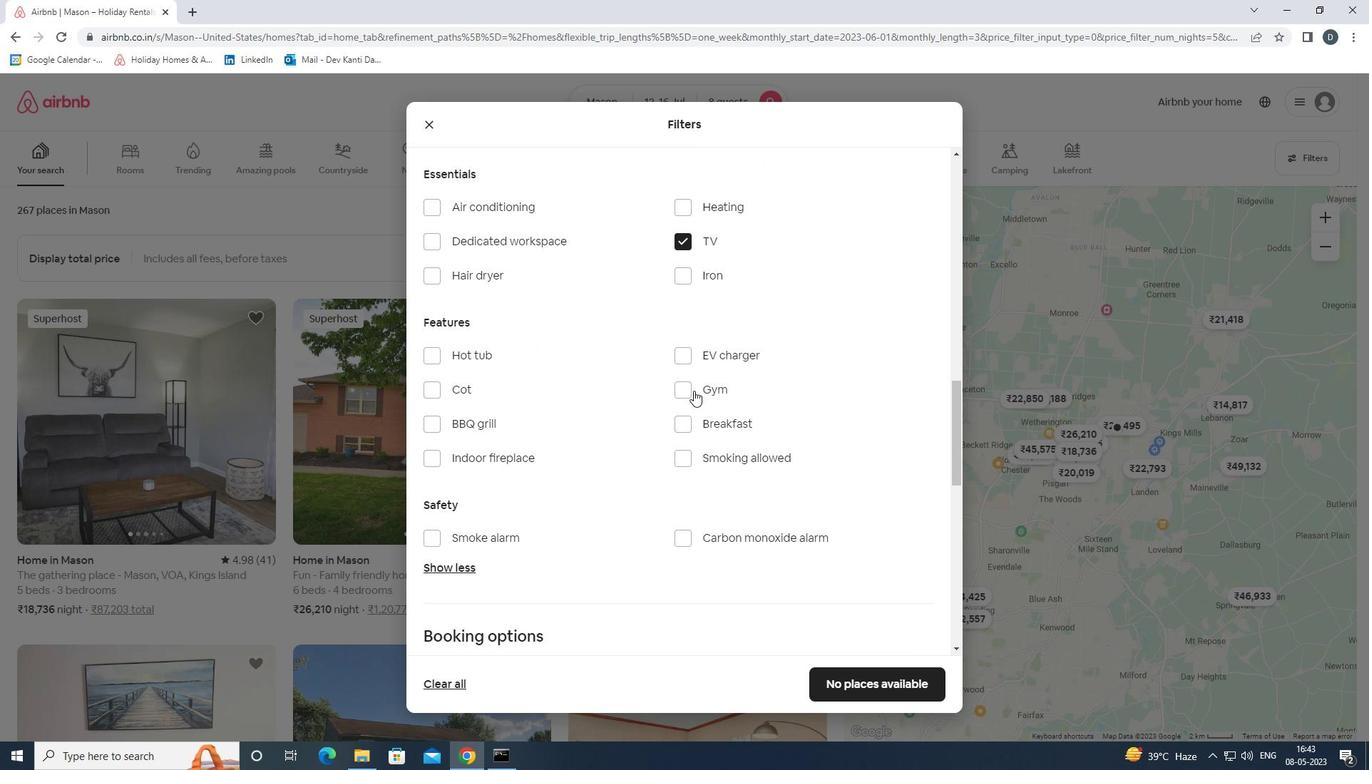 
Action: Mouse pressed left at (701, 388)
Screenshot: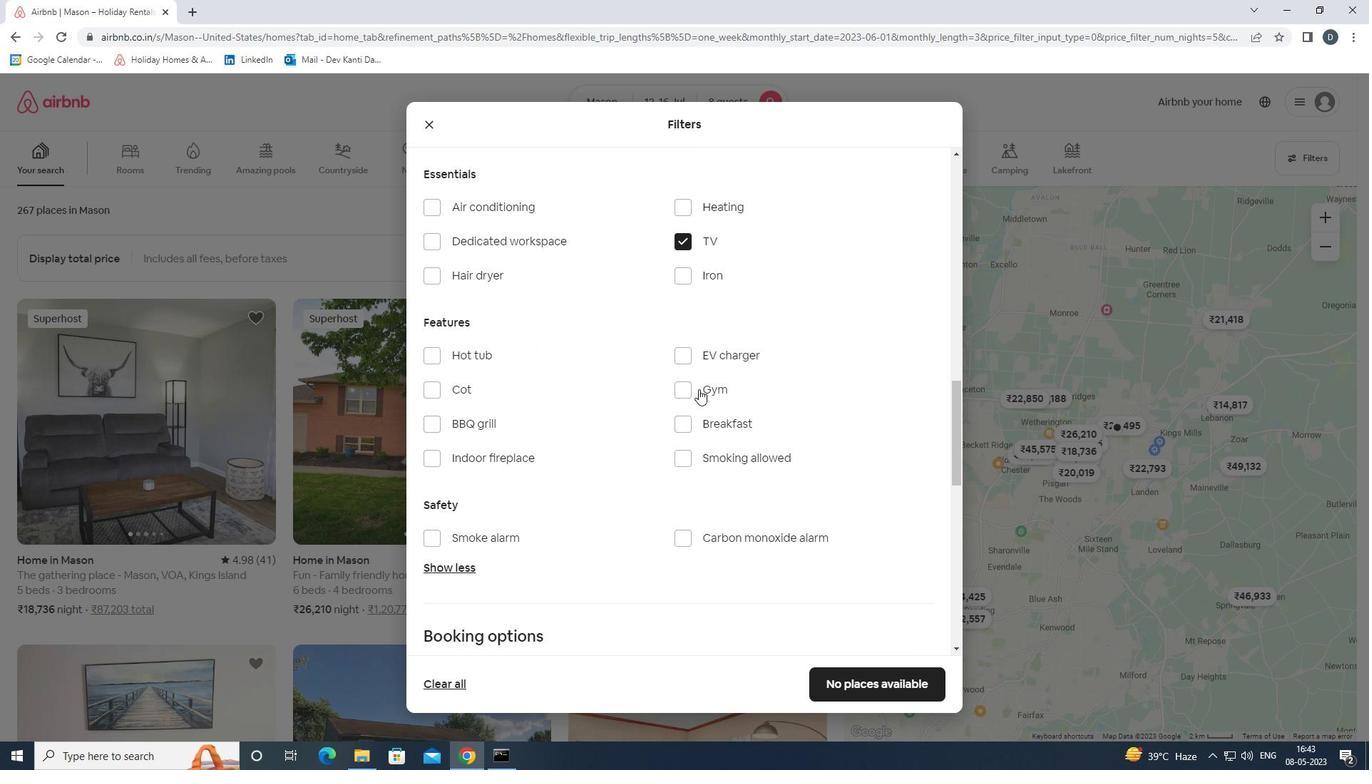 
Action: Mouse moved to (698, 435)
Screenshot: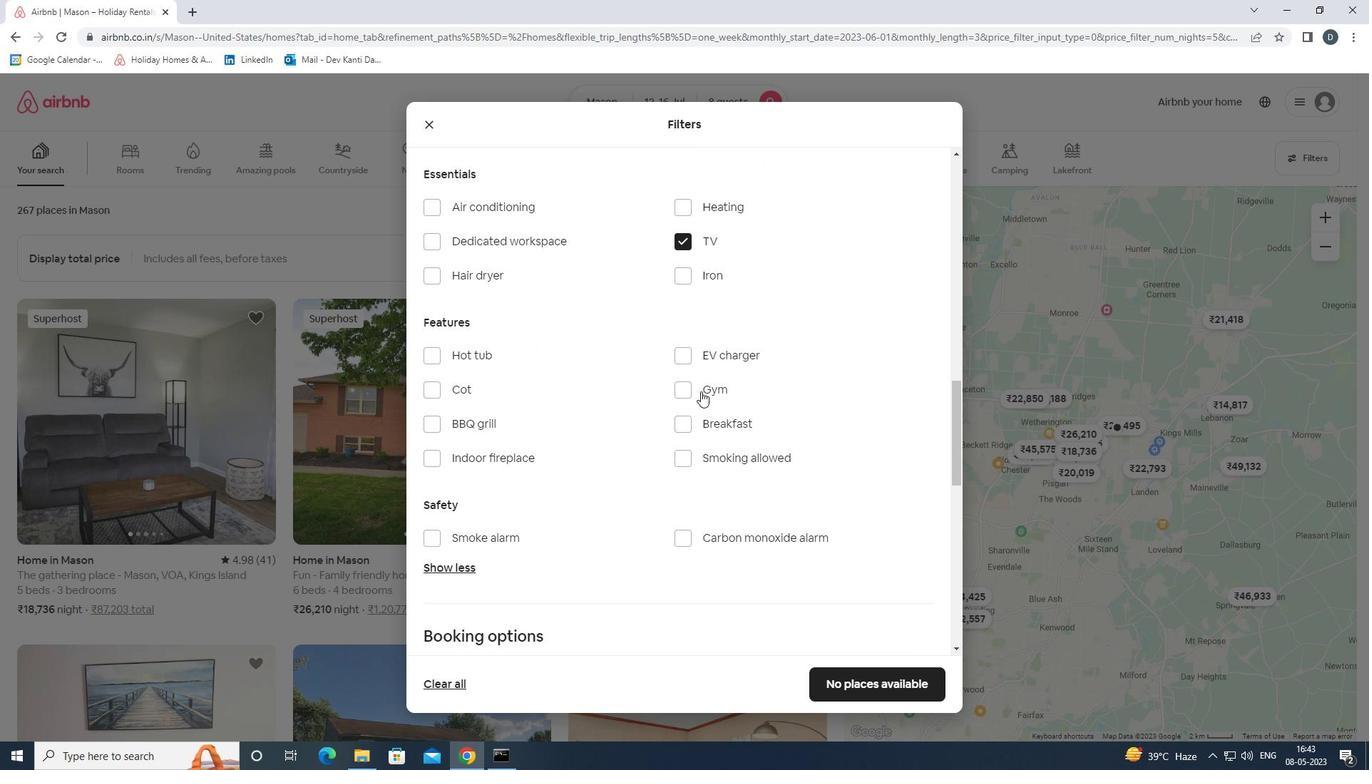 
Action: Mouse pressed left at (698, 435)
Screenshot: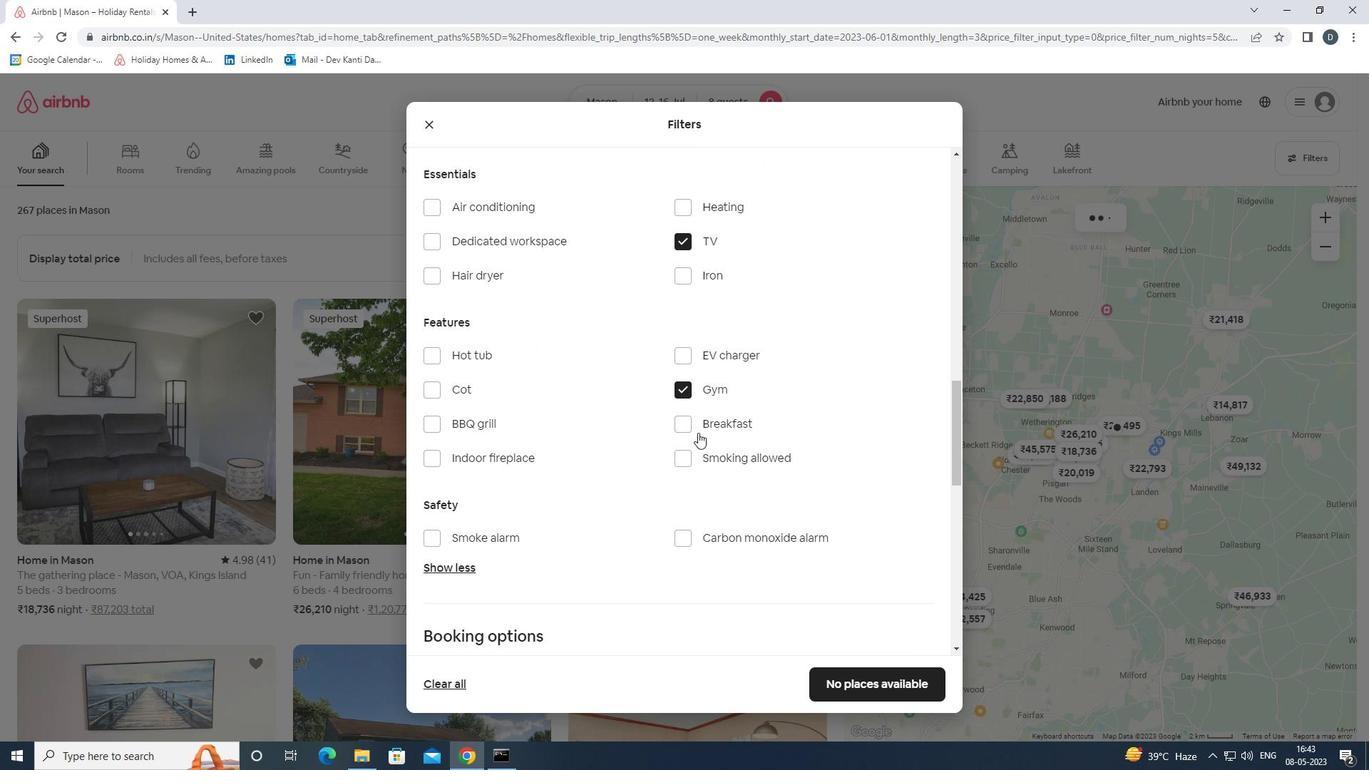 
Action: Mouse moved to (702, 423)
Screenshot: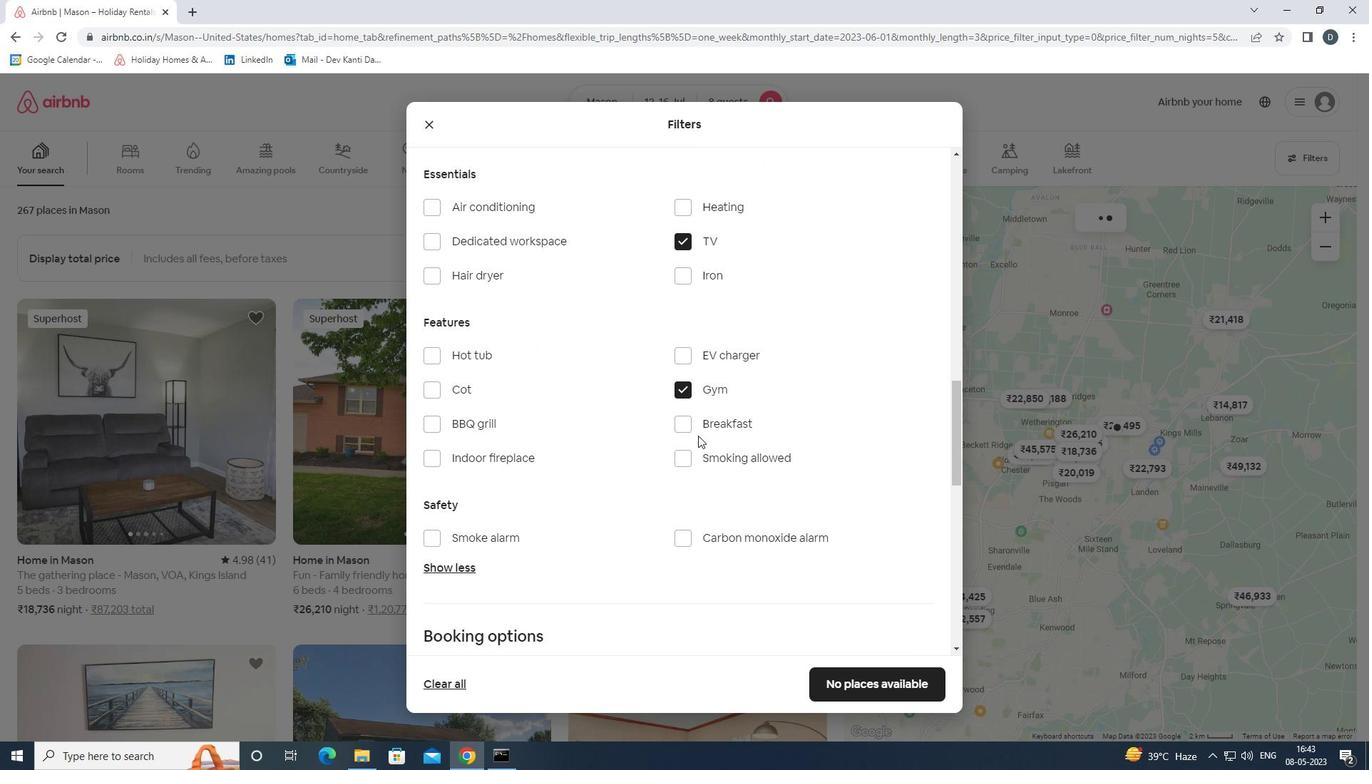 
Action: Mouse pressed left at (702, 423)
Screenshot: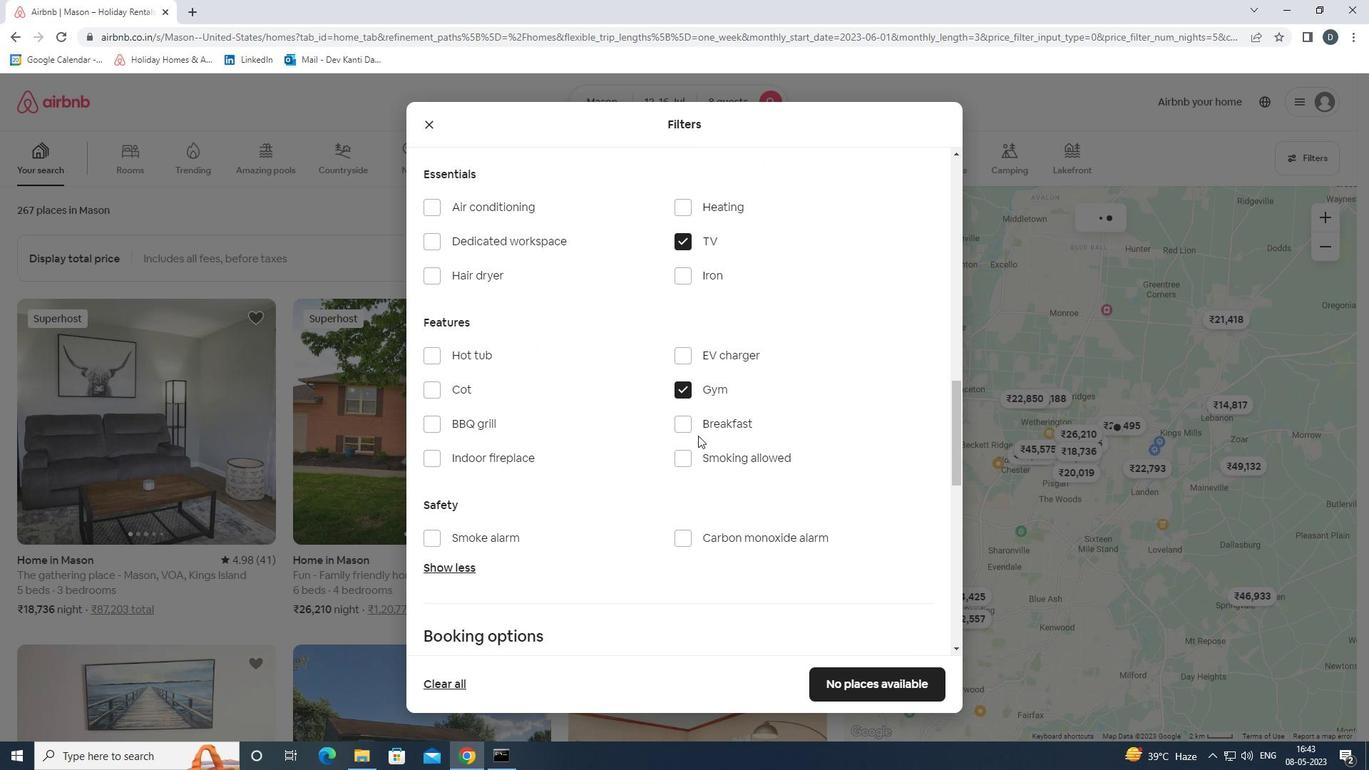 
Action: Mouse moved to (704, 424)
Screenshot: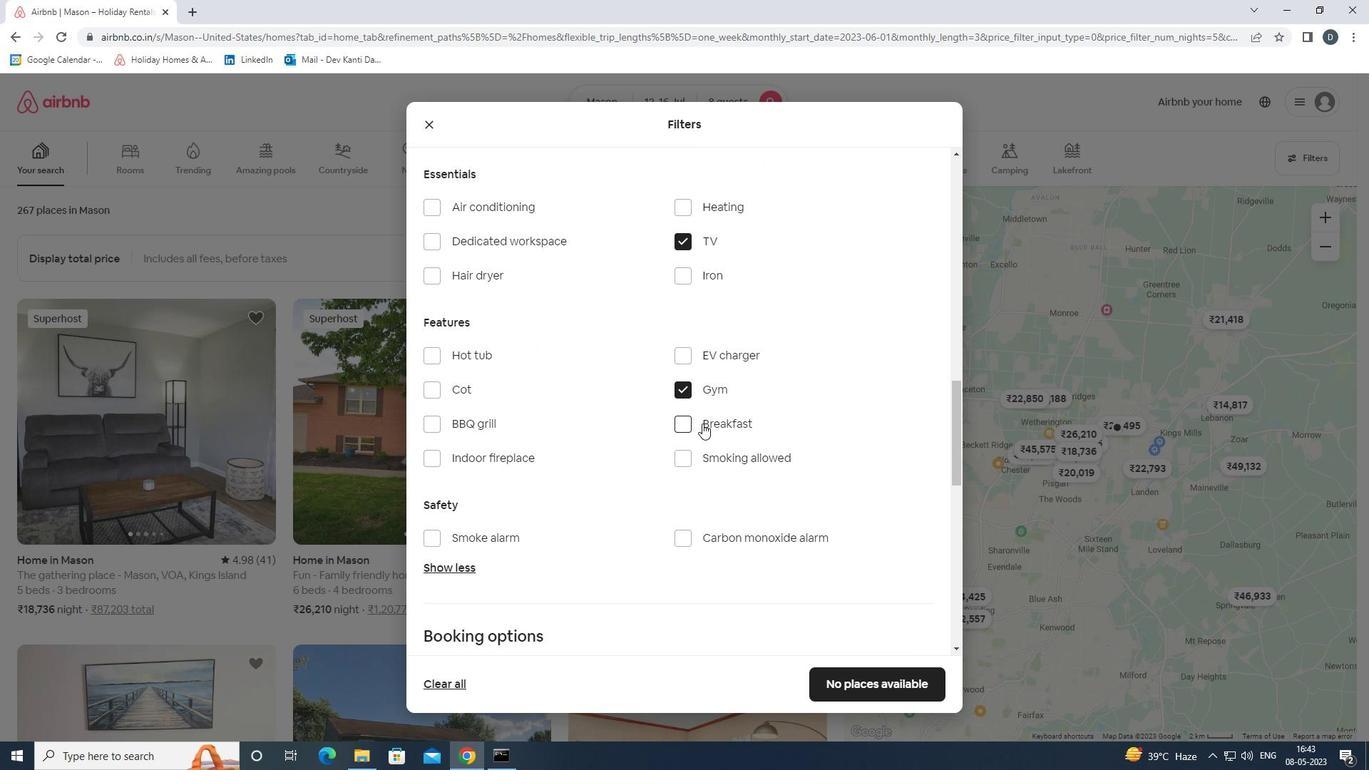
Action: Mouse scrolled (704, 425) with delta (0, 0)
Screenshot: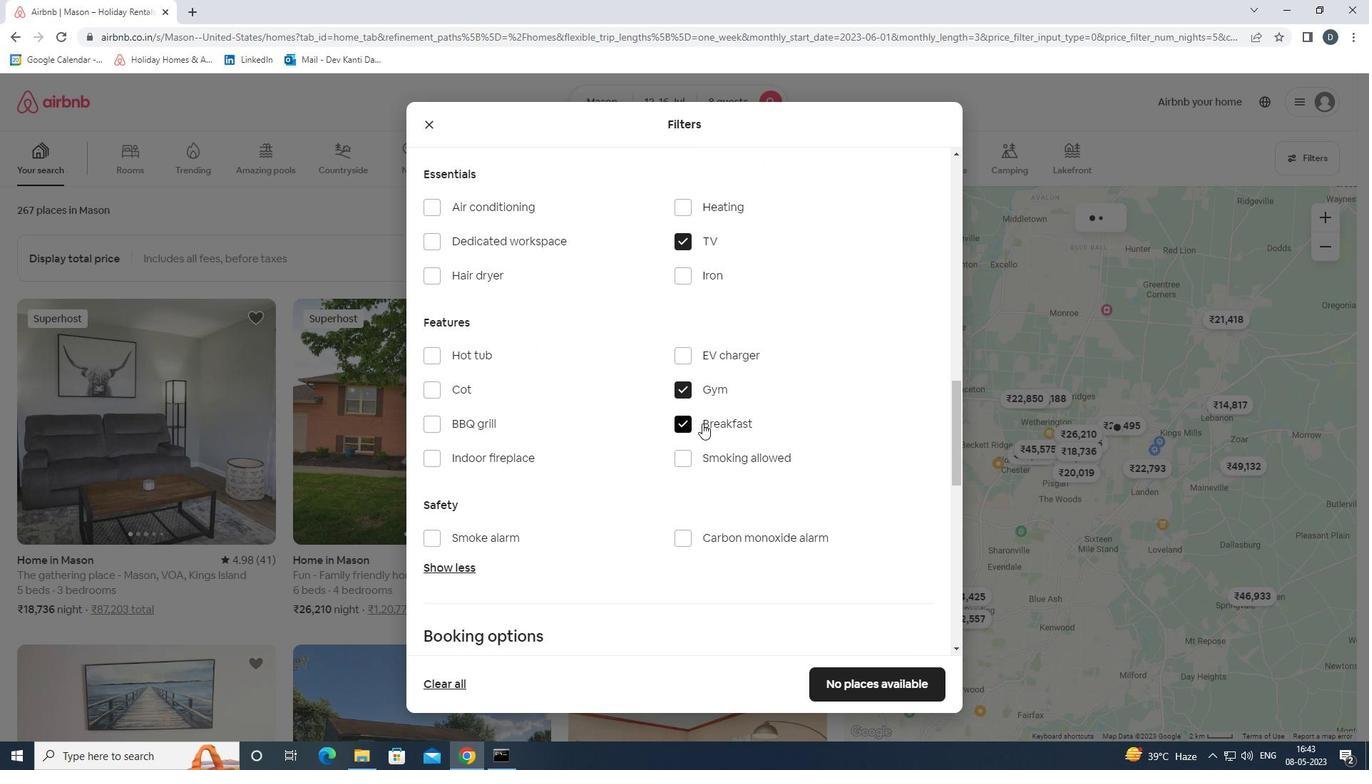 
Action: Mouse scrolled (704, 425) with delta (0, 0)
Screenshot: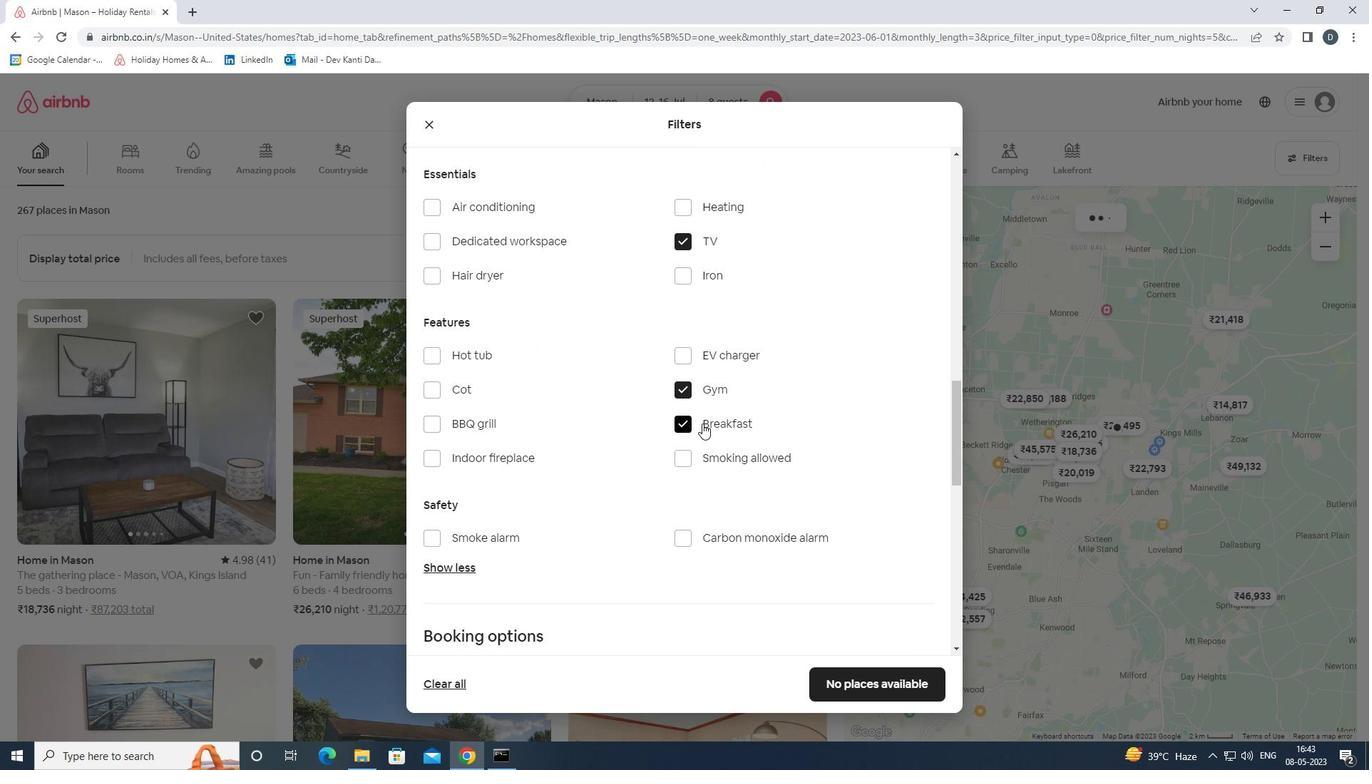 
Action: Mouse moved to (707, 424)
Screenshot: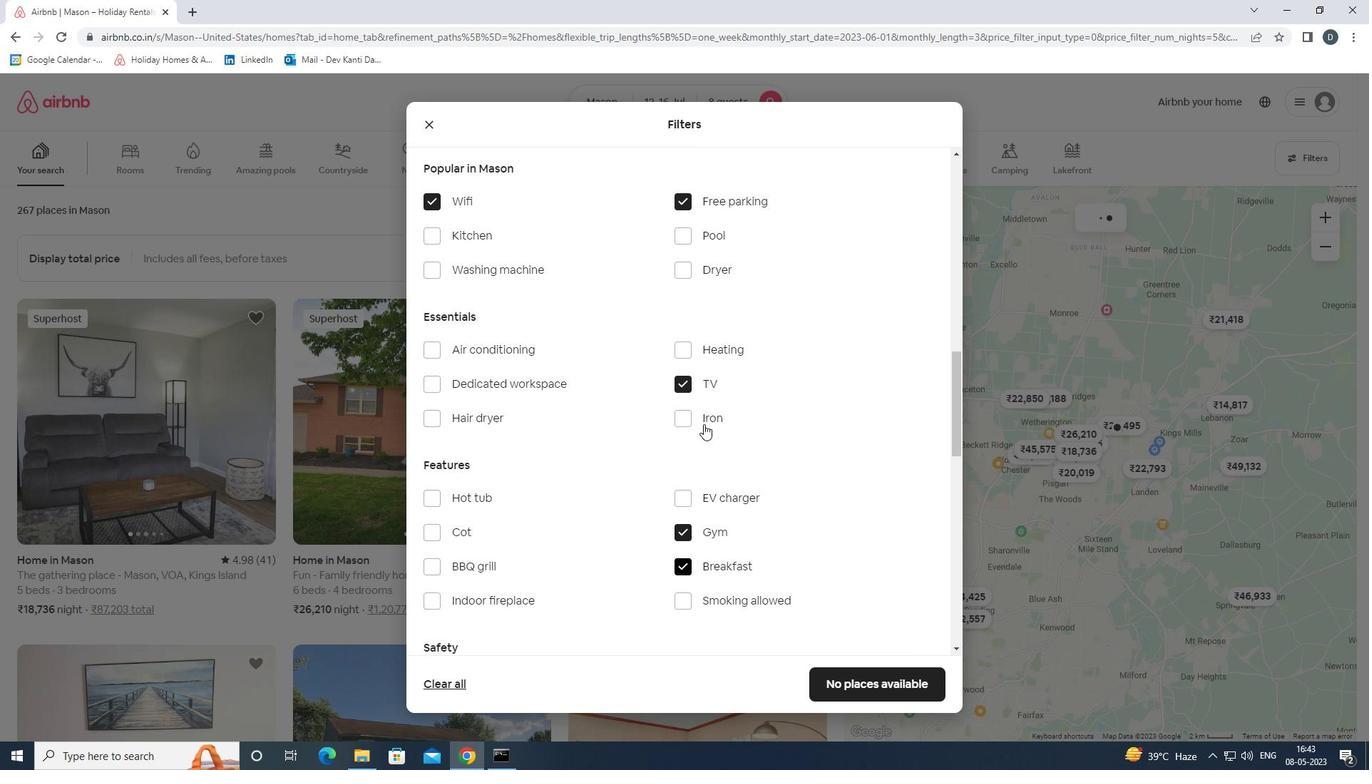 
Action: Mouse scrolled (707, 423) with delta (0, 0)
Screenshot: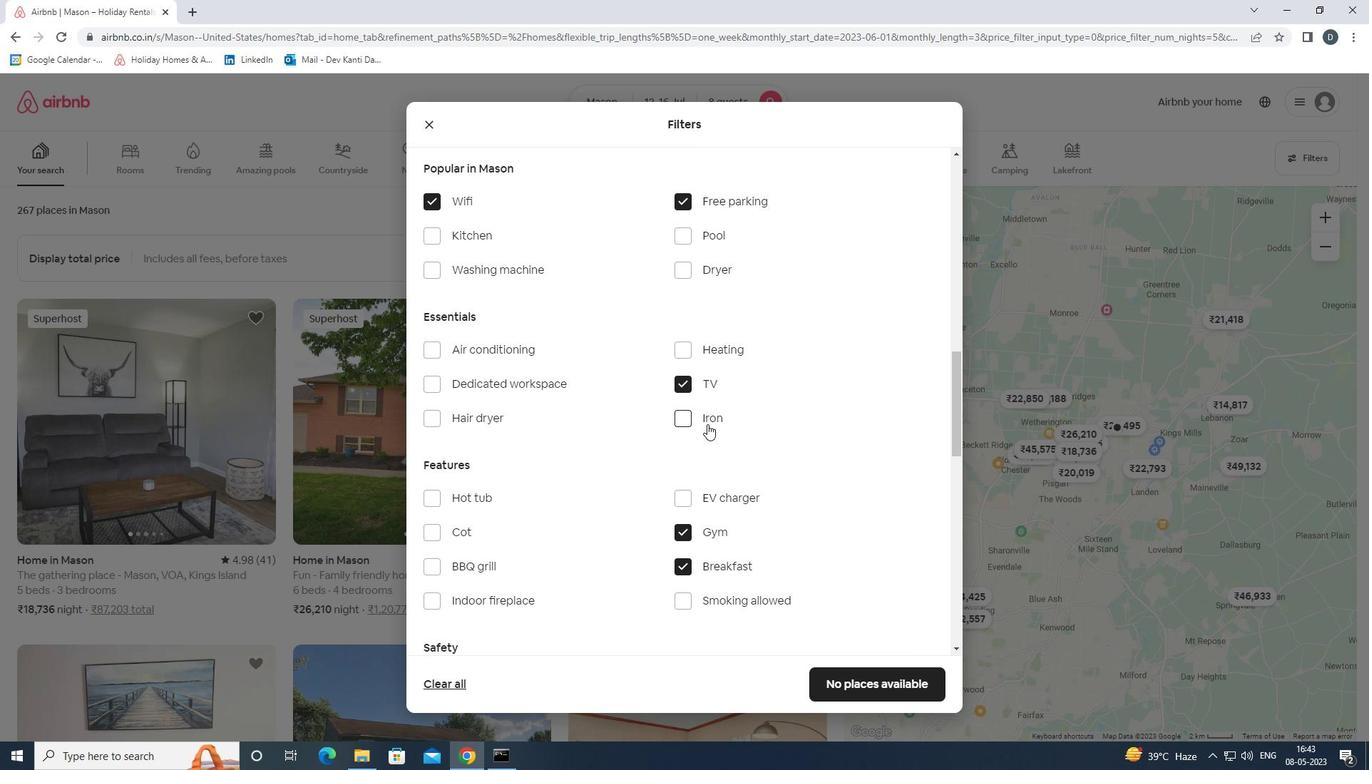 
Action: Mouse scrolled (707, 423) with delta (0, 0)
Screenshot: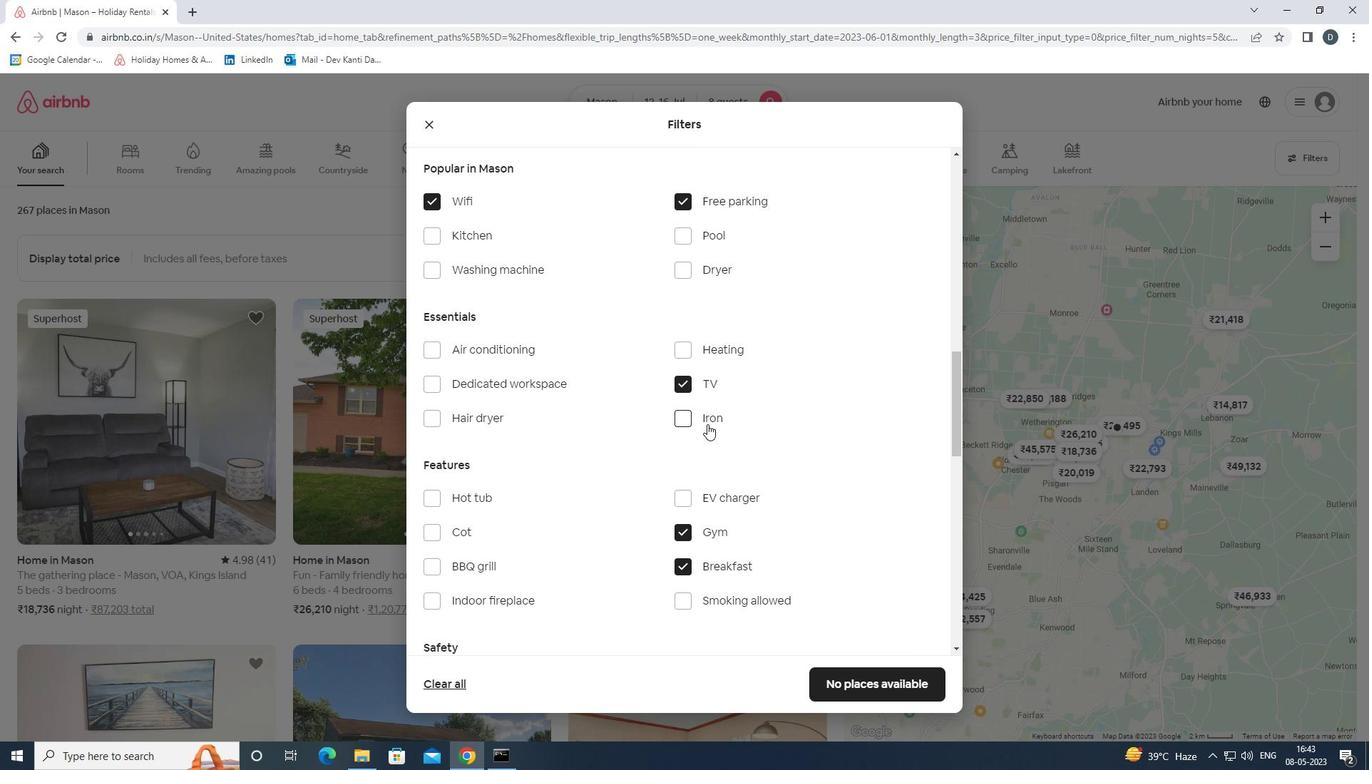 
Action: Mouse scrolled (707, 423) with delta (0, 0)
Screenshot: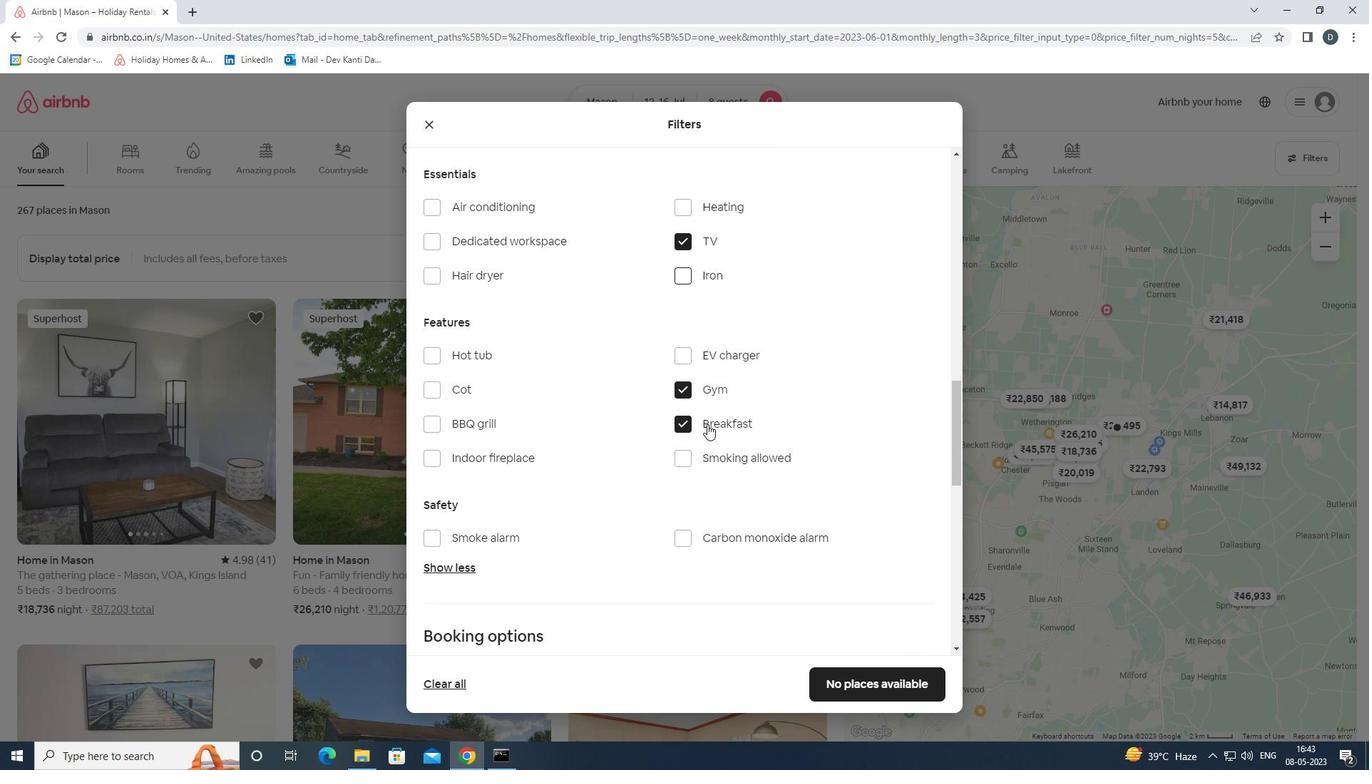 
Action: Mouse scrolled (707, 423) with delta (0, 0)
Screenshot: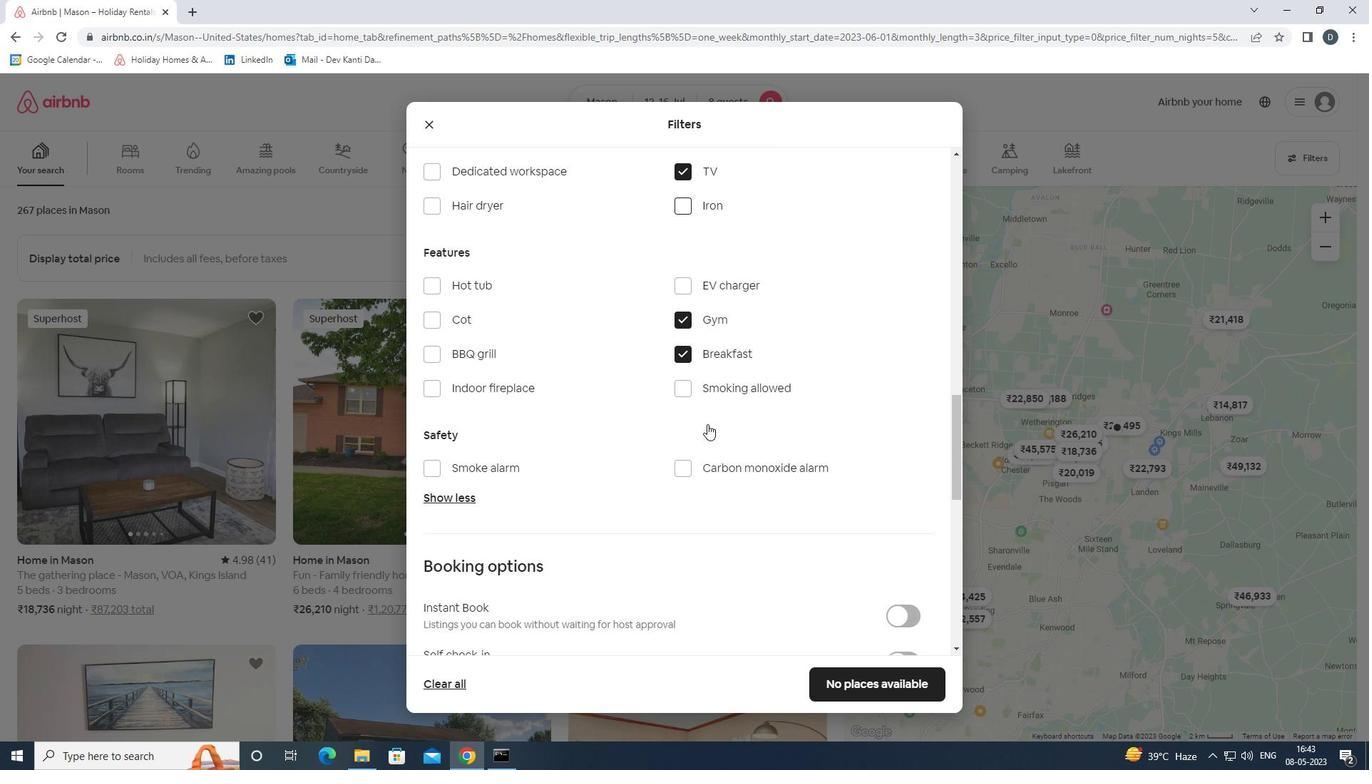 
Action: Mouse scrolled (707, 423) with delta (0, 0)
Screenshot: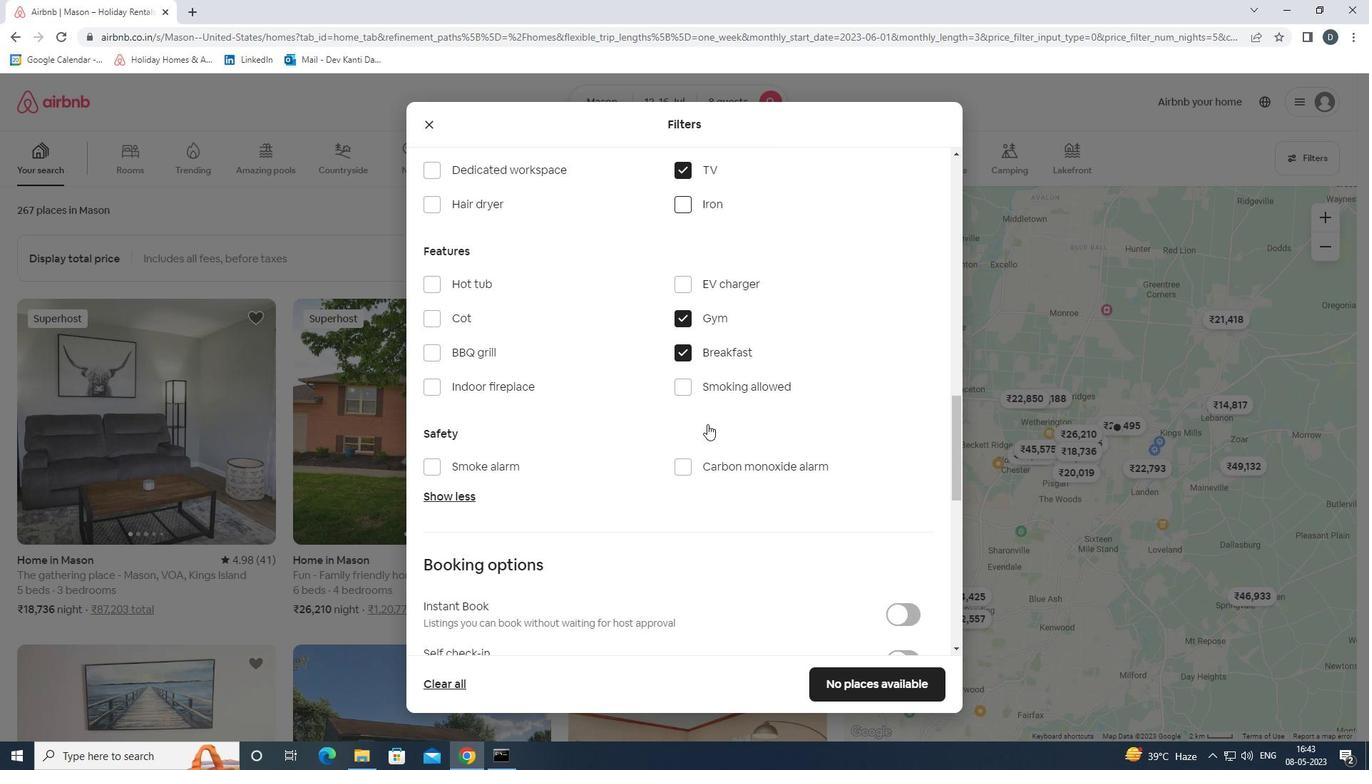 
Action: Mouse scrolled (707, 423) with delta (0, 0)
Screenshot: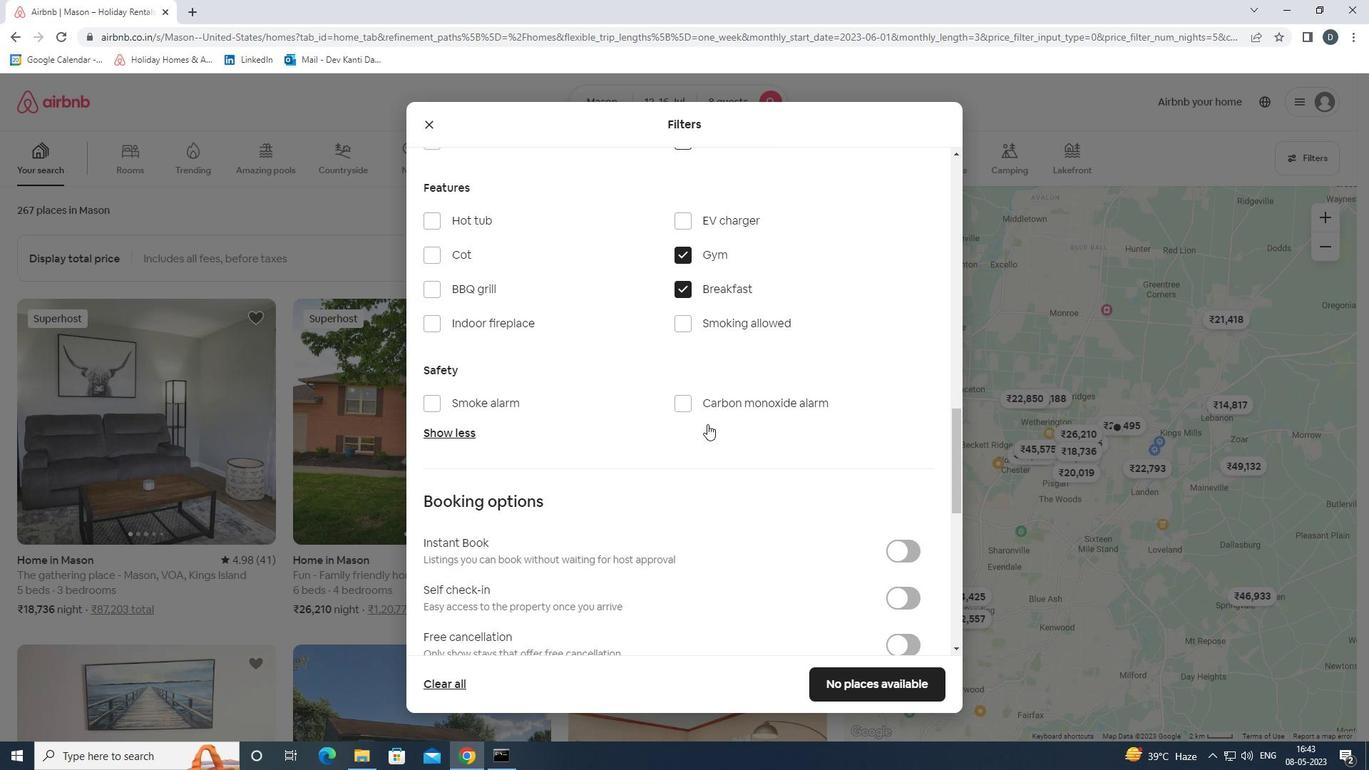 
Action: Mouse scrolled (707, 423) with delta (0, 0)
Screenshot: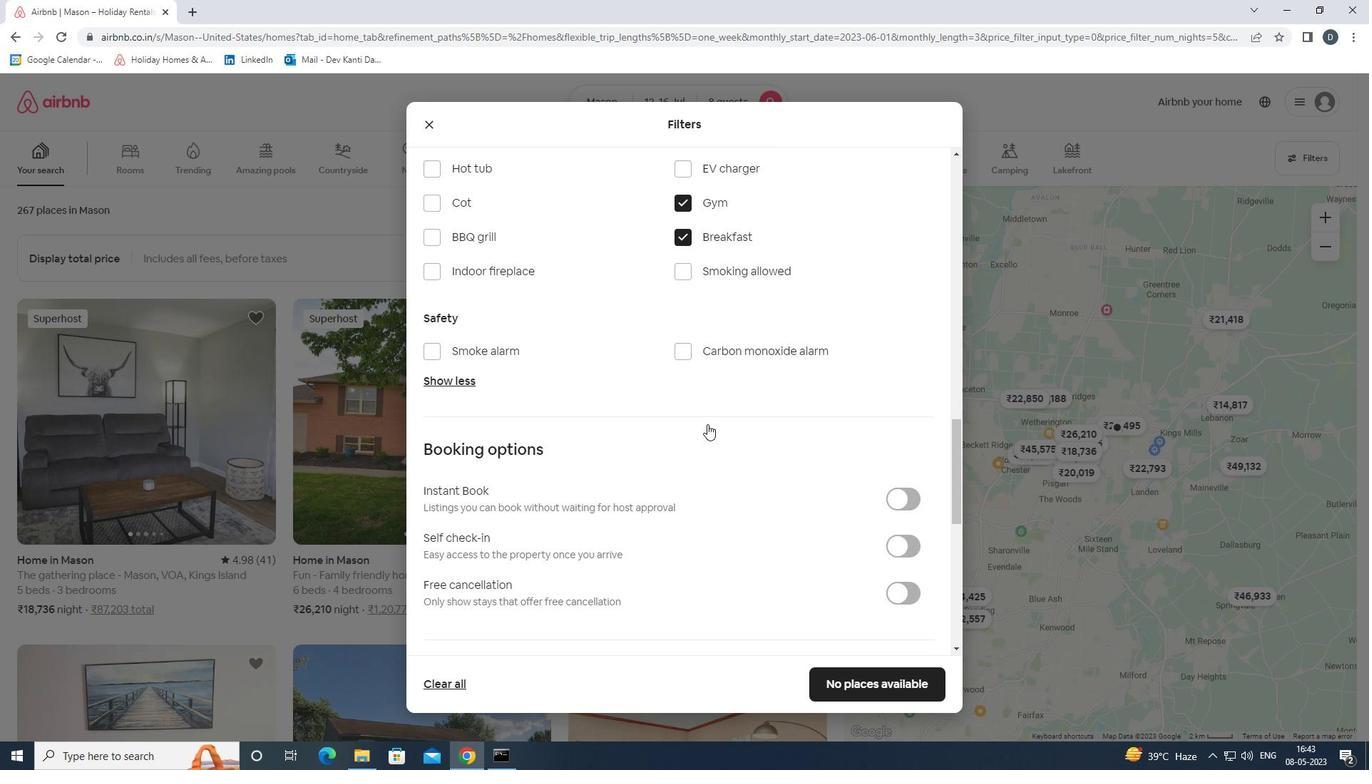 
Action: Mouse moved to (889, 391)
Screenshot: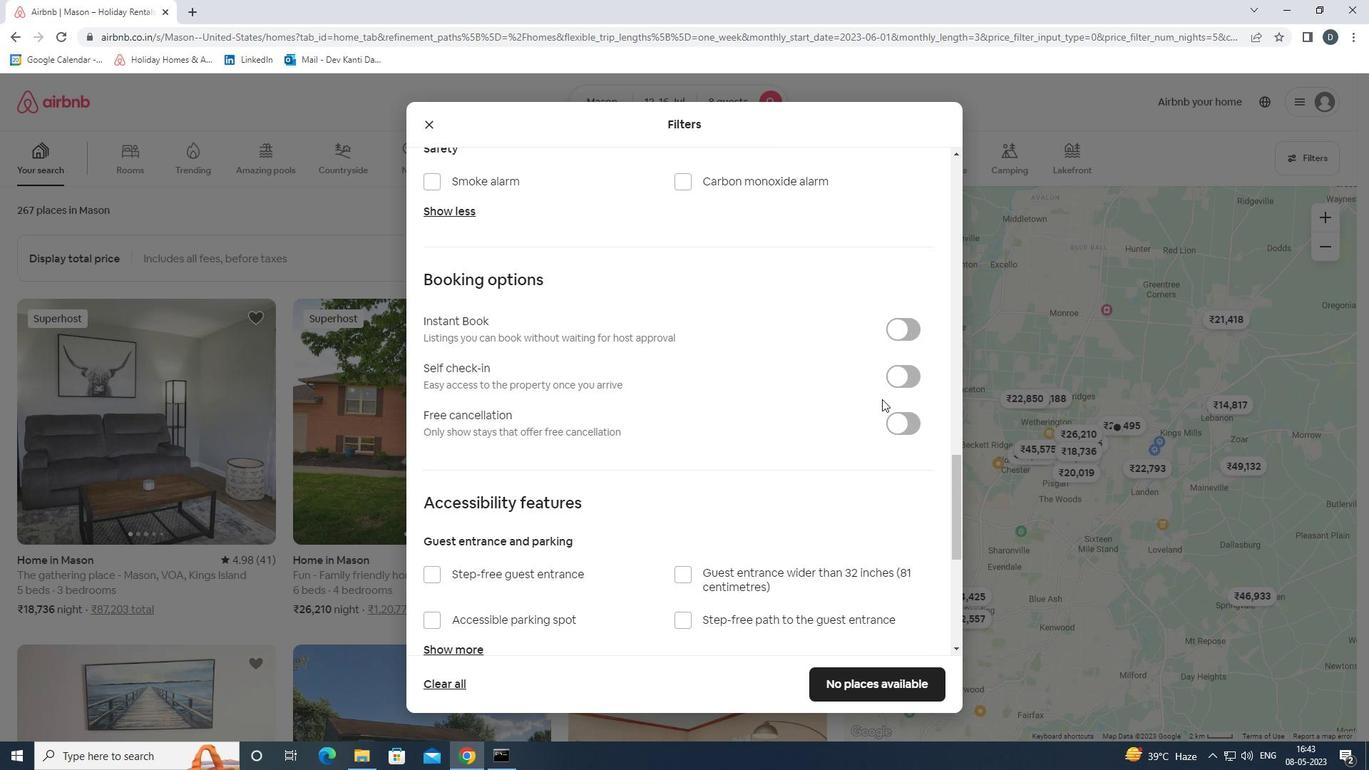 
Action: Mouse pressed left at (889, 391)
Screenshot: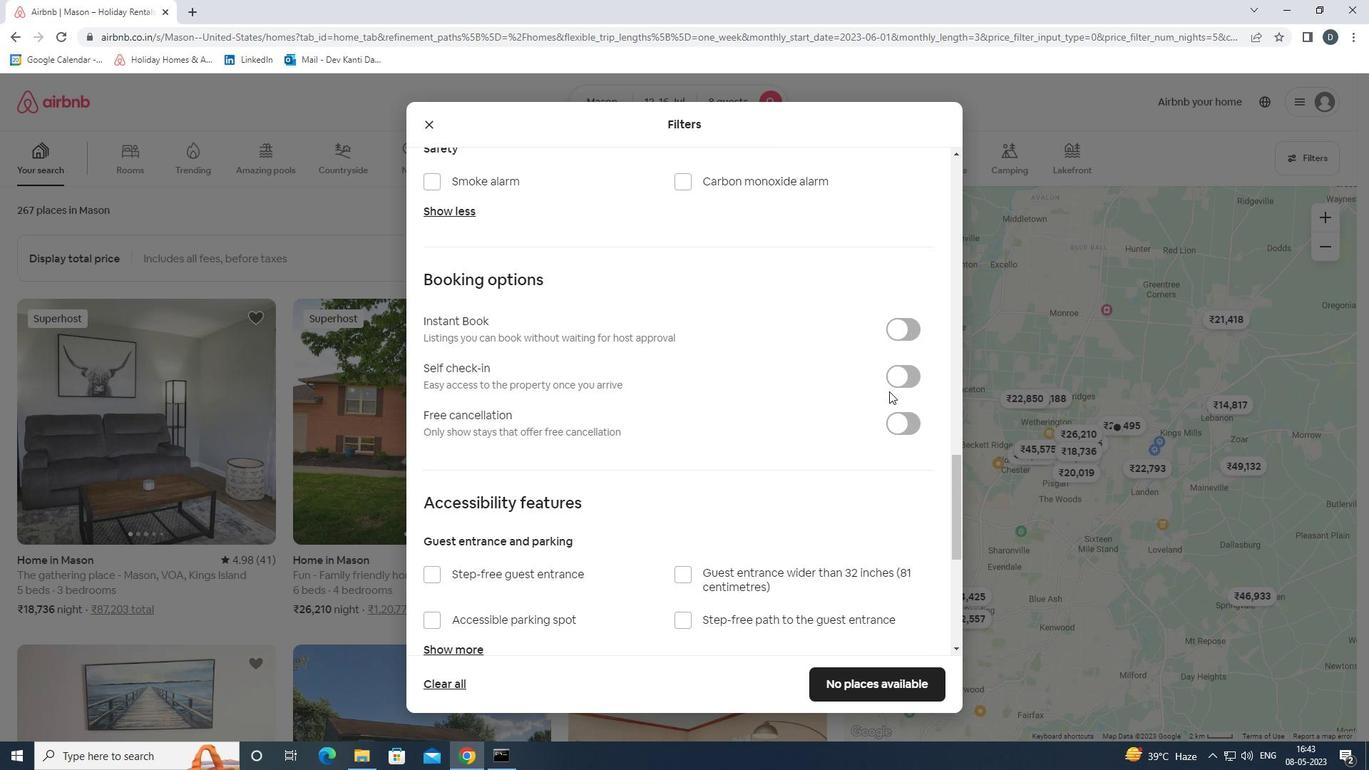 
Action: Mouse moved to (891, 382)
Screenshot: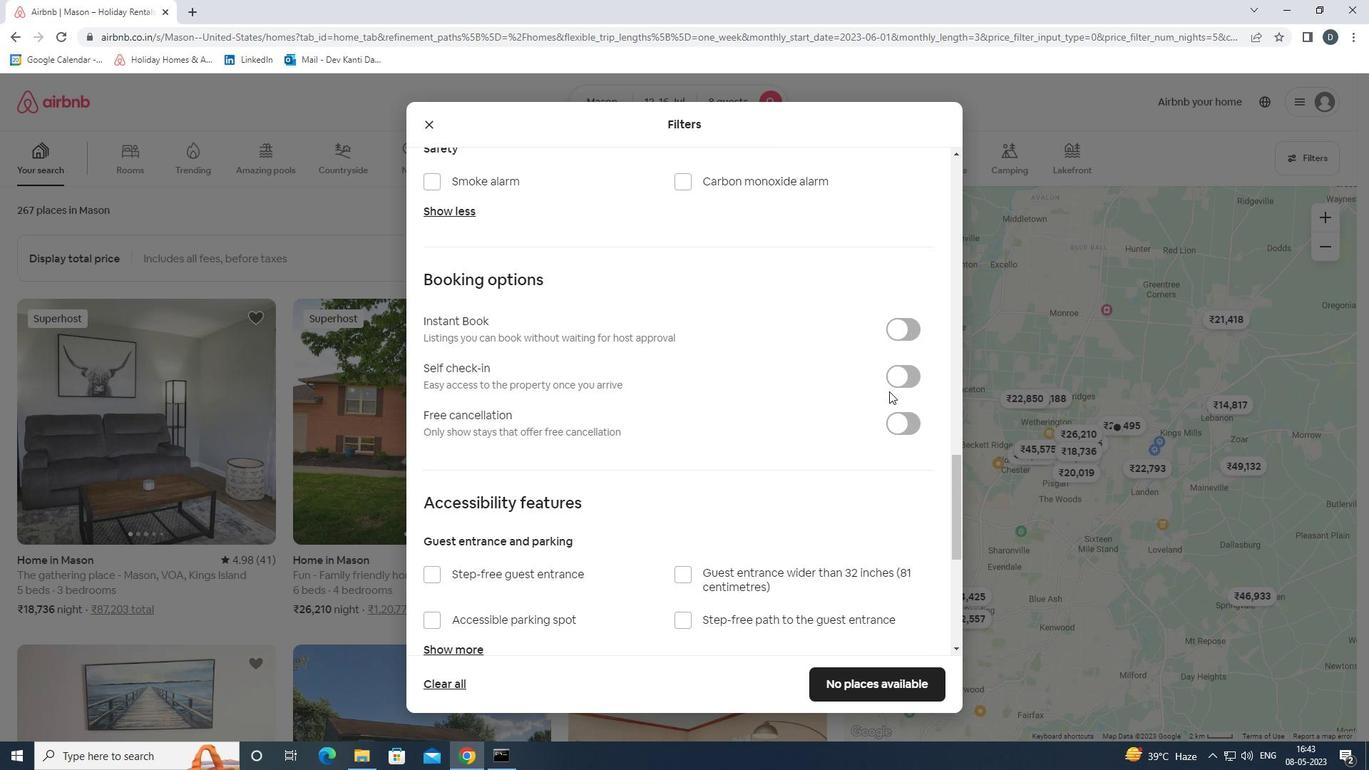 
Action: Mouse pressed left at (891, 382)
Screenshot: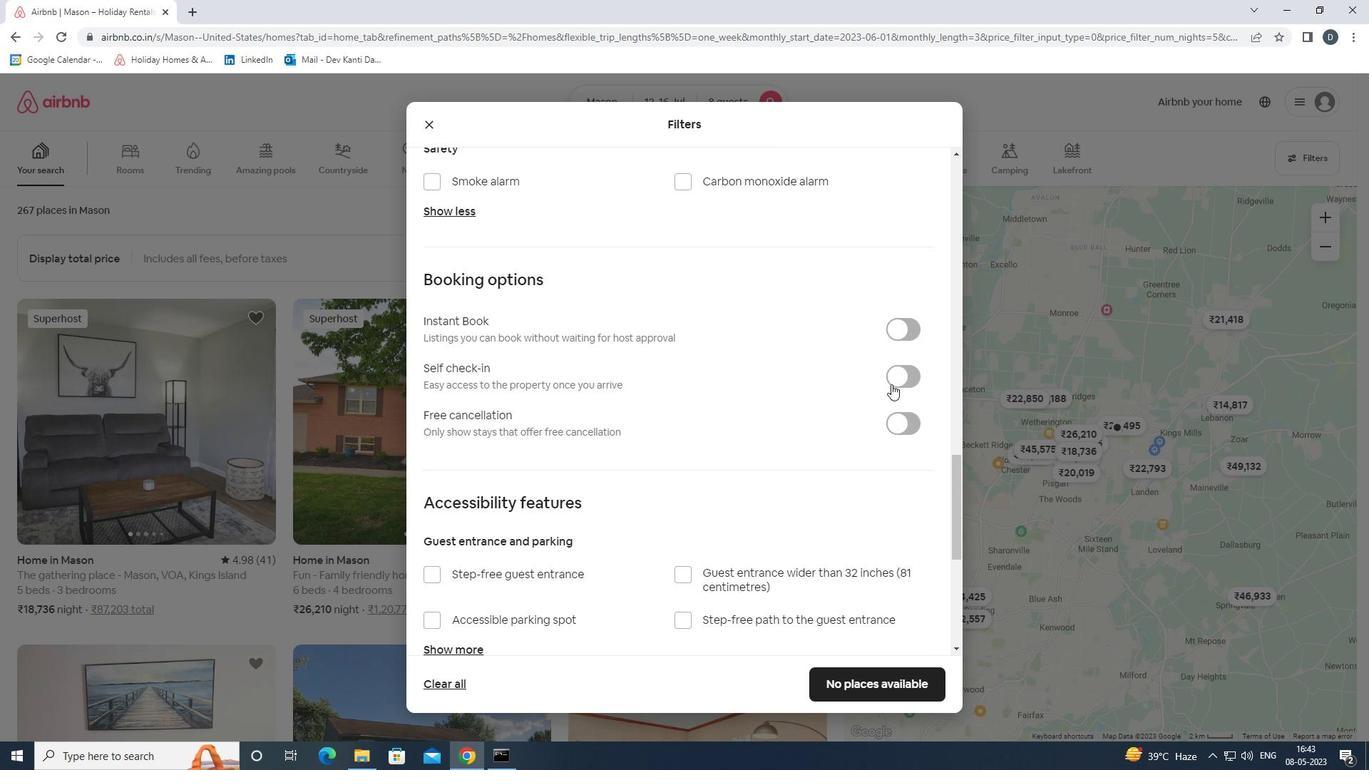 
Action: Mouse moved to (752, 438)
Screenshot: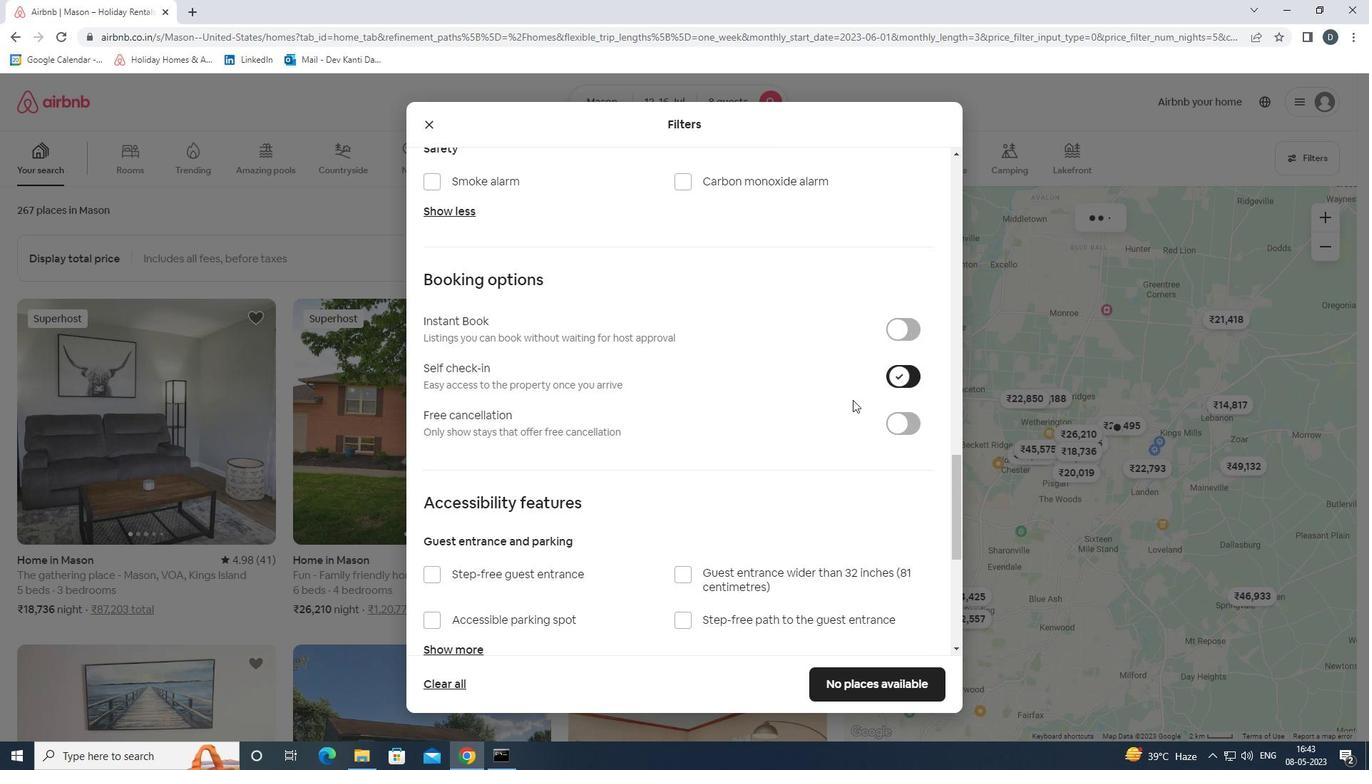 
Action: Mouse scrolled (752, 437) with delta (0, 0)
Screenshot: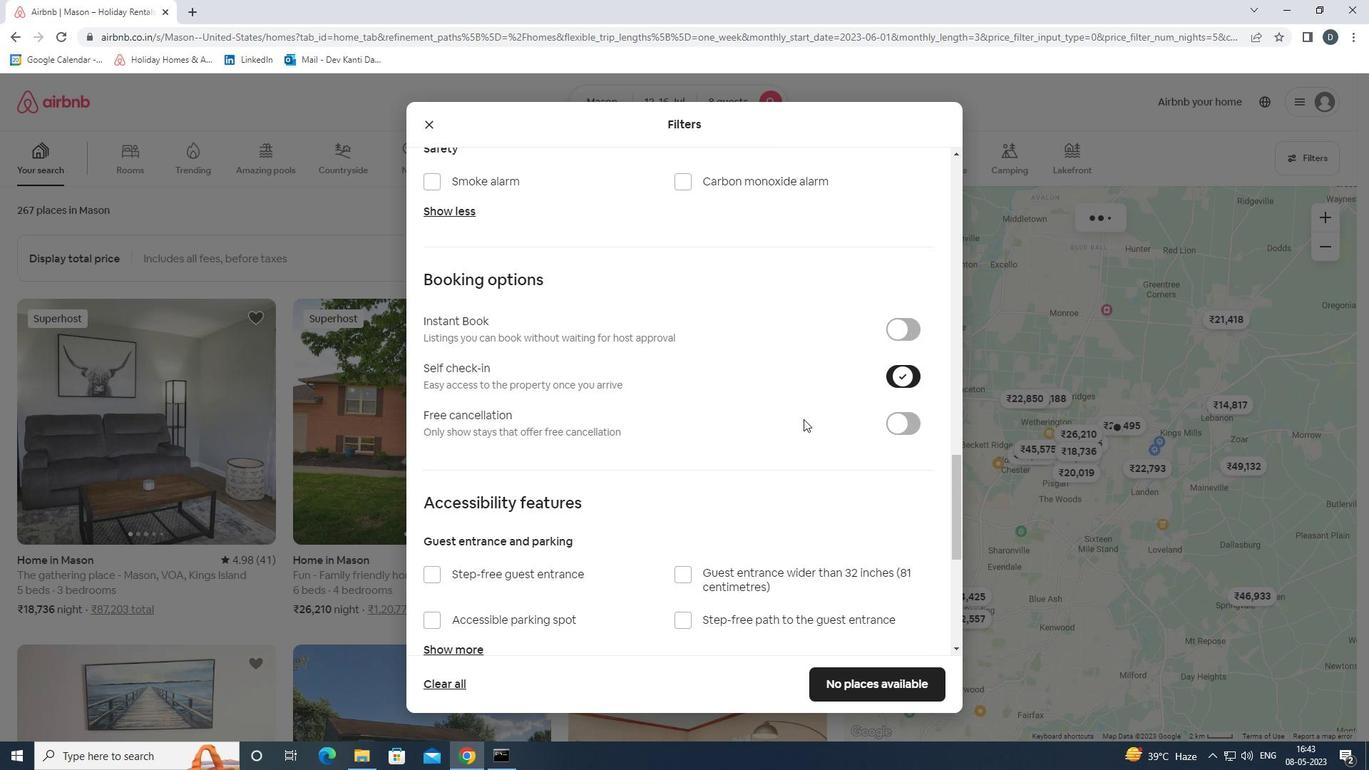 
Action: Mouse scrolled (752, 437) with delta (0, 0)
Screenshot: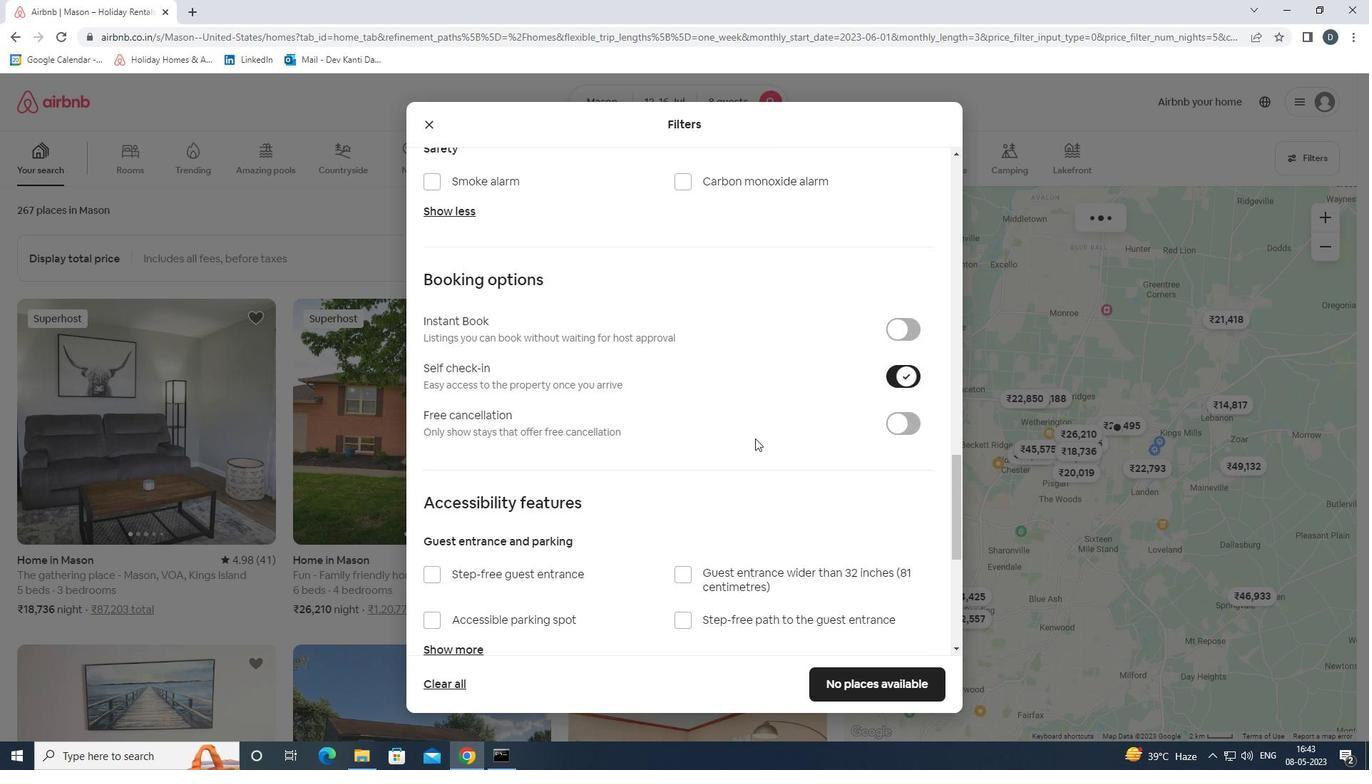 
Action: Mouse scrolled (752, 437) with delta (0, 0)
Screenshot: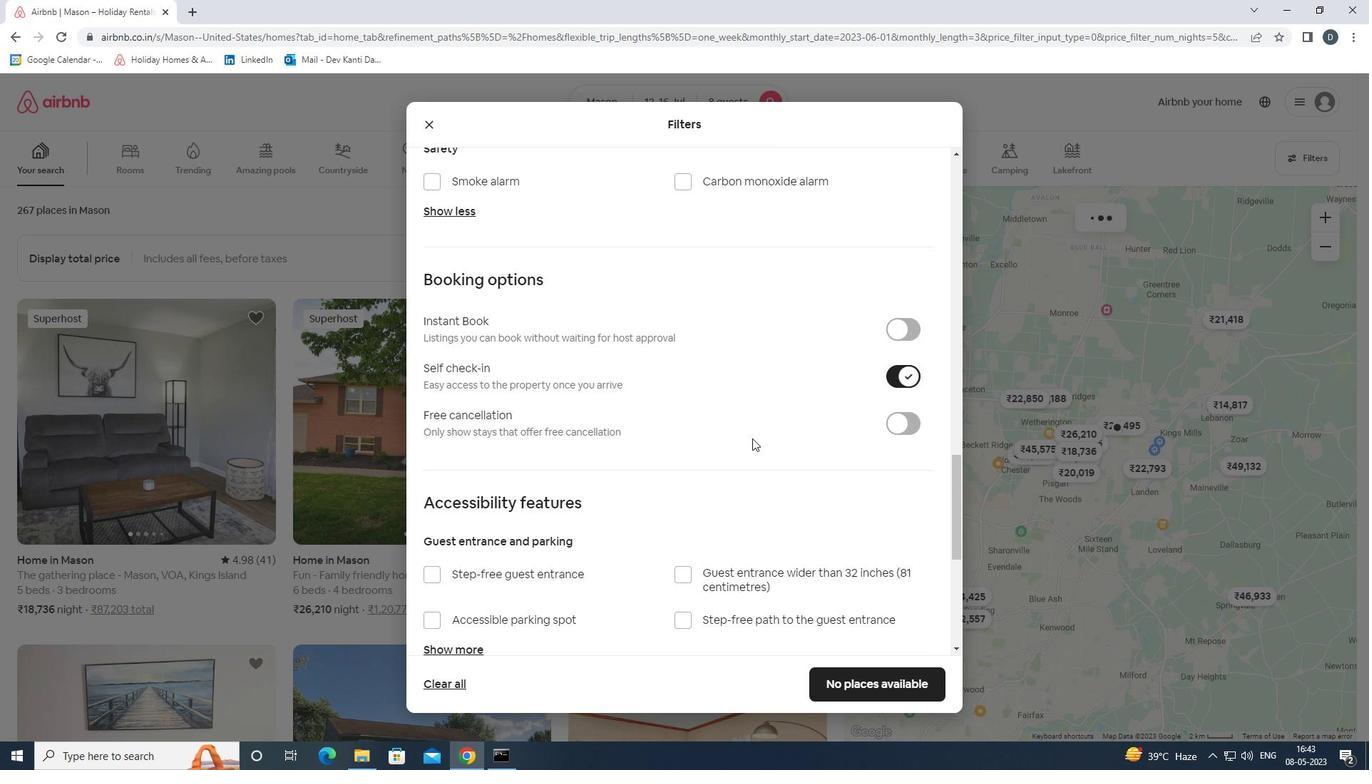 
Action: Mouse moved to (752, 438)
Screenshot: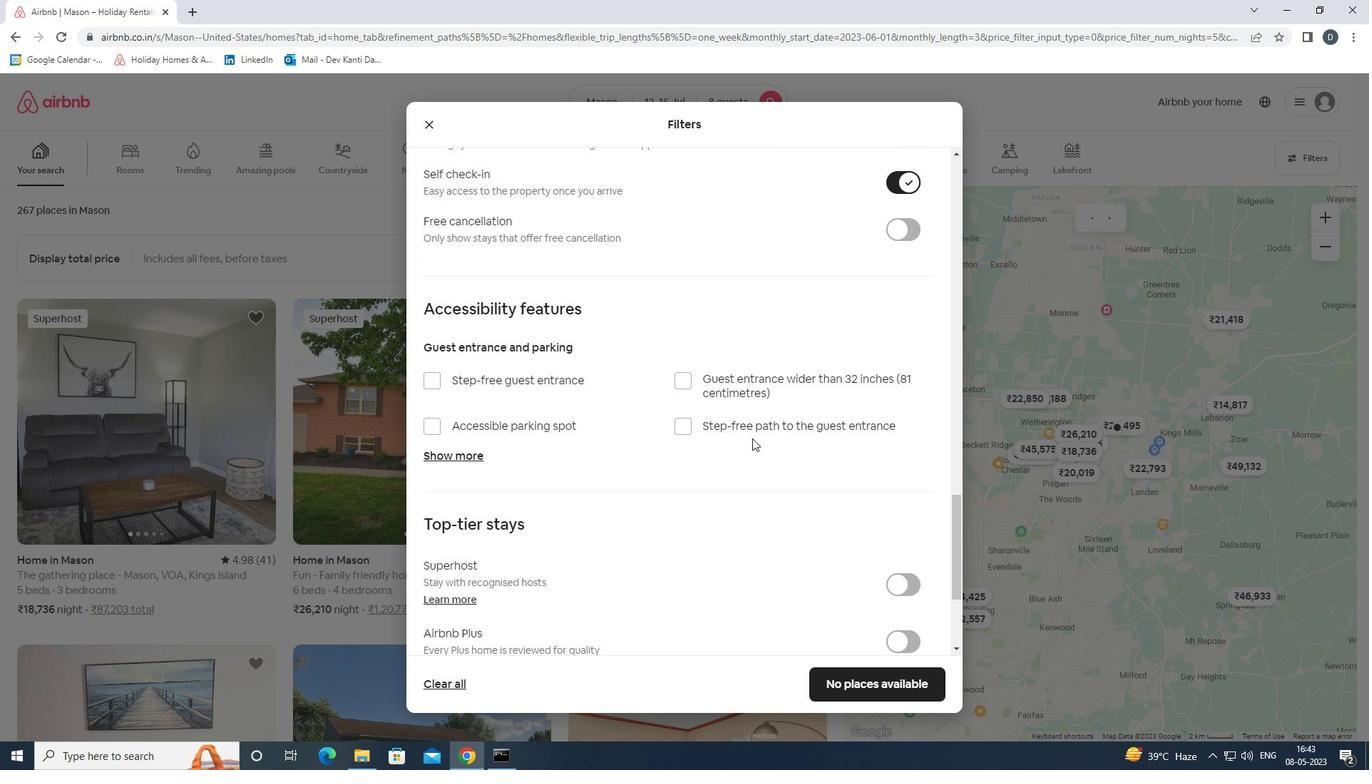 
Action: Mouse scrolled (752, 437) with delta (0, 0)
Screenshot: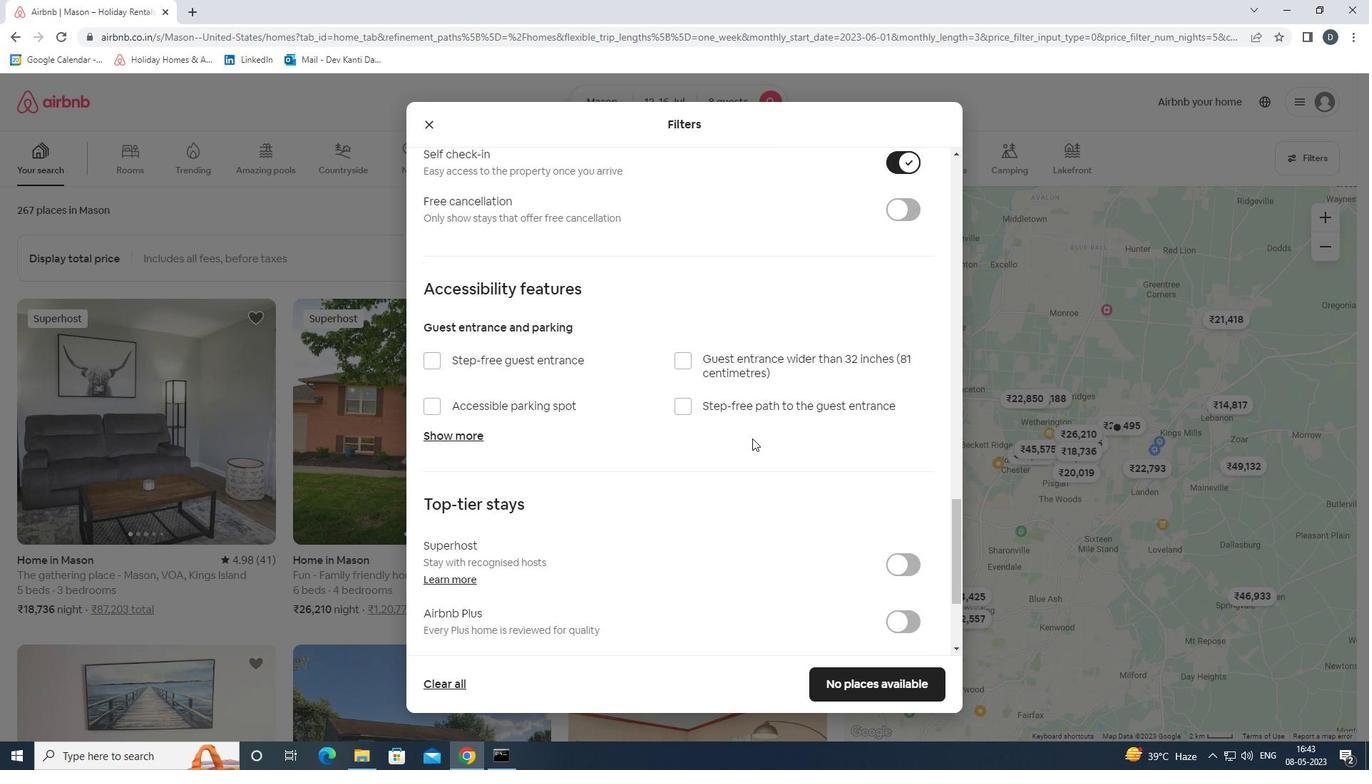 
Action: Mouse scrolled (752, 437) with delta (0, 0)
Screenshot: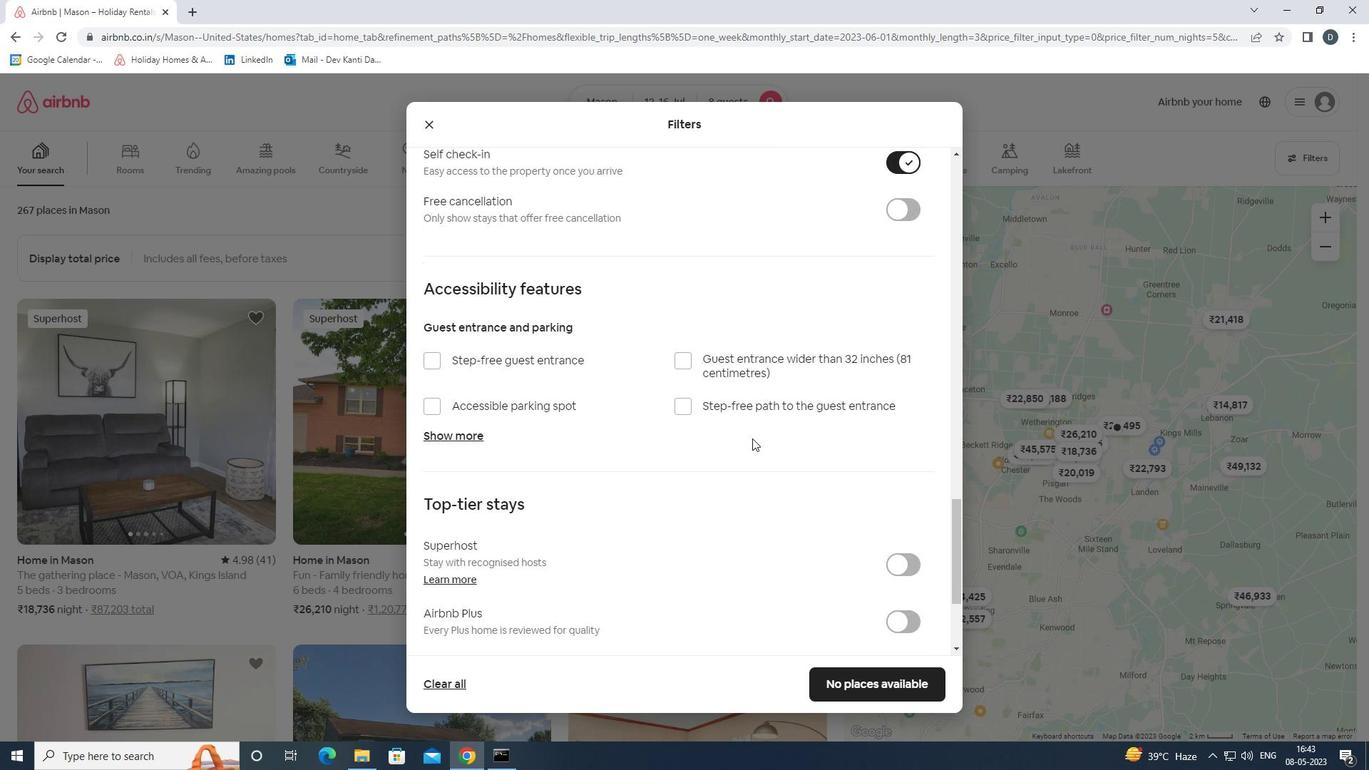 
Action: Mouse scrolled (752, 437) with delta (0, 0)
Screenshot: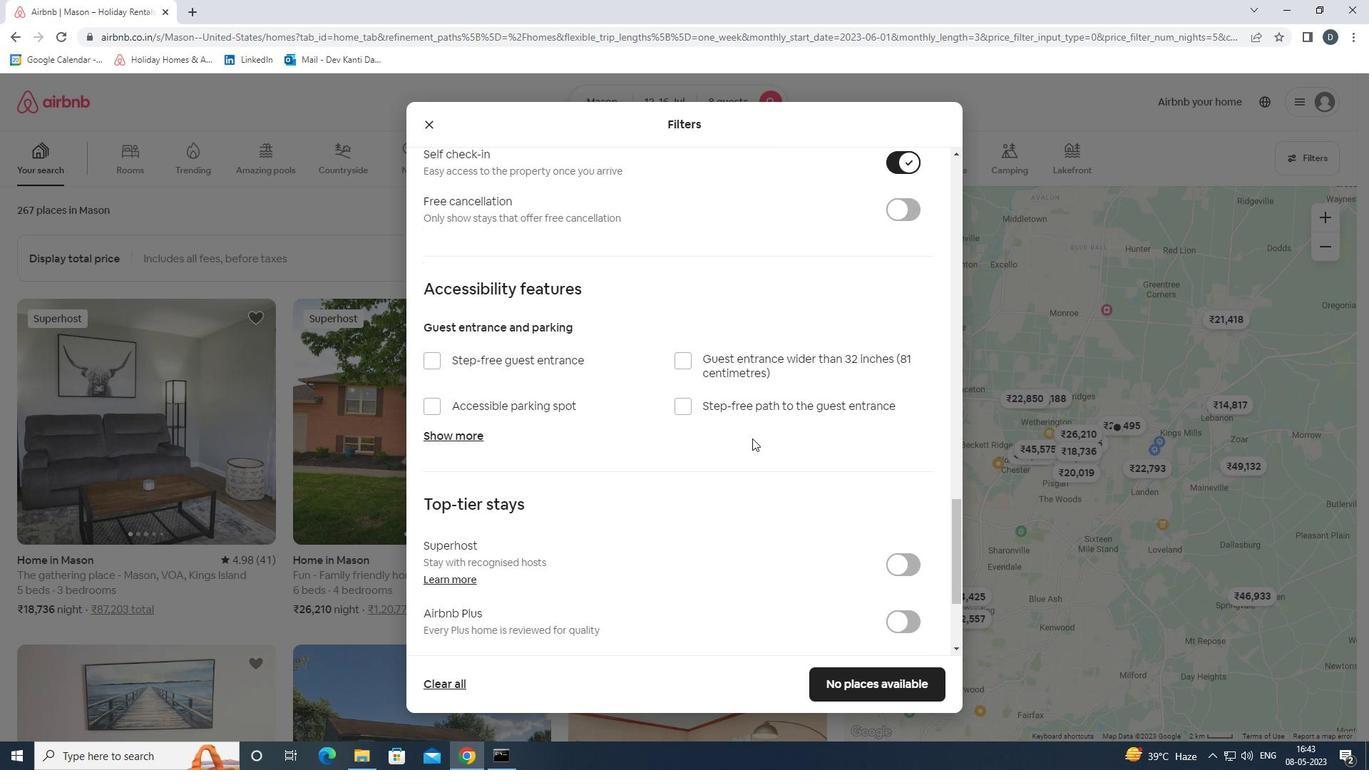 
Action: Mouse moved to (689, 478)
Screenshot: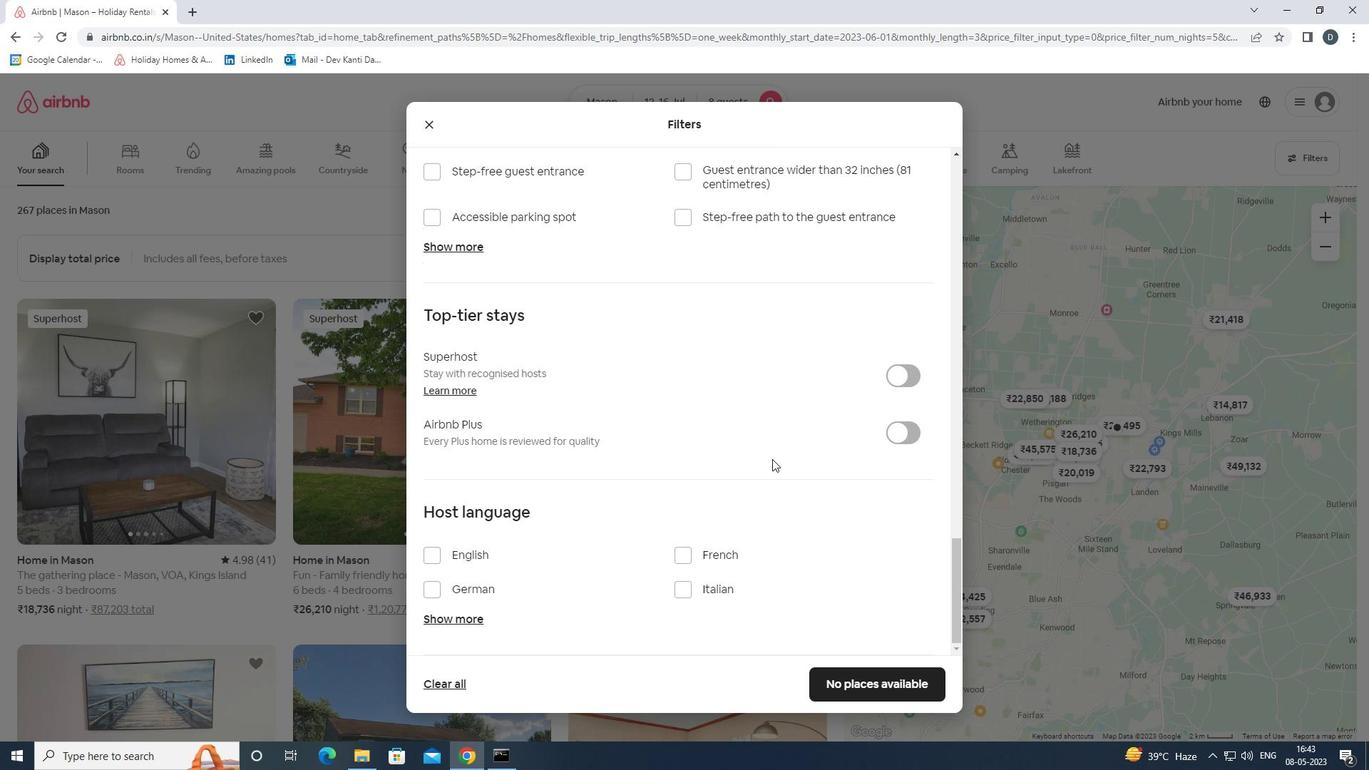 
Action: Mouse scrolled (689, 477) with delta (0, 0)
Screenshot: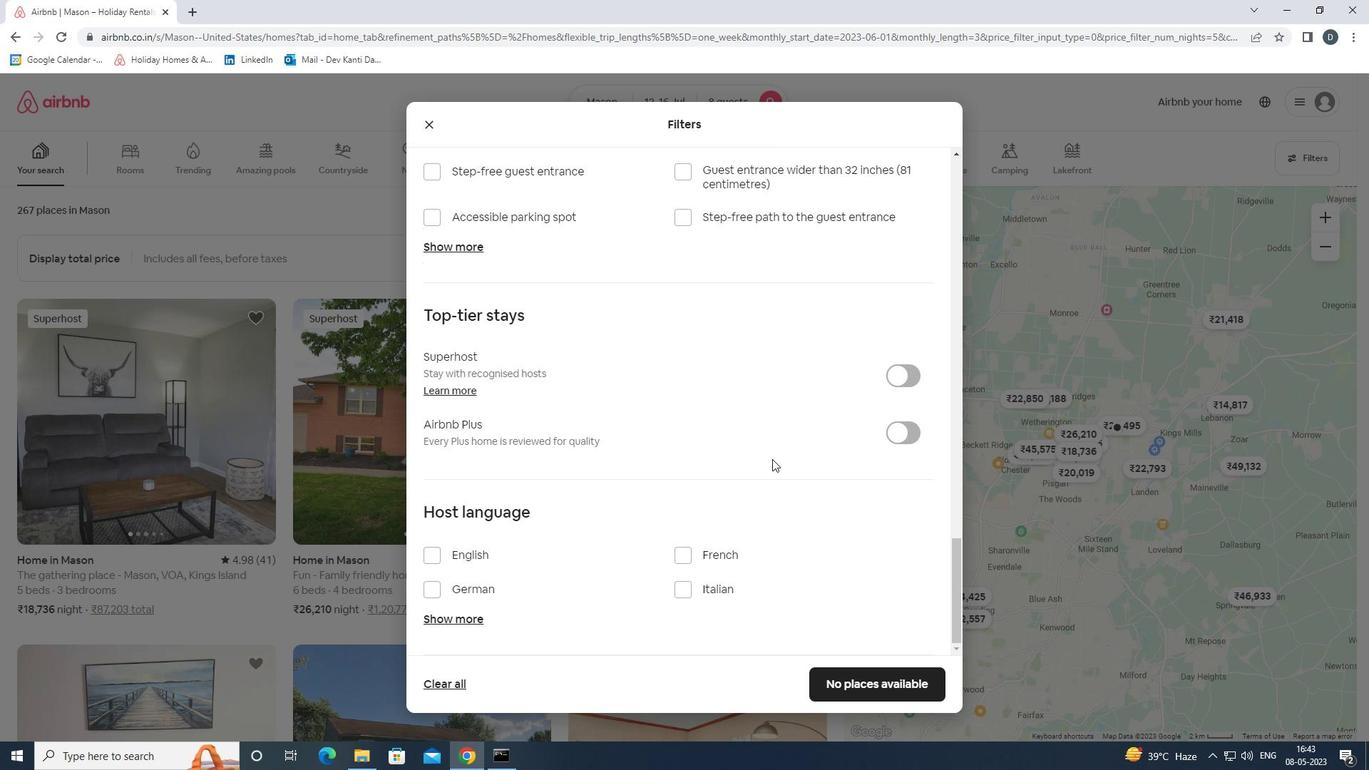 
Action: Mouse moved to (682, 480)
Screenshot: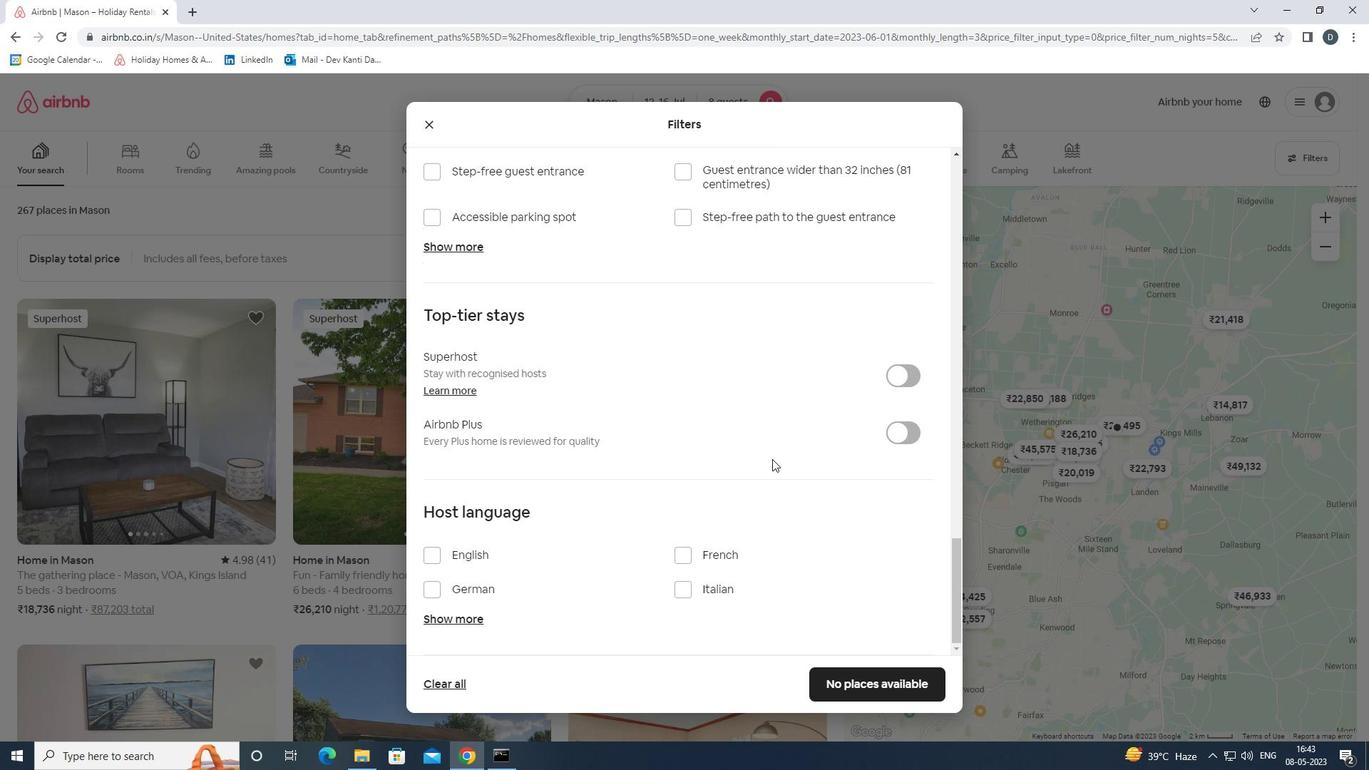 
Action: Mouse scrolled (682, 479) with delta (0, 0)
Screenshot: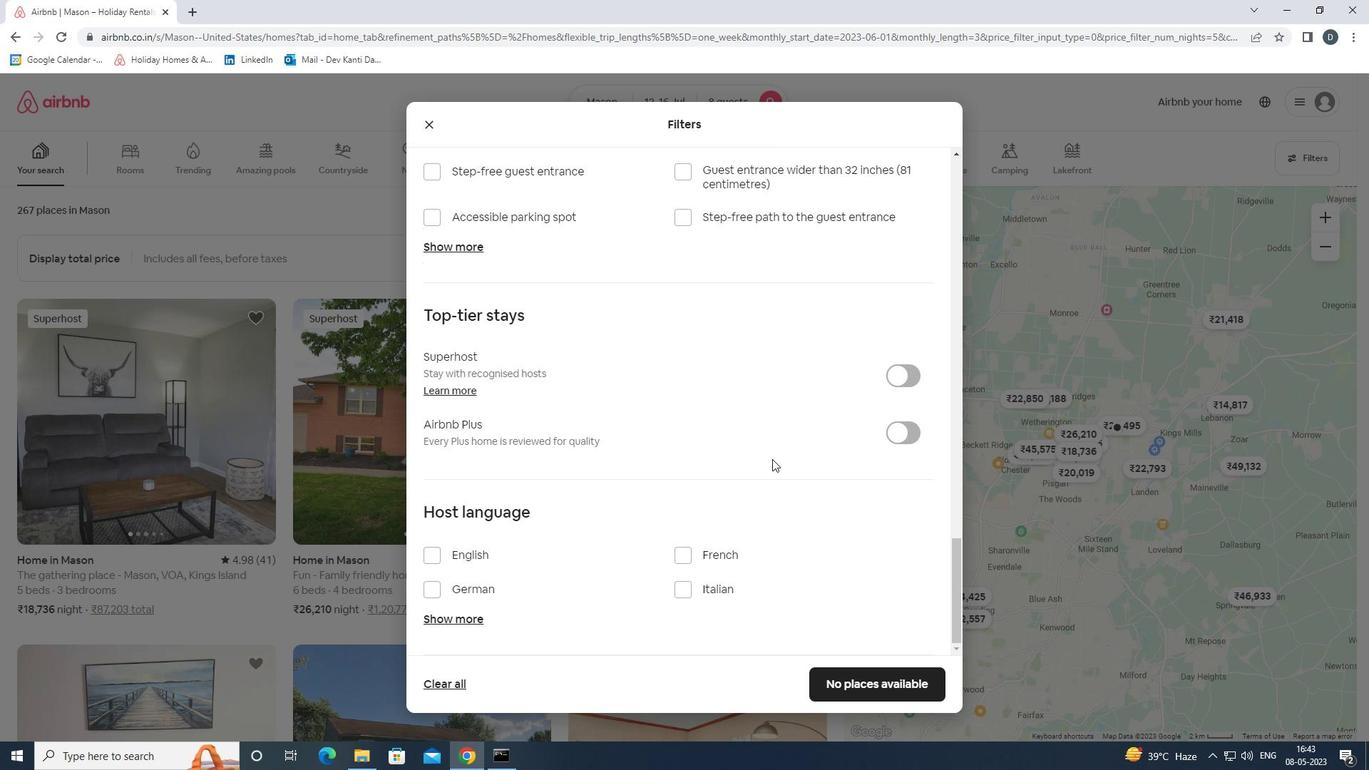 
Action: Mouse moved to (681, 481)
Screenshot: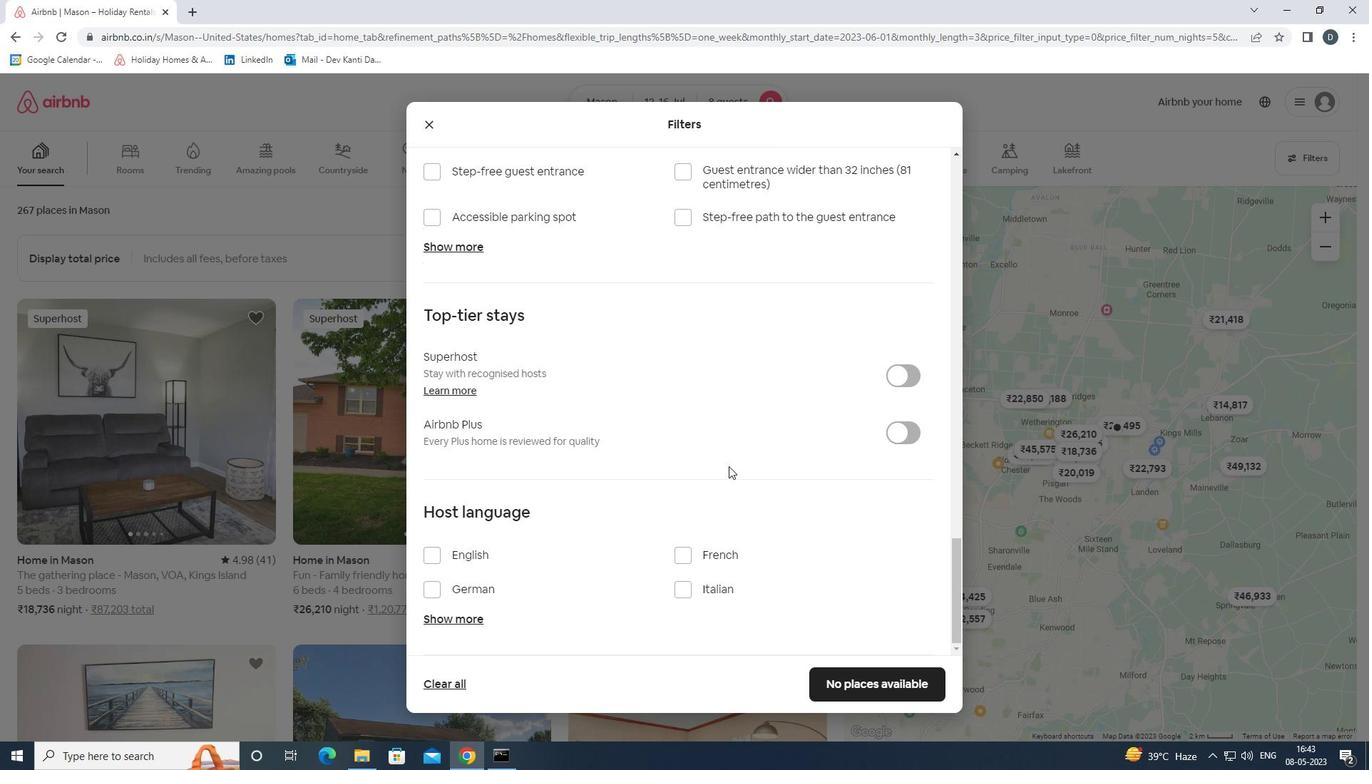 
Action: Mouse scrolled (681, 480) with delta (0, 0)
Screenshot: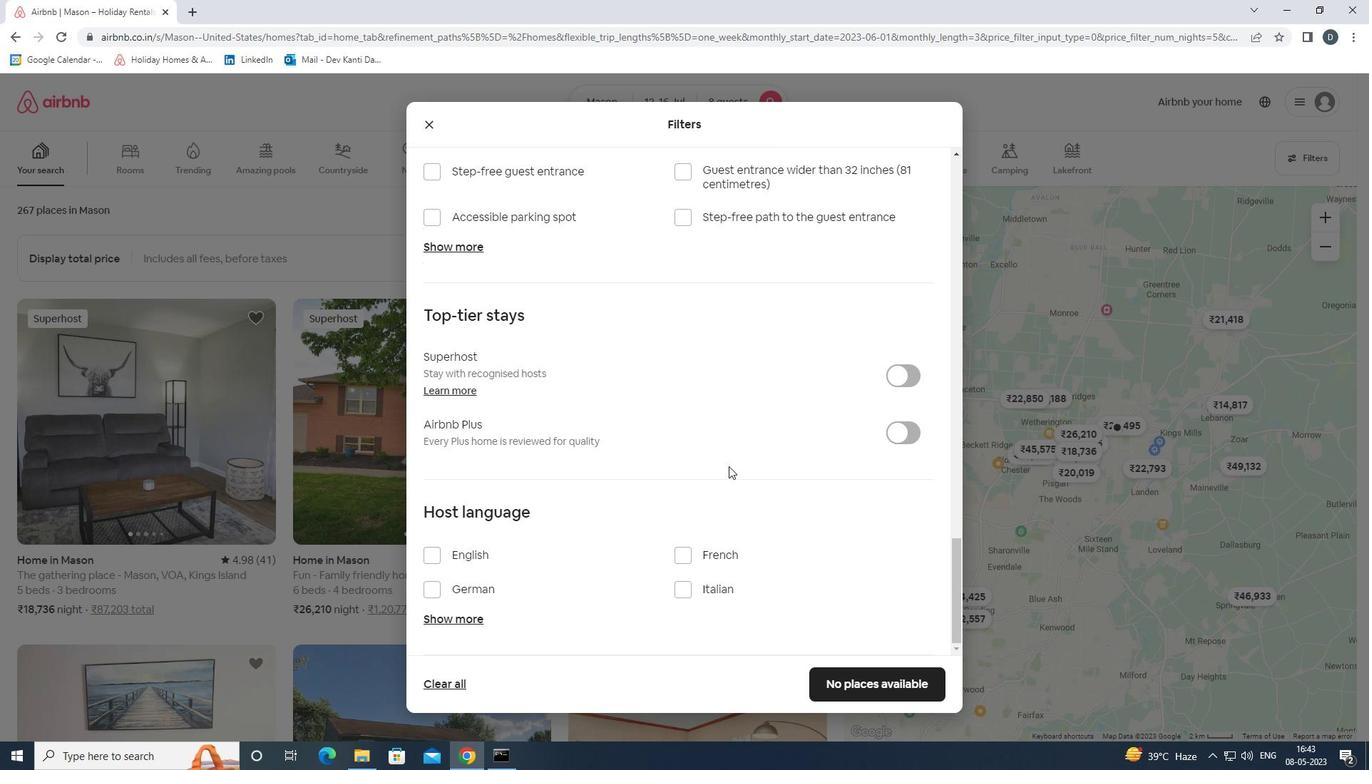 
Action: Mouse moved to (478, 551)
Screenshot: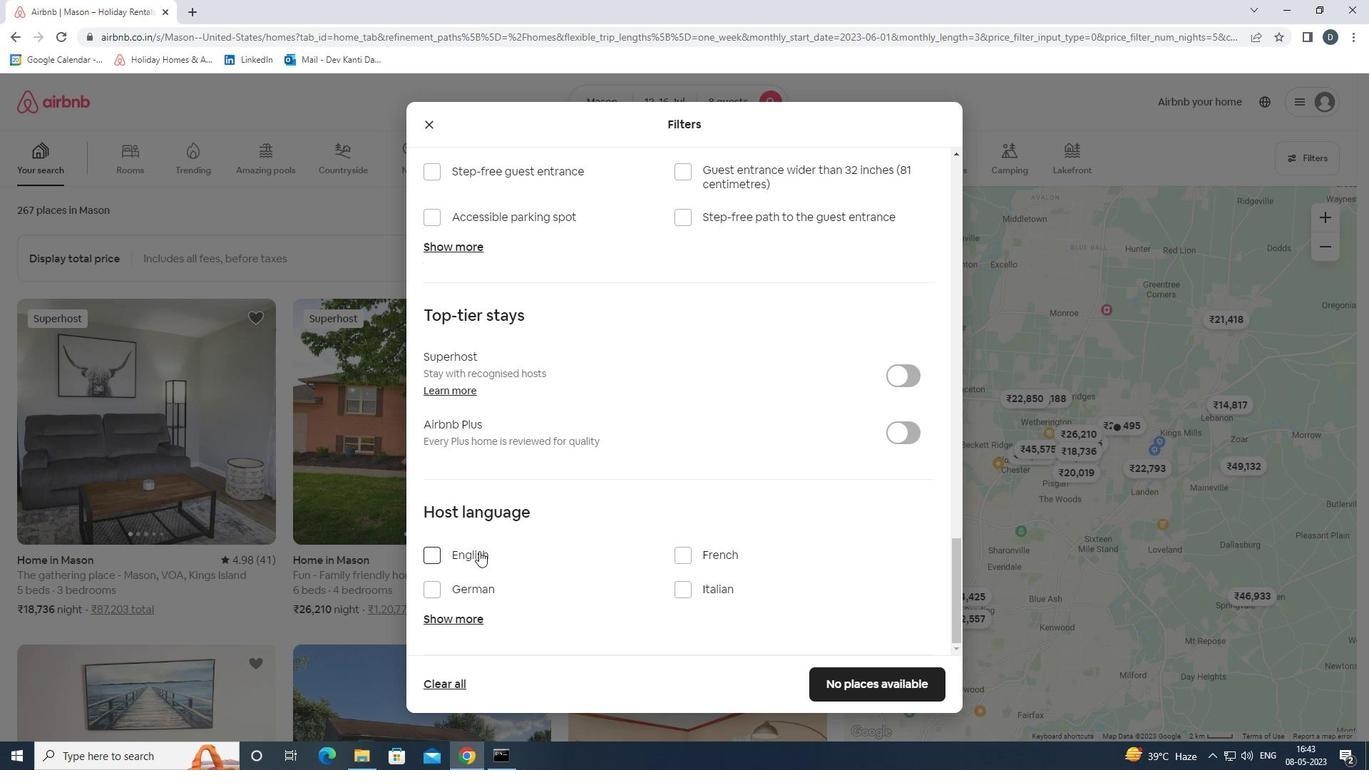 
Action: Mouse pressed left at (478, 551)
Screenshot: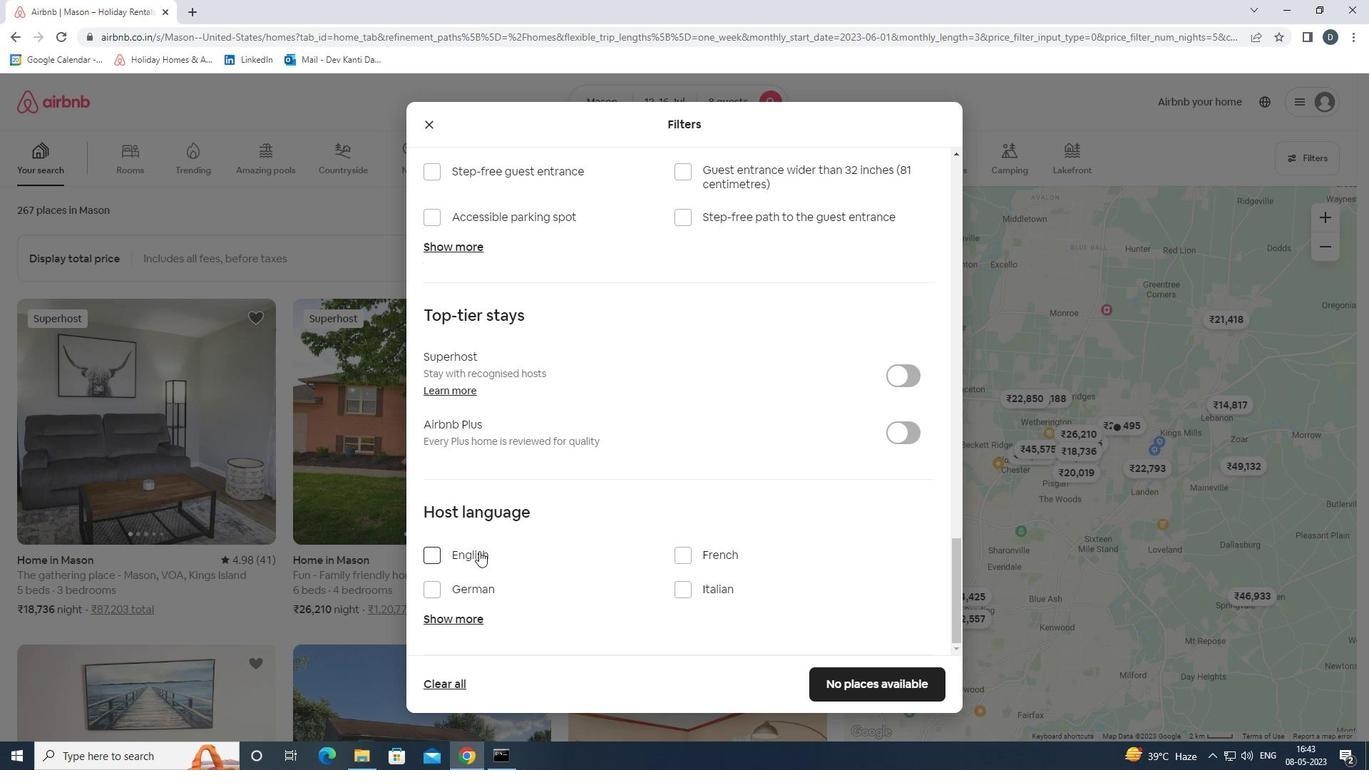 
Action: Mouse moved to (855, 681)
Screenshot: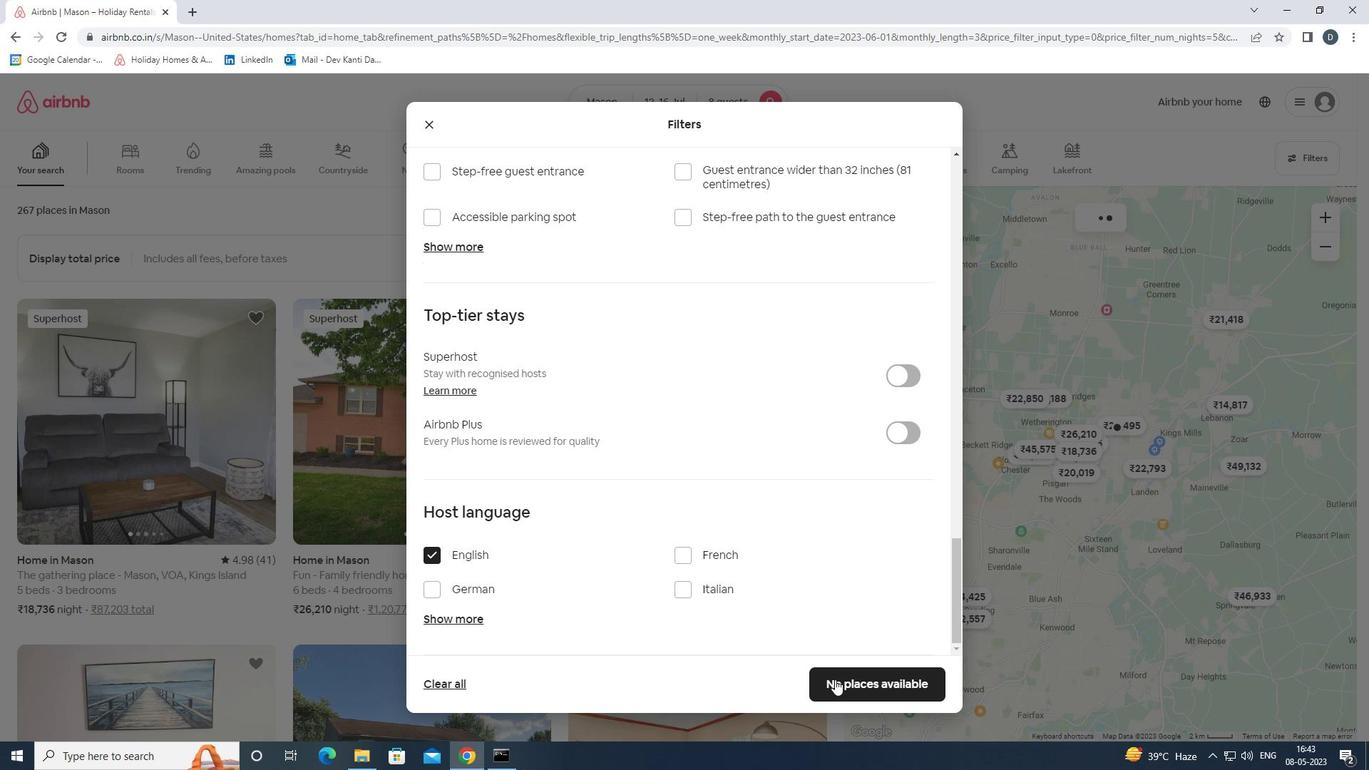 
Action: Mouse pressed left at (855, 681)
Screenshot: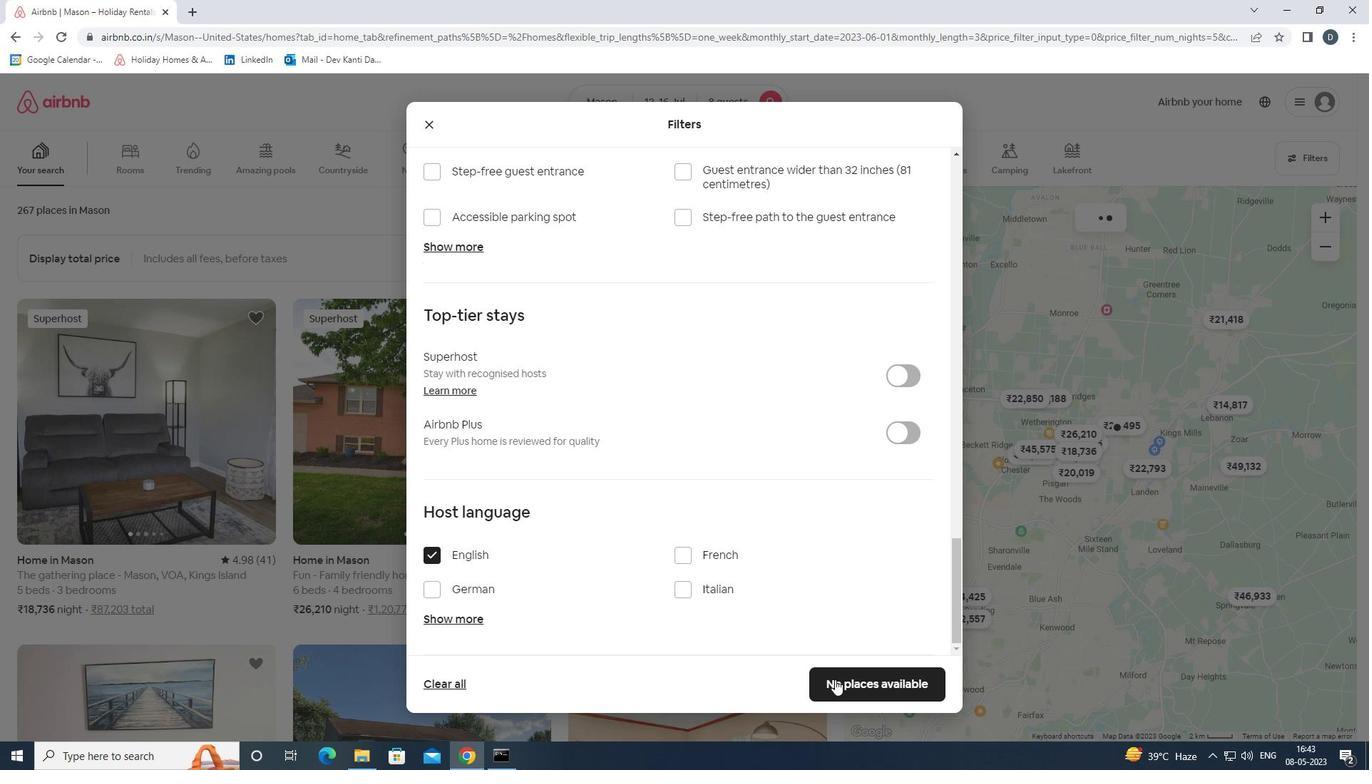 
